 Task: Look for space in Joliette, Canada from 3rd August, 2023 to 17th August, 2023 for 3 adults, 1 child in price range Rs.3000 to Rs.15000. Place can be entire place with 3 bedrooms having 4 beds and 2 bathrooms. Property type can be house, flat, guest house. Booking option can be shelf check-in. Required host language is English.
Action: Mouse moved to (550, 117)
Screenshot: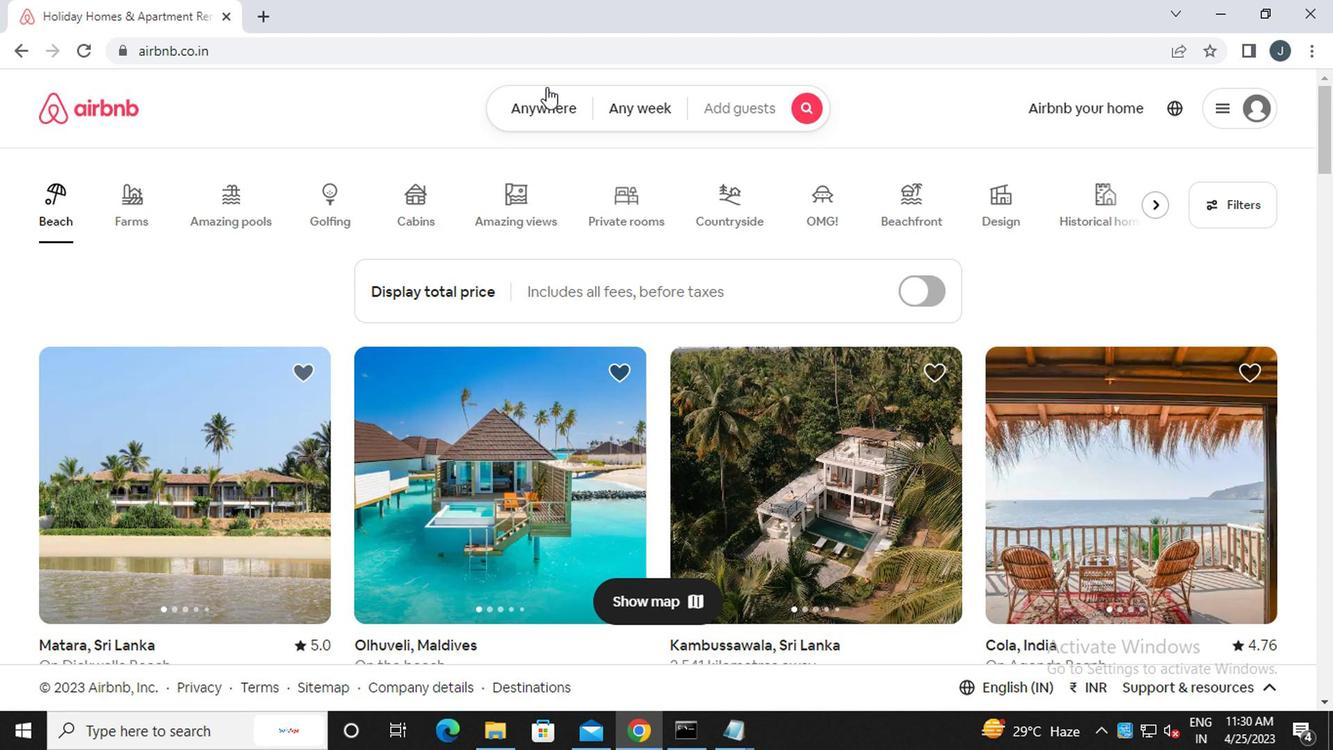 
Action: Mouse pressed left at (550, 117)
Screenshot: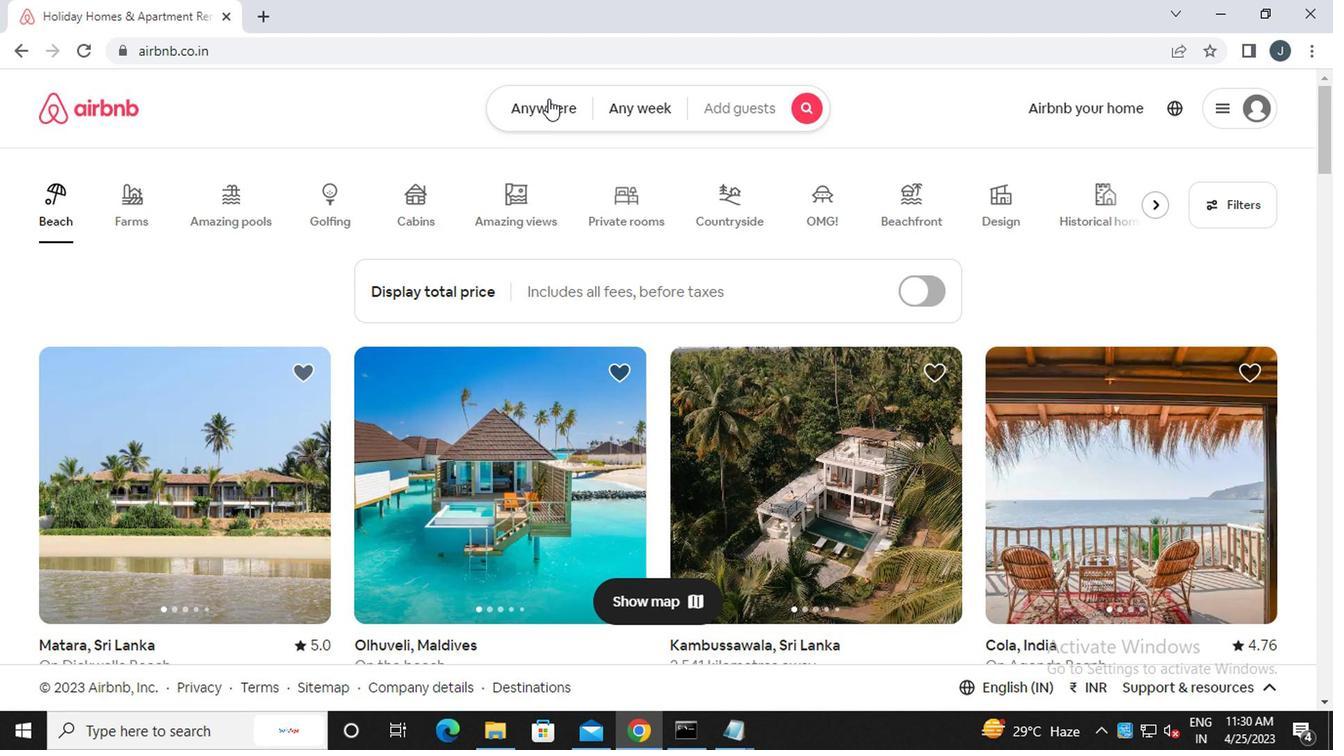 
Action: Mouse moved to (337, 188)
Screenshot: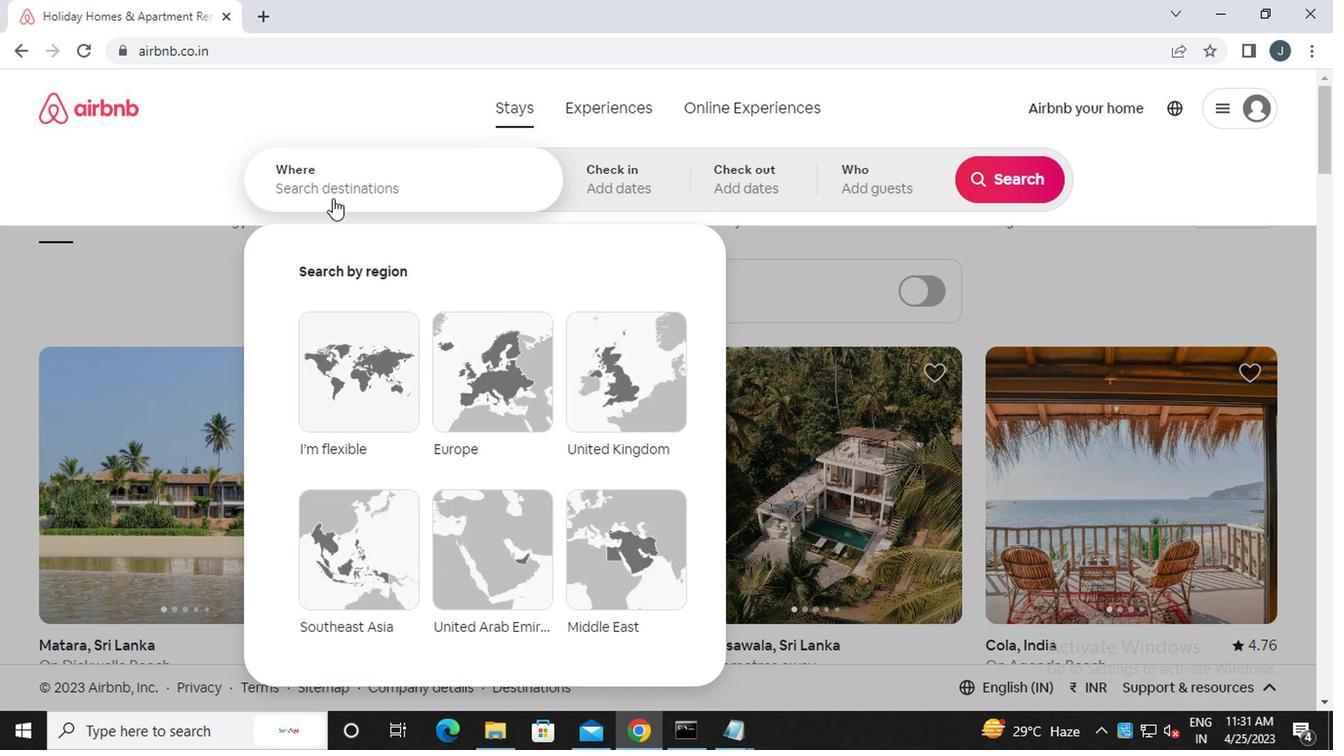 
Action: Mouse pressed left at (337, 188)
Screenshot: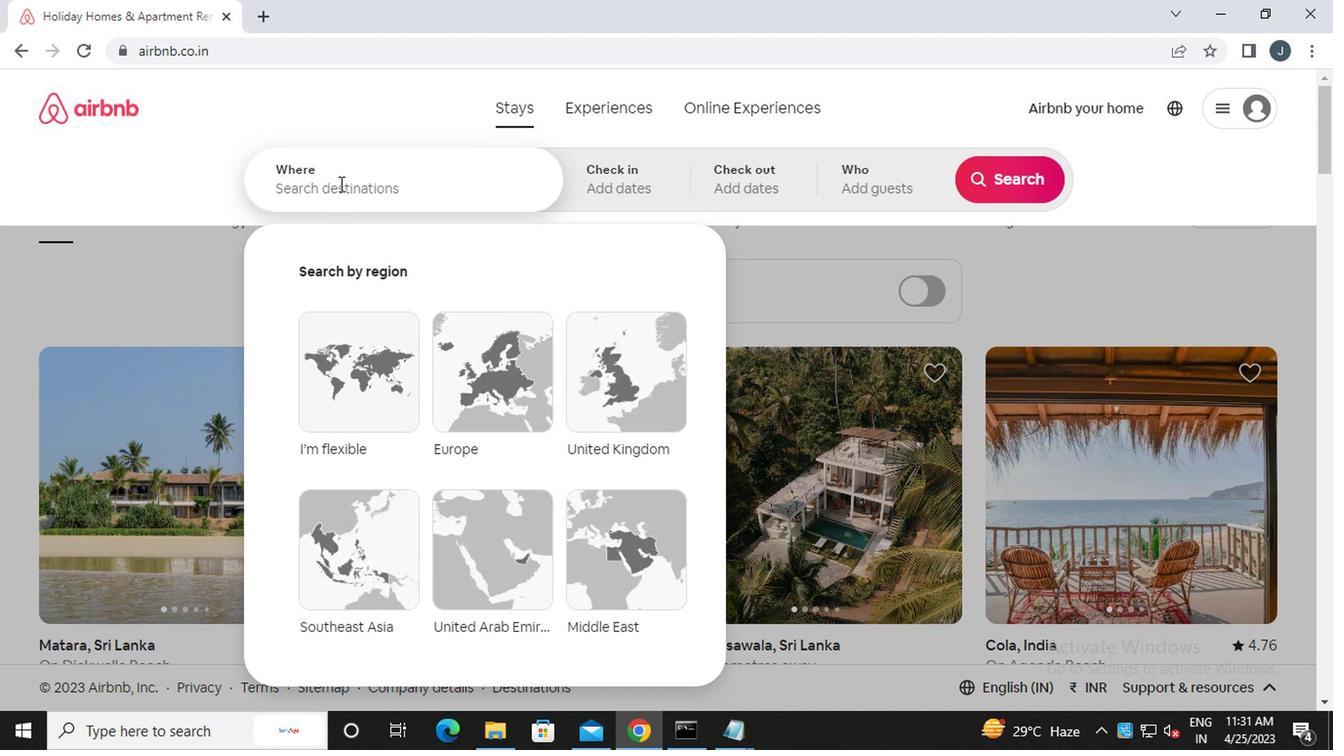 
Action: Mouse moved to (338, 188)
Screenshot: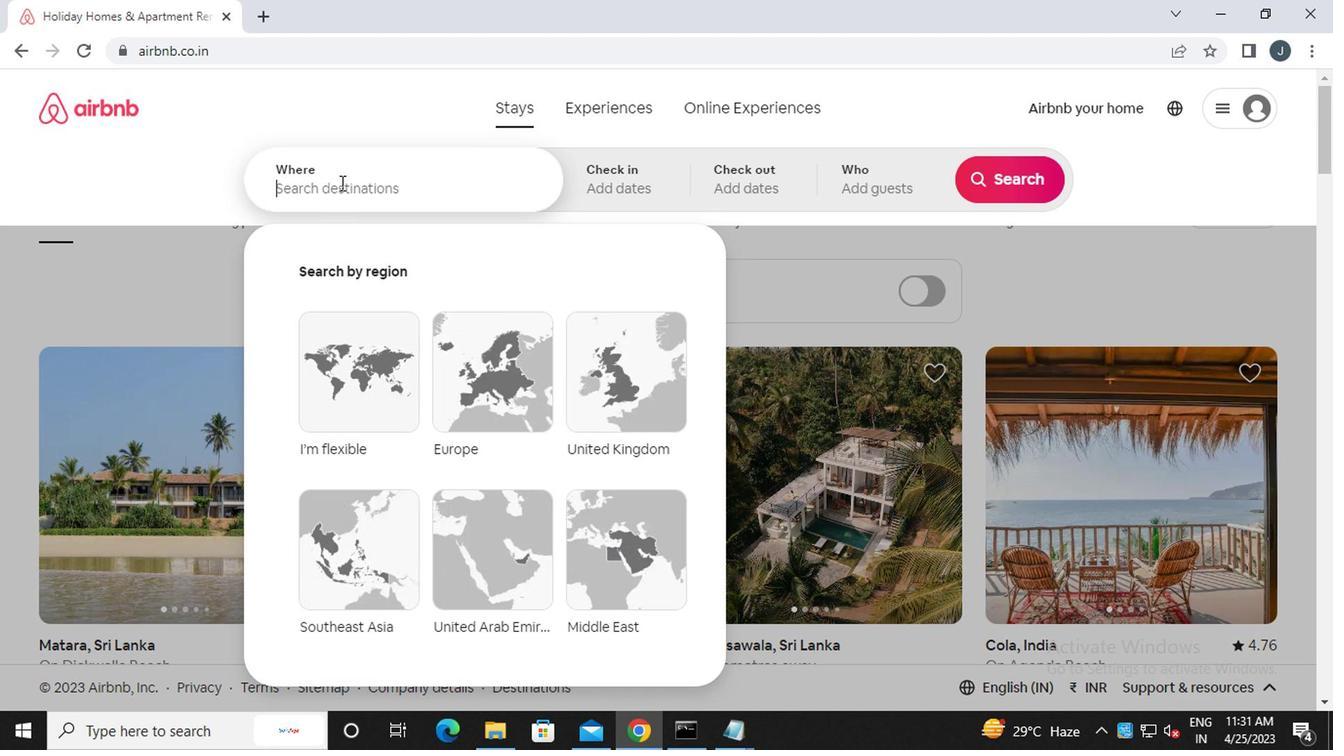 
Action: Key pressed j<Key.caps_lock>oliette,<Key.caps_lock>c<Key.caps_lock>anada
Screenshot: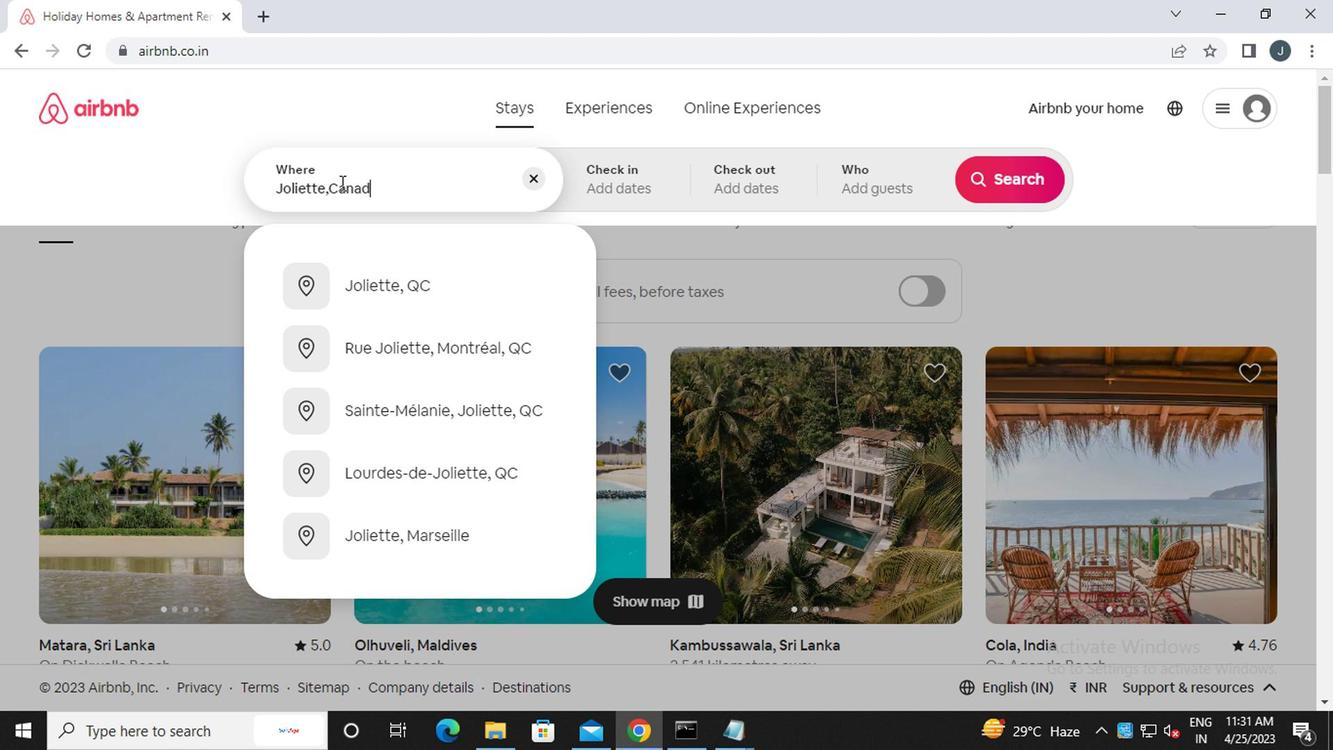 
Action: Mouse moved to (626, 190)
Screenshot: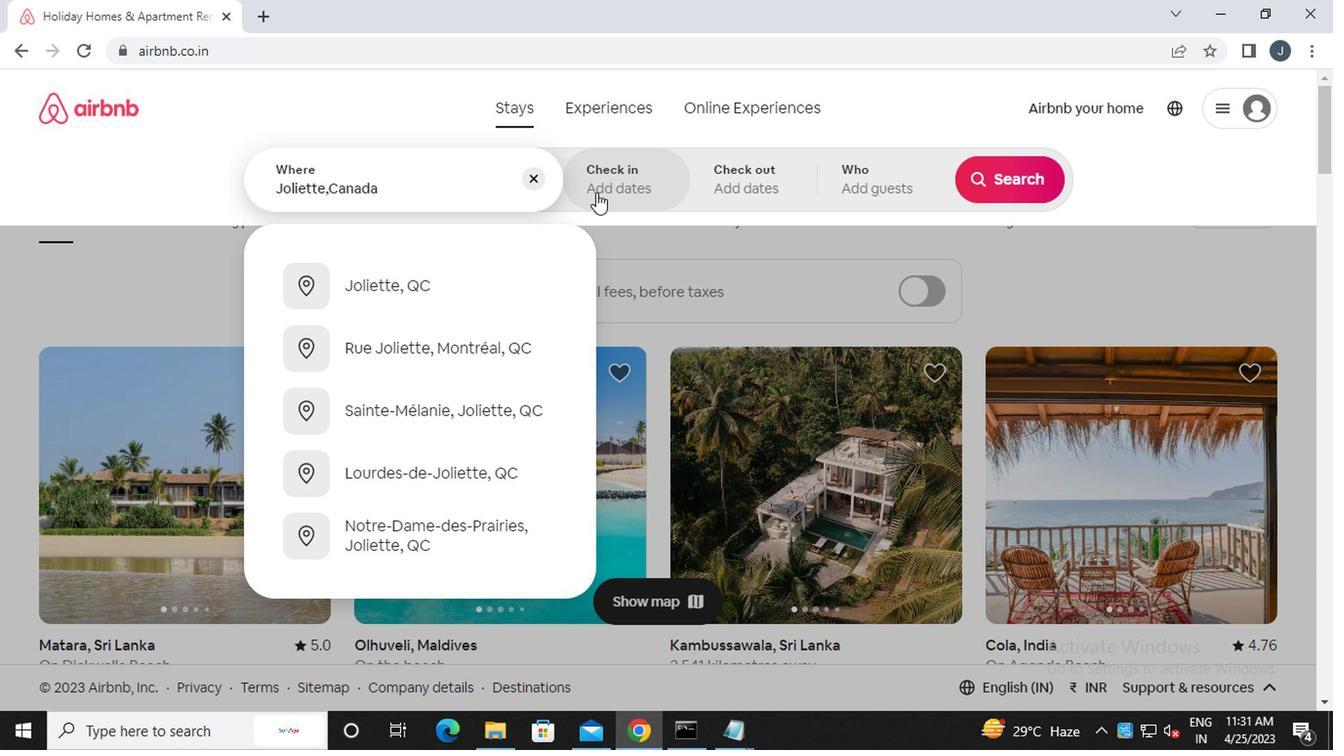 
Action: Mouse pressed left at (626, 190)
Screenshot: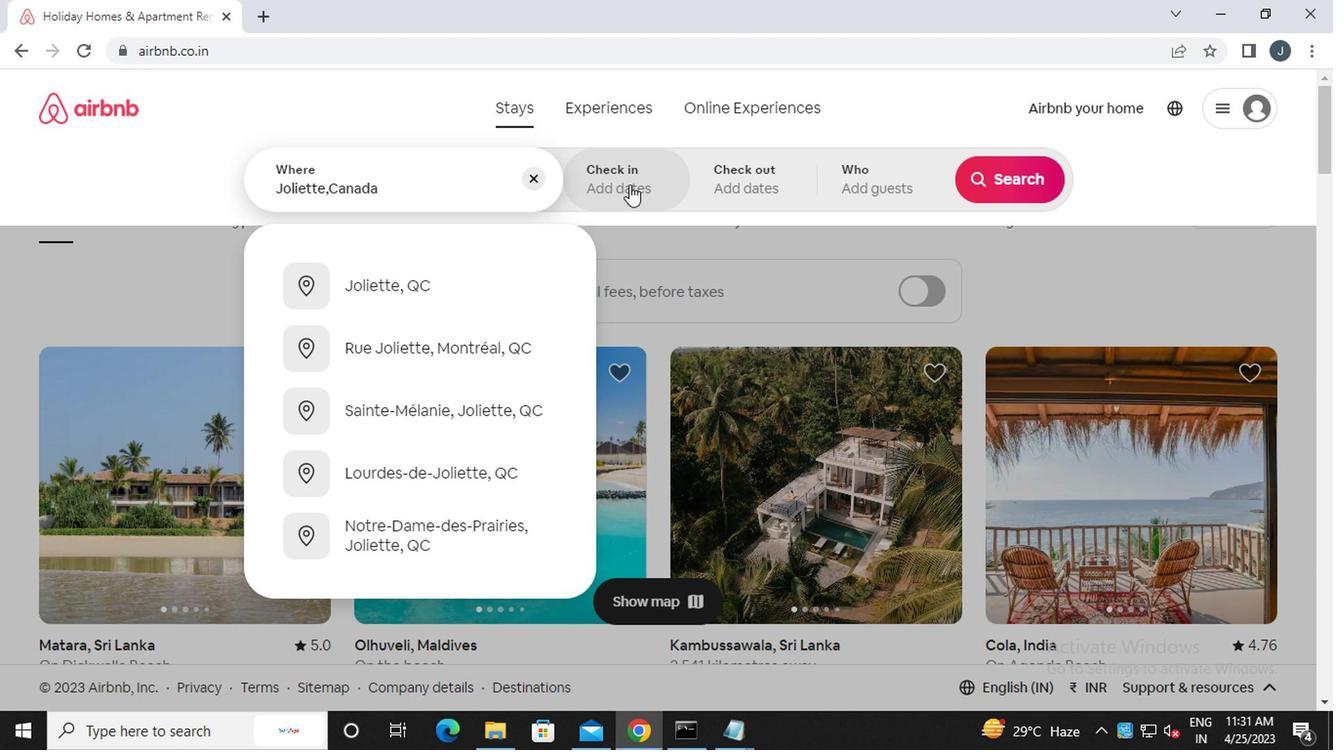 
Action: Mouse moved to (1009, 340)
Screenshot: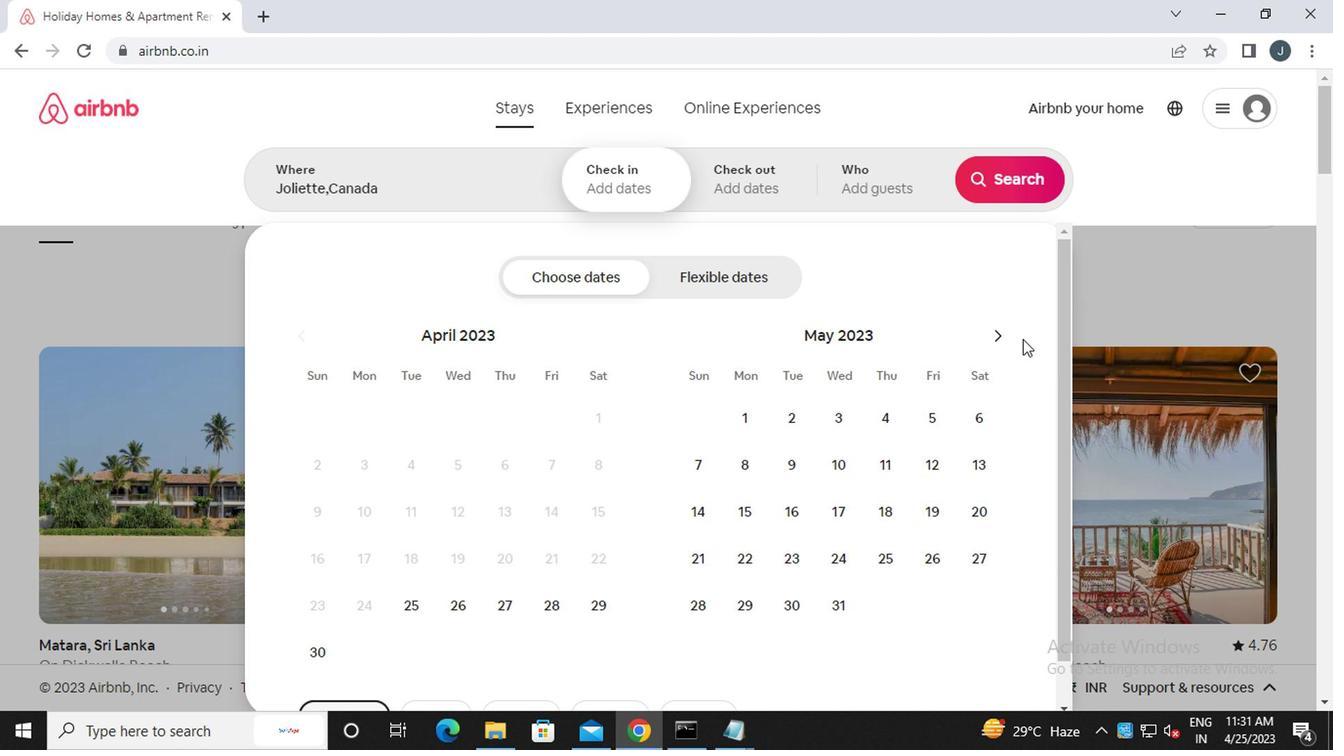 
Action: Mouse pressed left at (1009, 340)
Screenshot: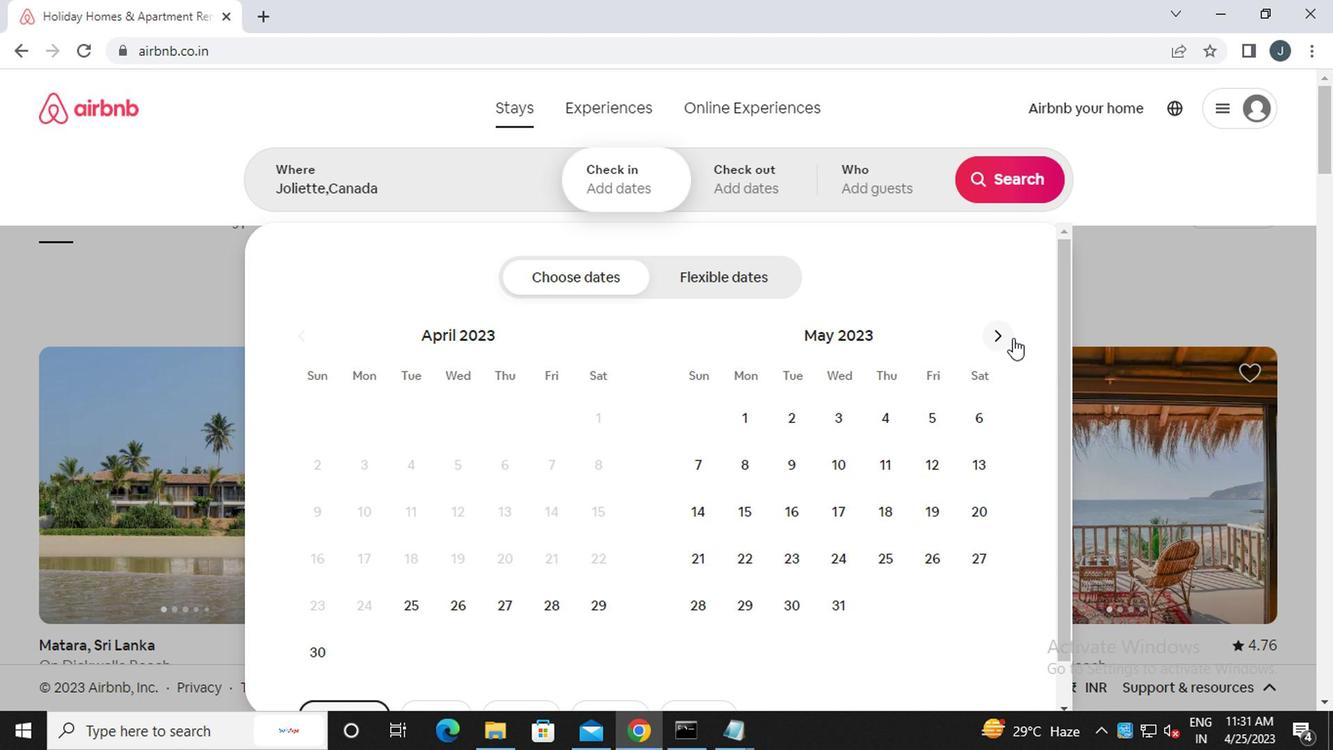 
Action: Mouse moved to (1009, 340)
Screenshot: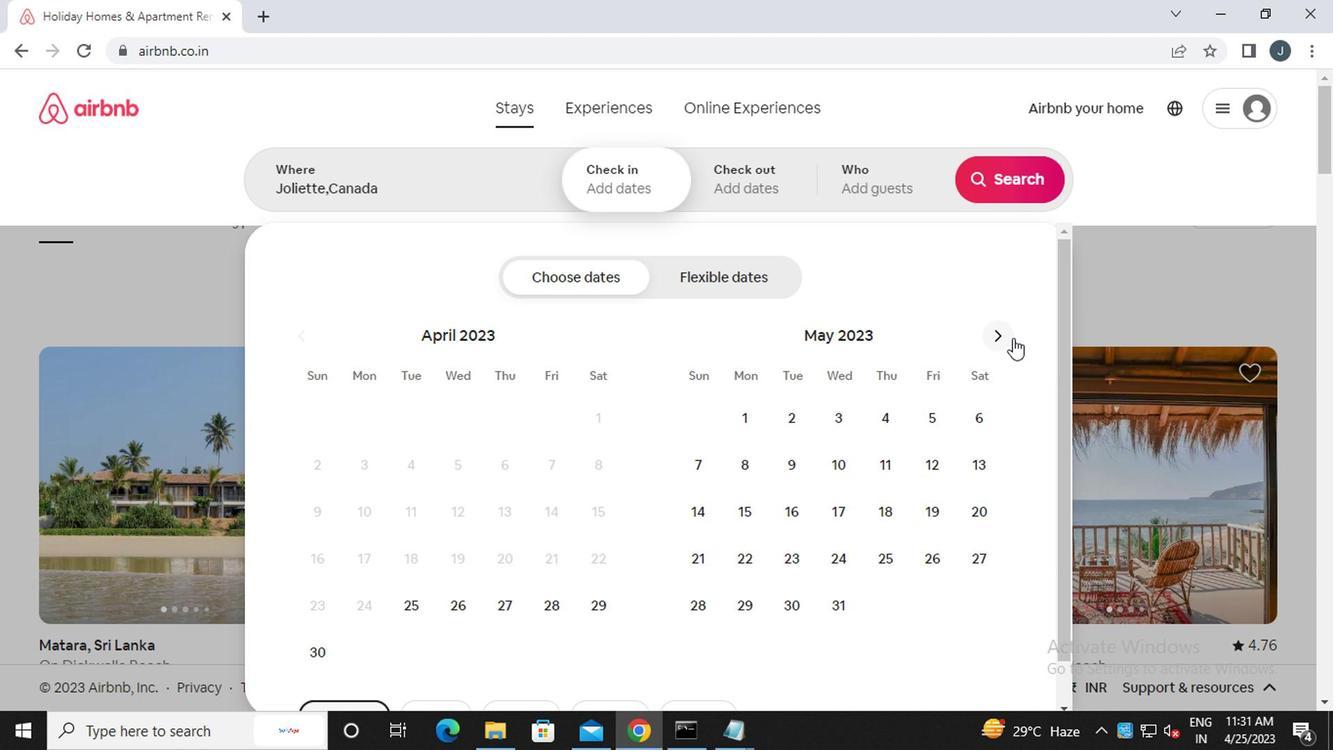 
Action: Mouse pressed left at (1009, 340)
Screenshot: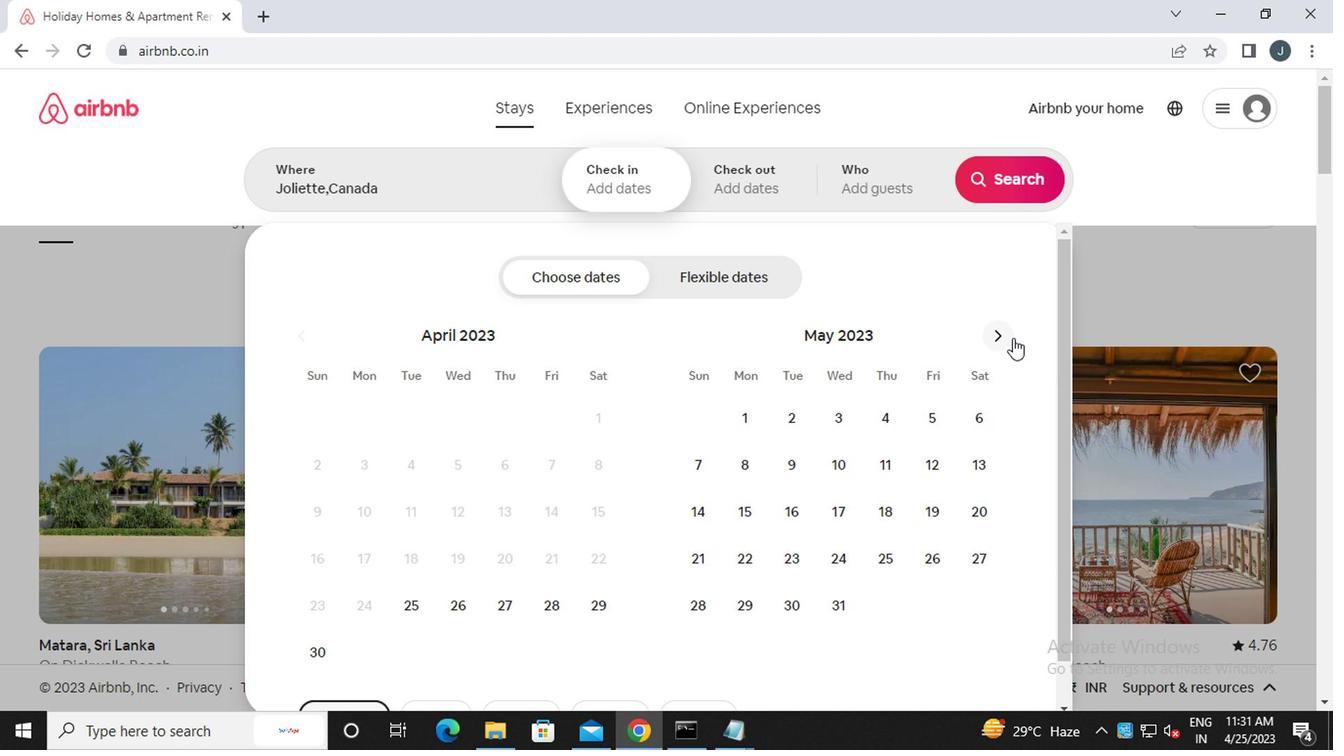 
Action: Mouse moved to (1007, 340)
Screenshot: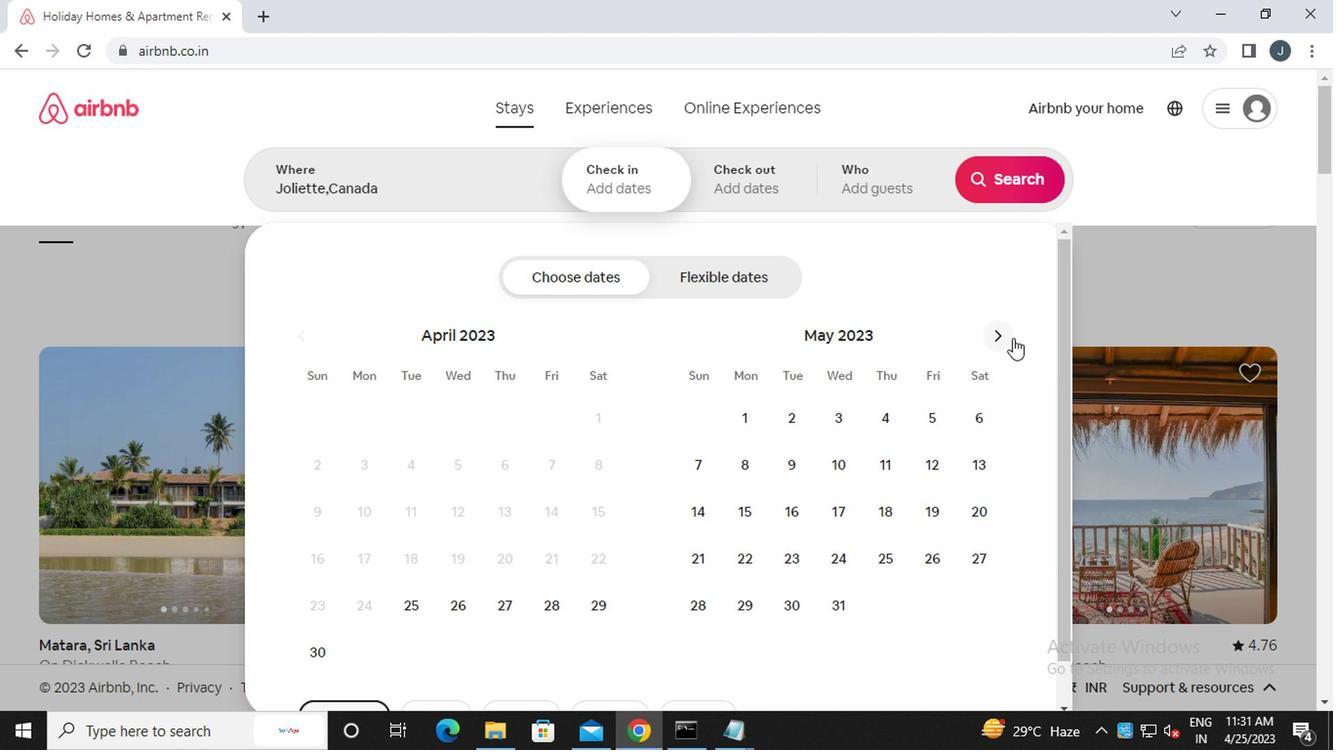 
Action: Mouse pressed left at (1007, 340)
Screenshot: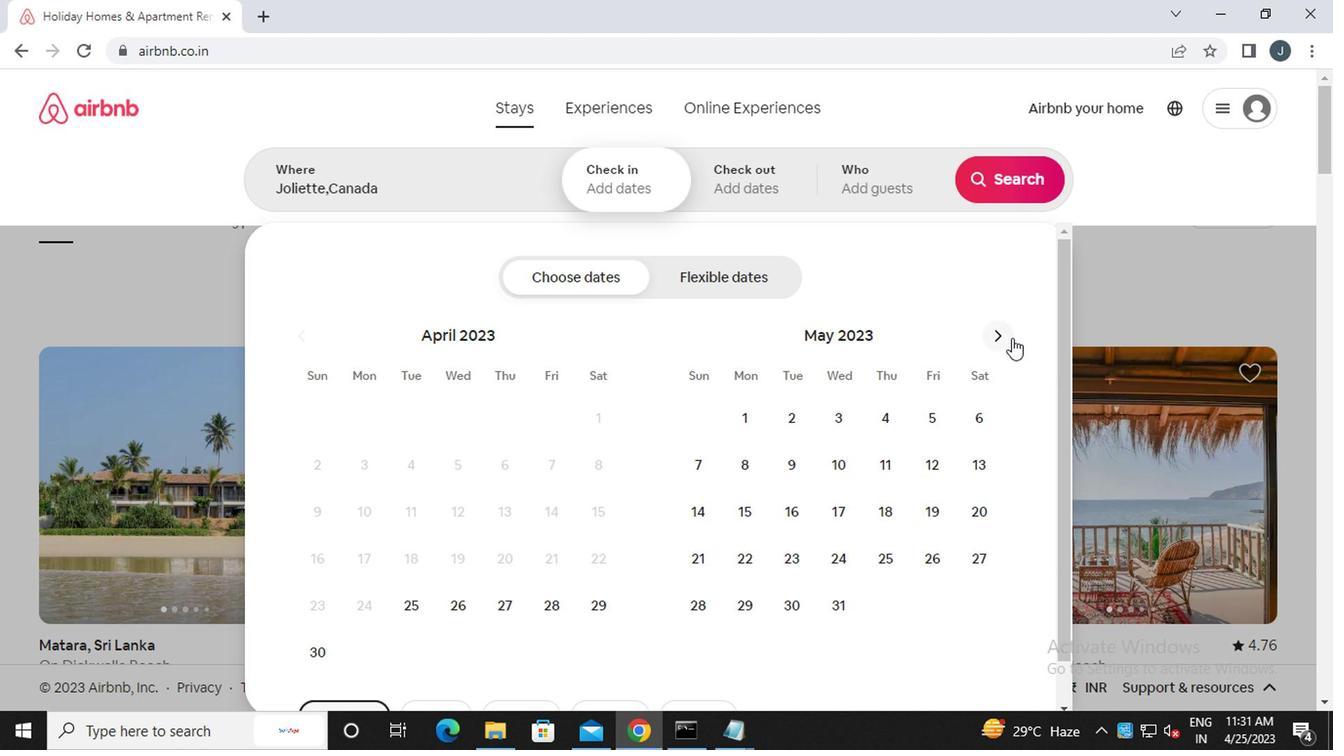 
Action: Mouse pressed left at (1007, 340)
Screenshot: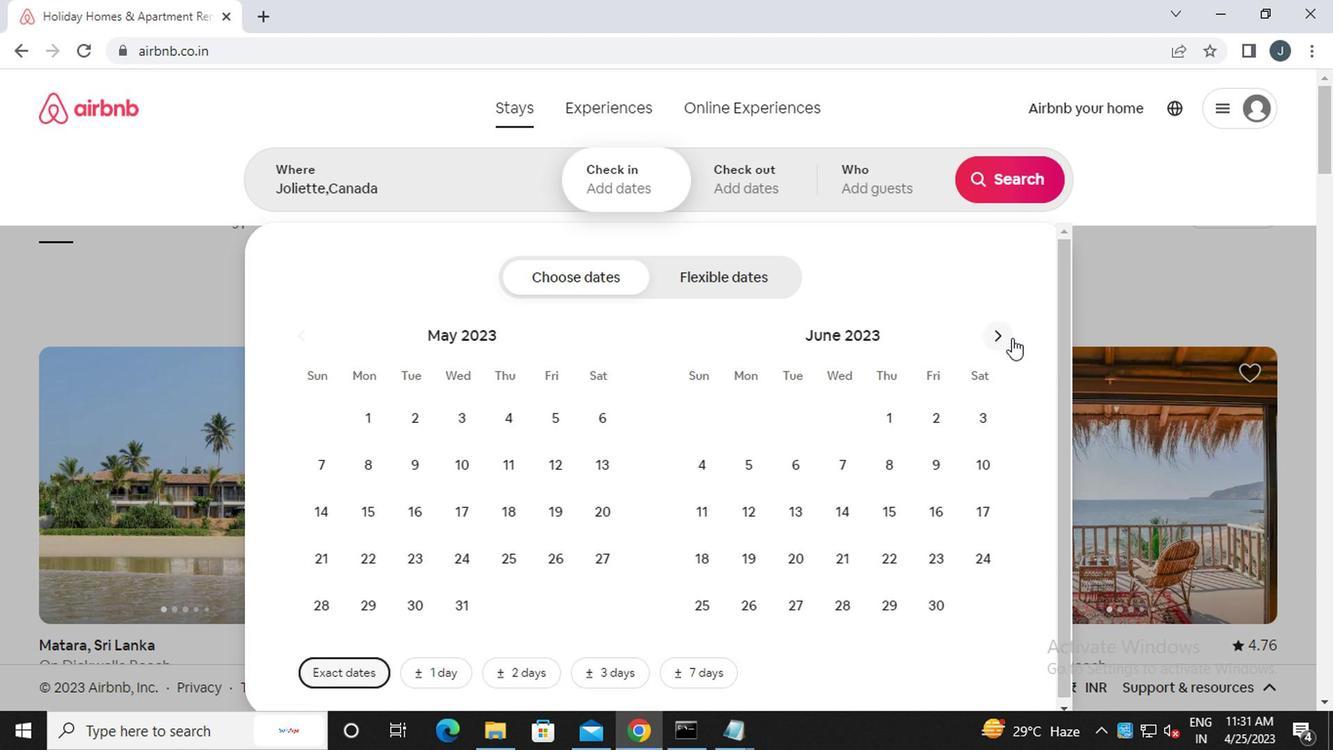 
Action: Mouse pressed left at (1007, 340)
Screenshot: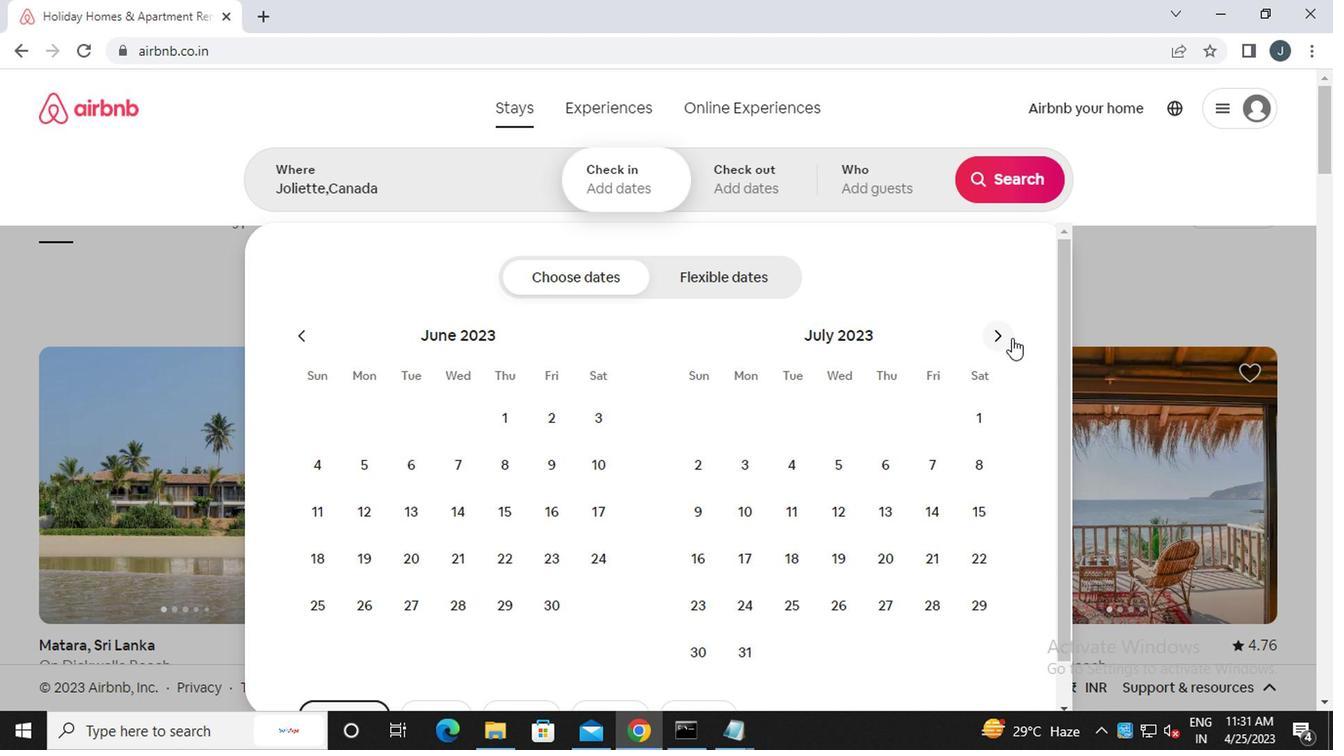 
Action: Mouse moved to (879, 423)
Screenshot: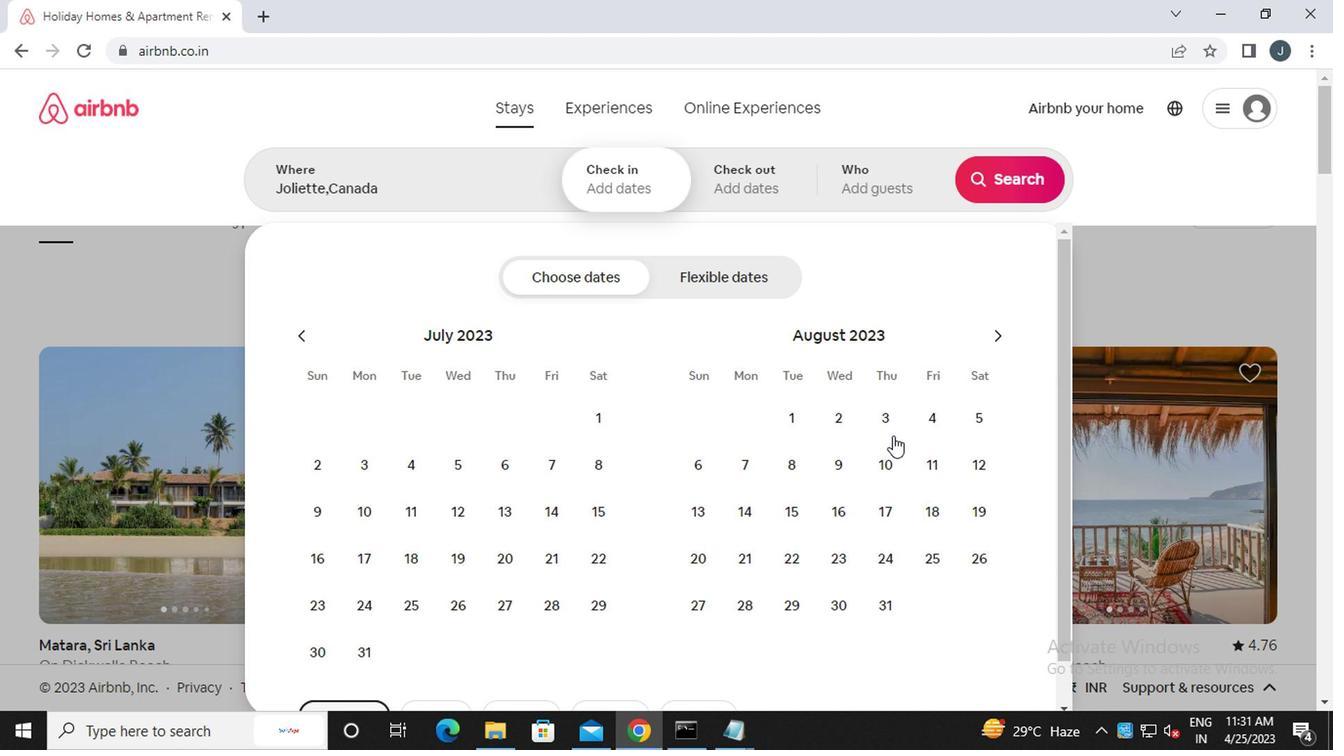 
Action: Mouse pressed left at (879, 423)
Screenshot: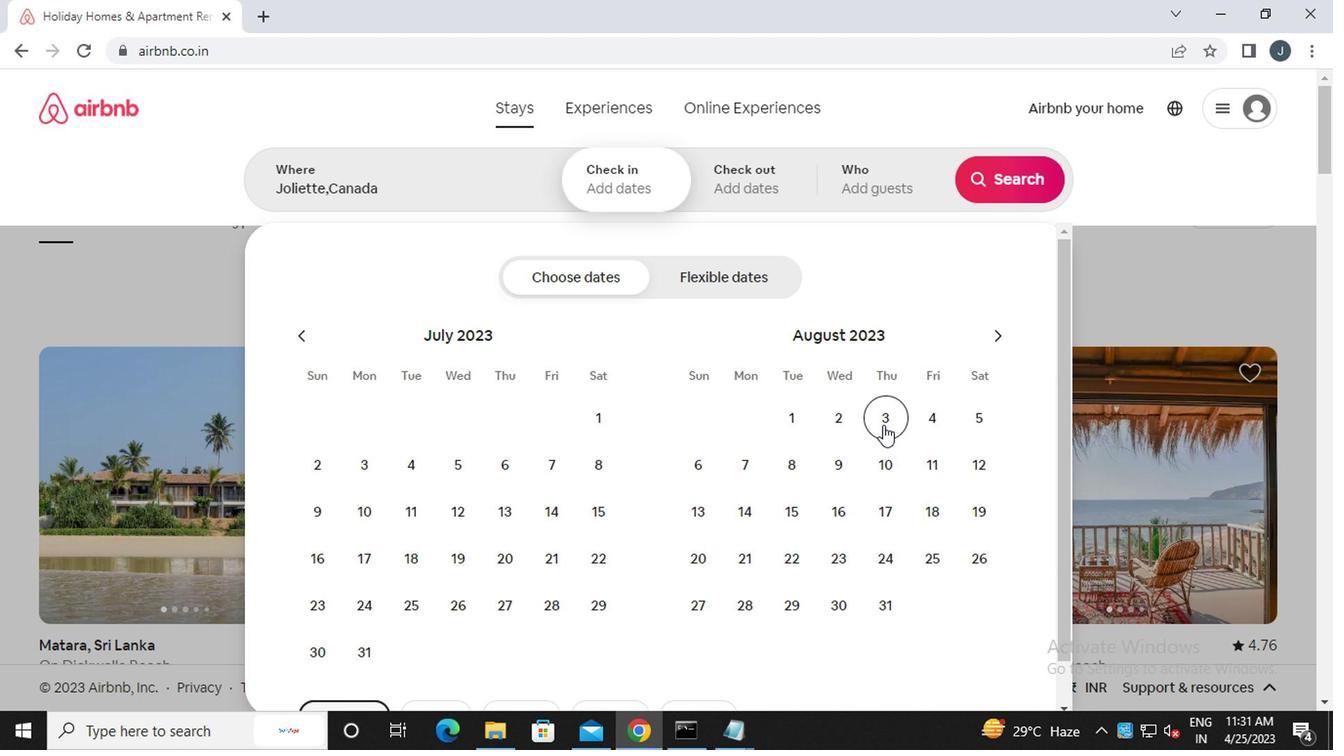 
Action: Mouse moved to (875, 512)
Screenshot: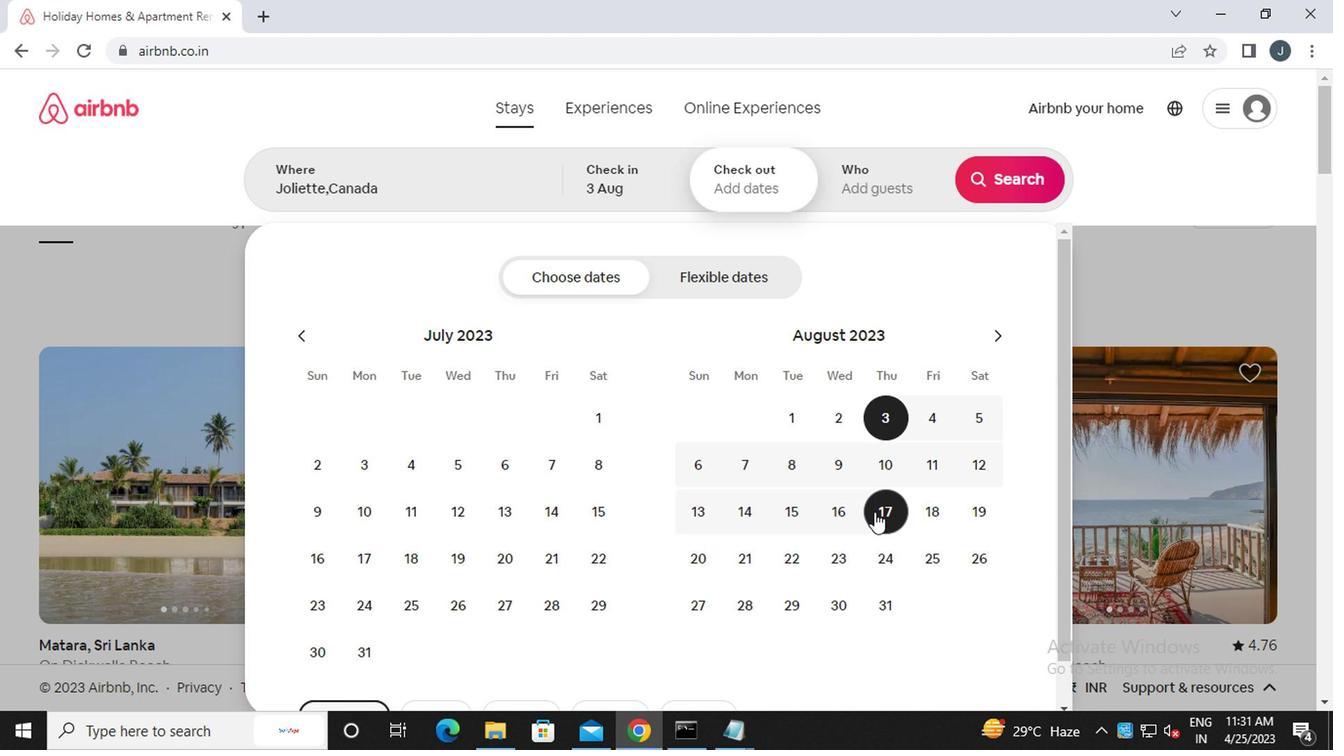 
Action: Mouse pressed left at (875, 512)
Screenshot: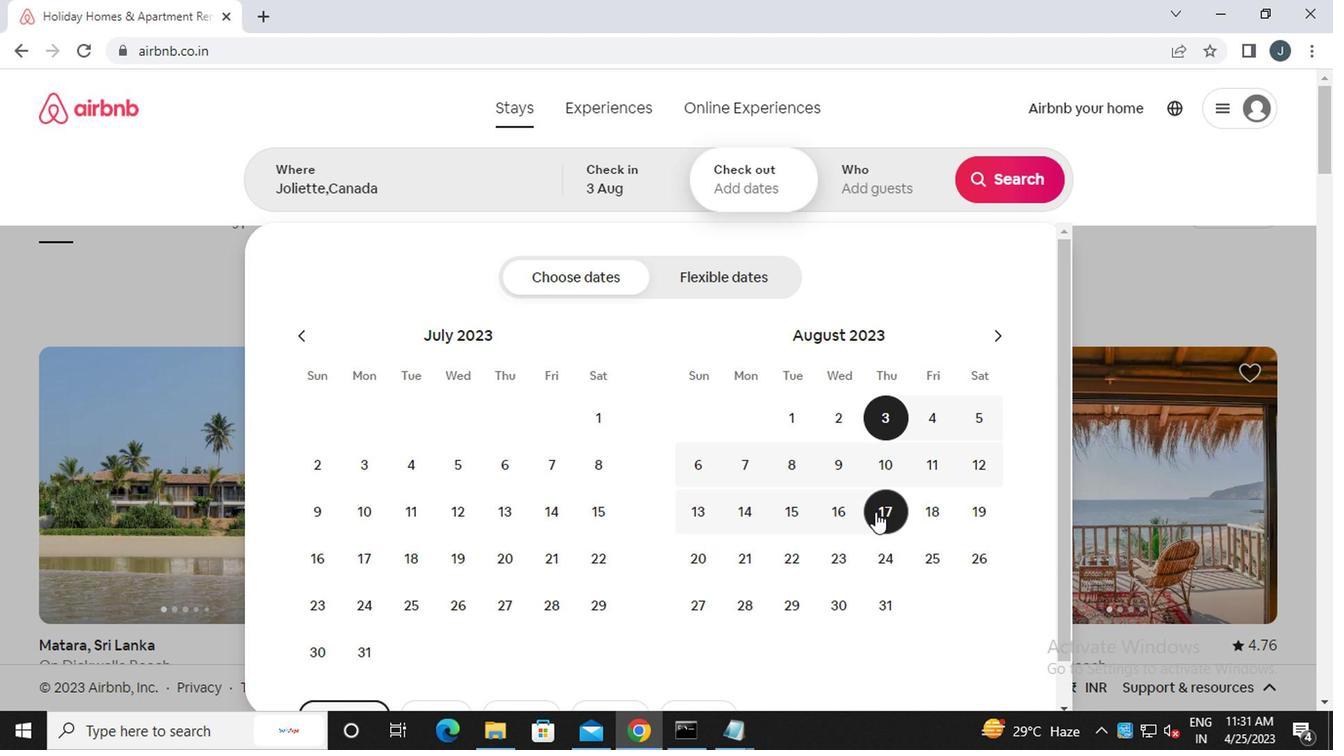 
Action: Mouse moved to (907, 200)
Screenshot: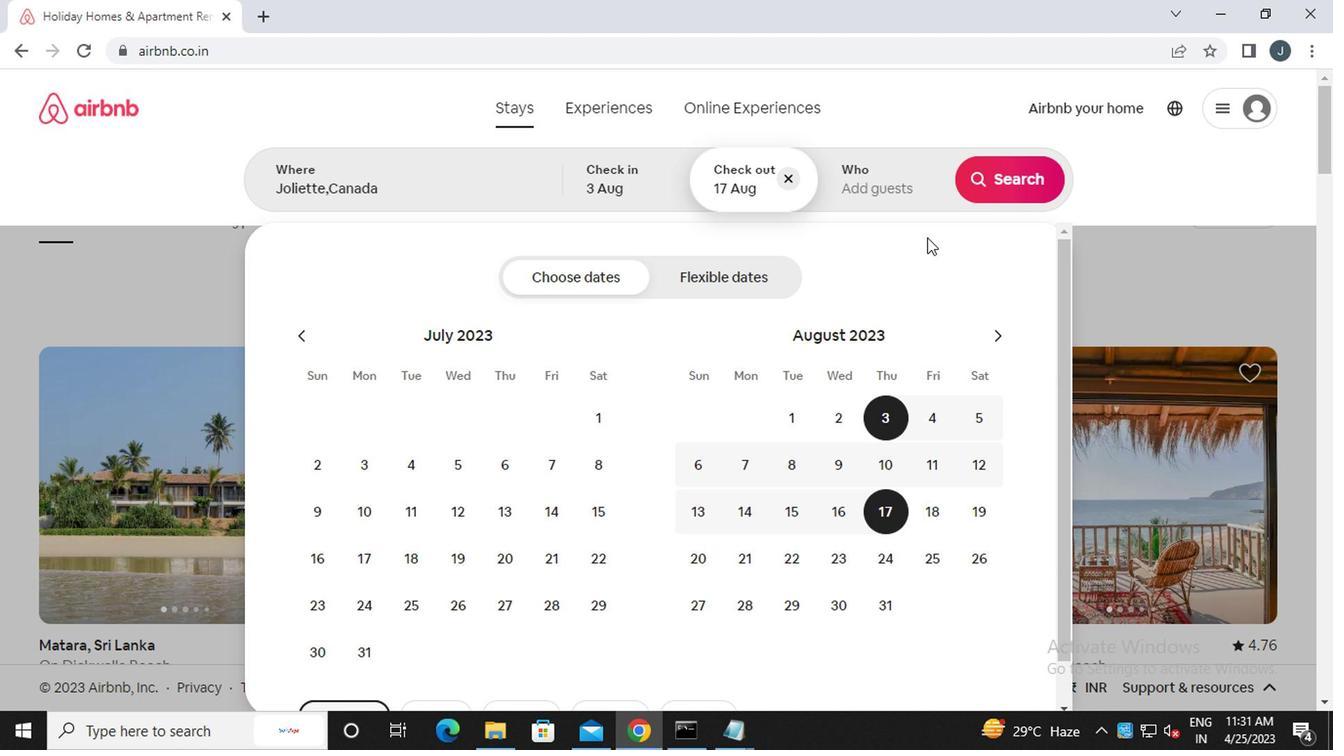 
Action: Mouse pressed left at (907, 200)
Screenshot: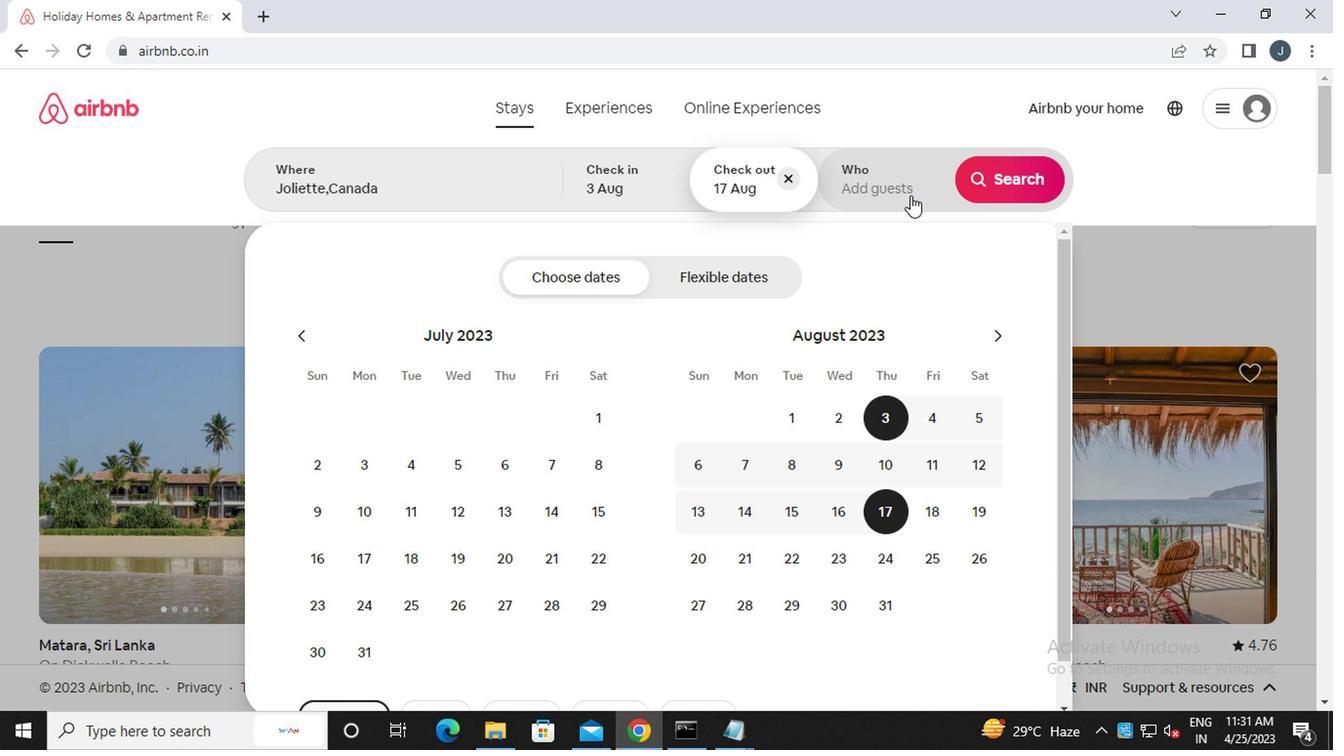 
Action: Mouse moved to (1014, 286)
Screenshot: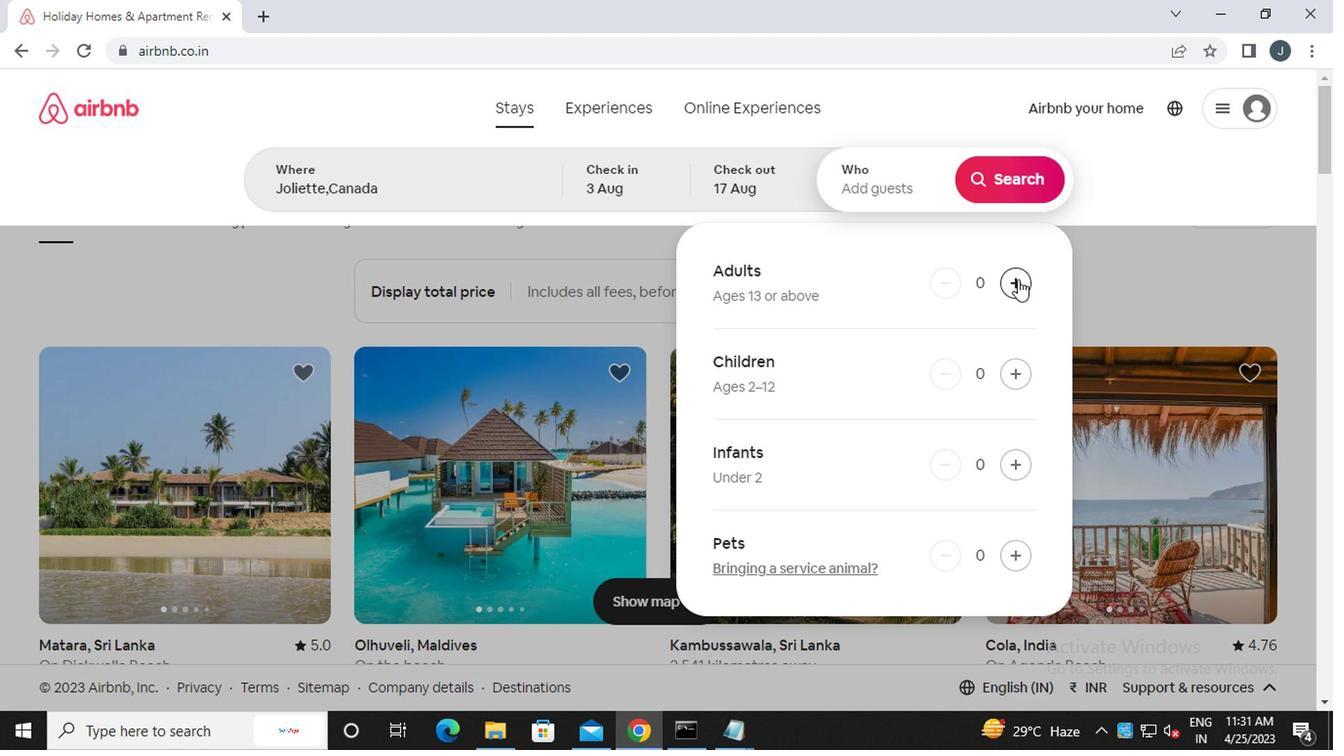 
Action: Mouse pressed left at (1014, 286)
Screenshot: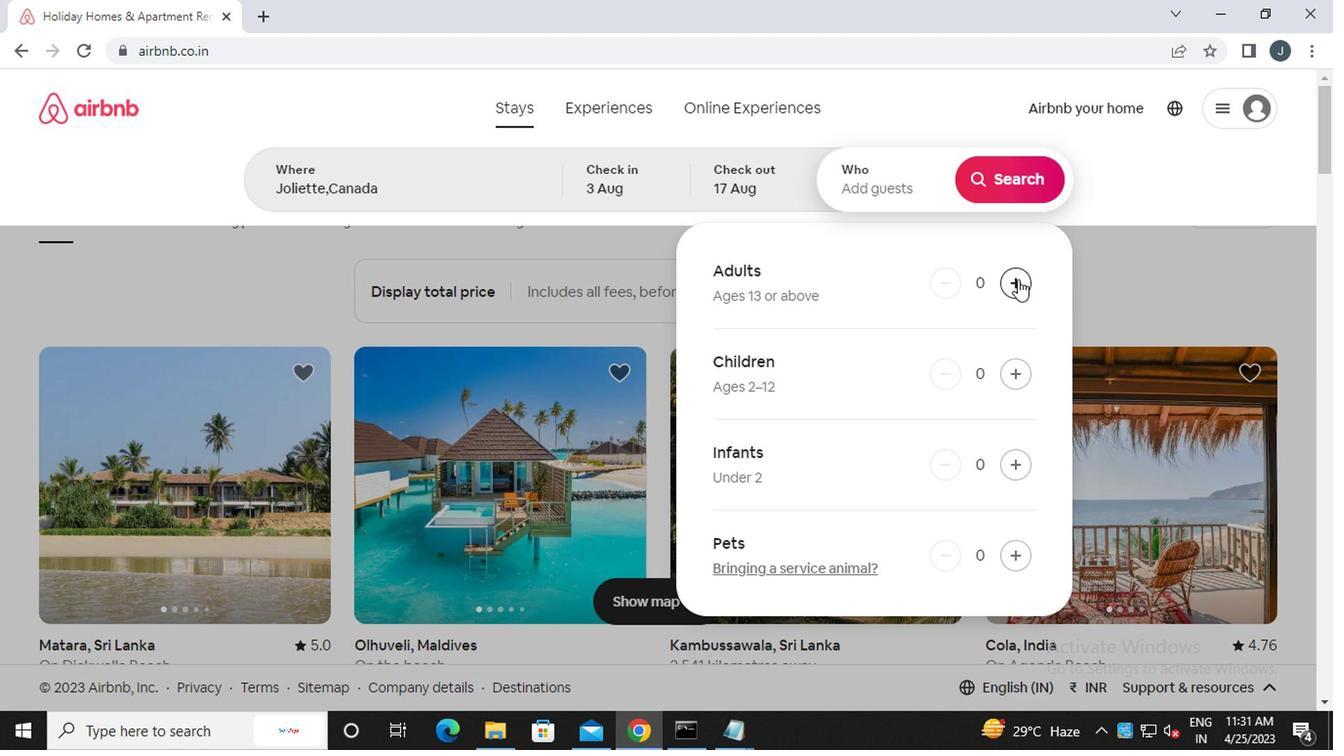 
Action: Mouse pressed left at (1014, 286)
Screenshot: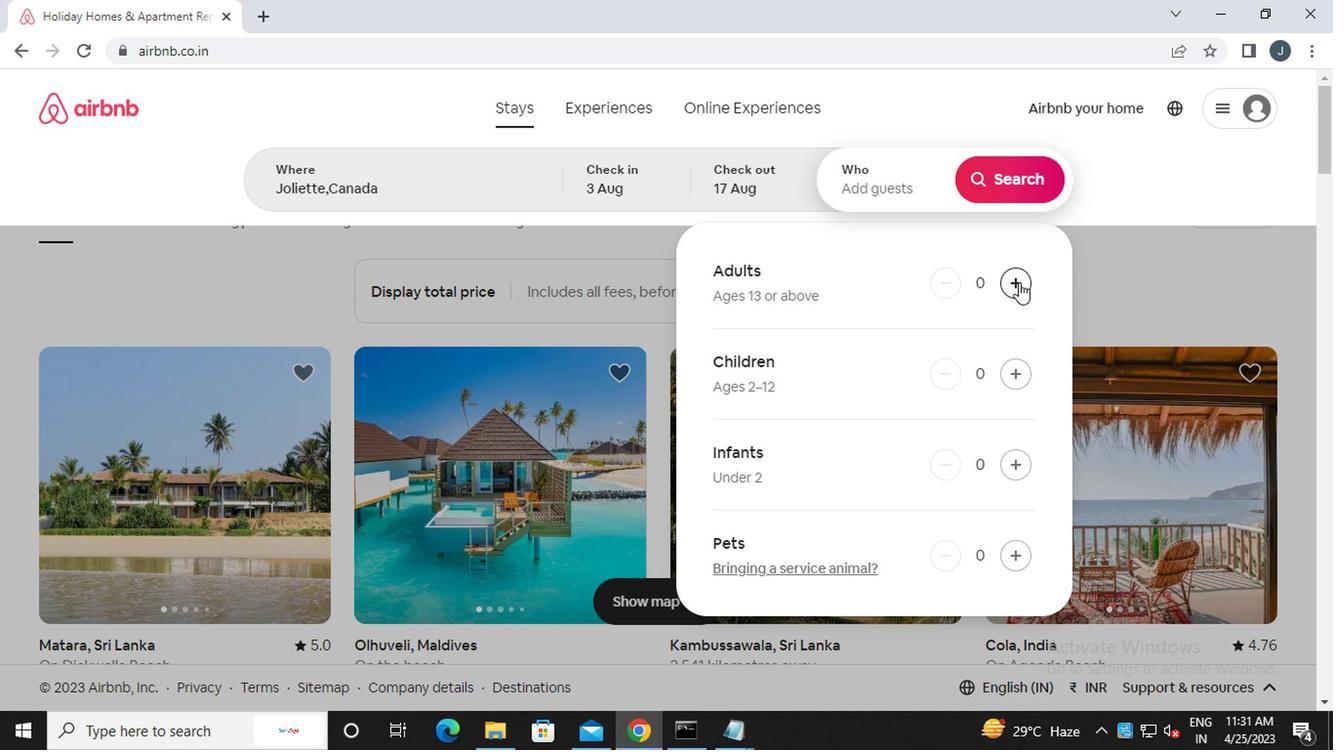 
Action: Mouse pressed left at (1014, 286)
Screenshot: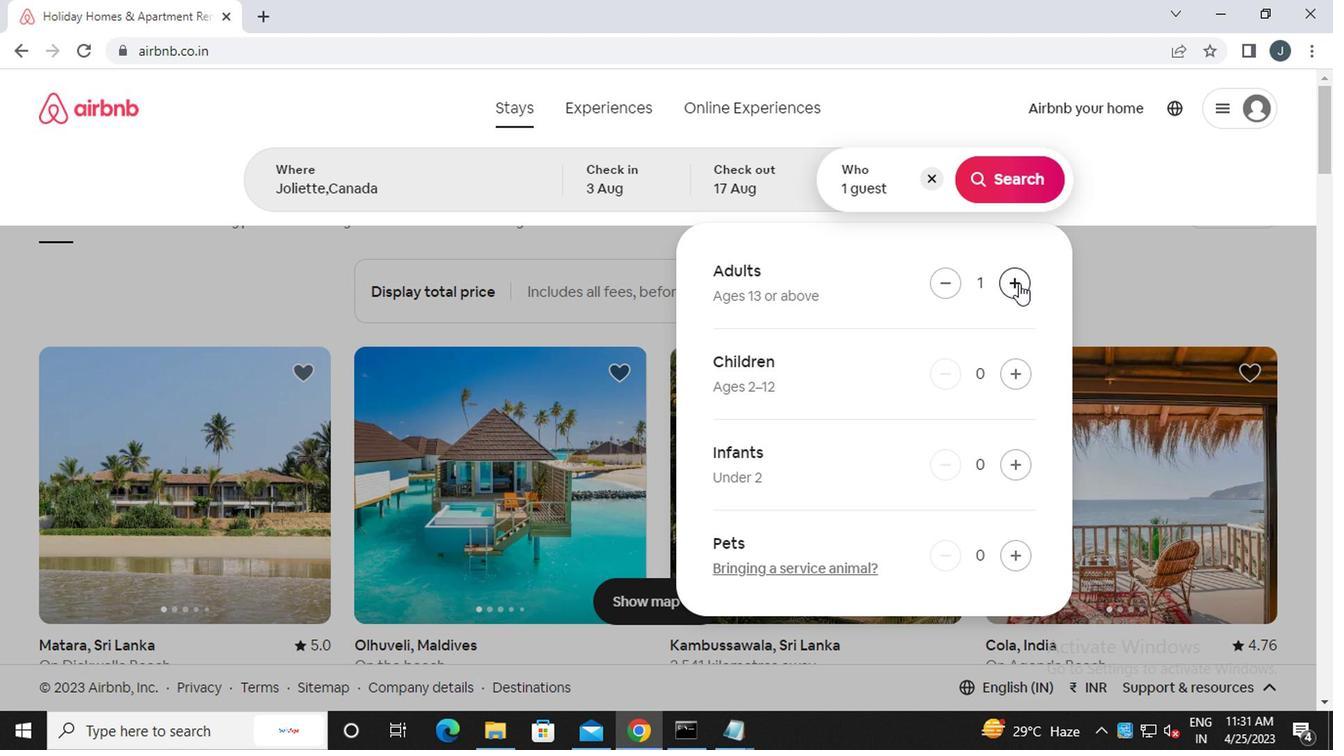 
Action: Mouse moved to (1011, 375)
Screenshot: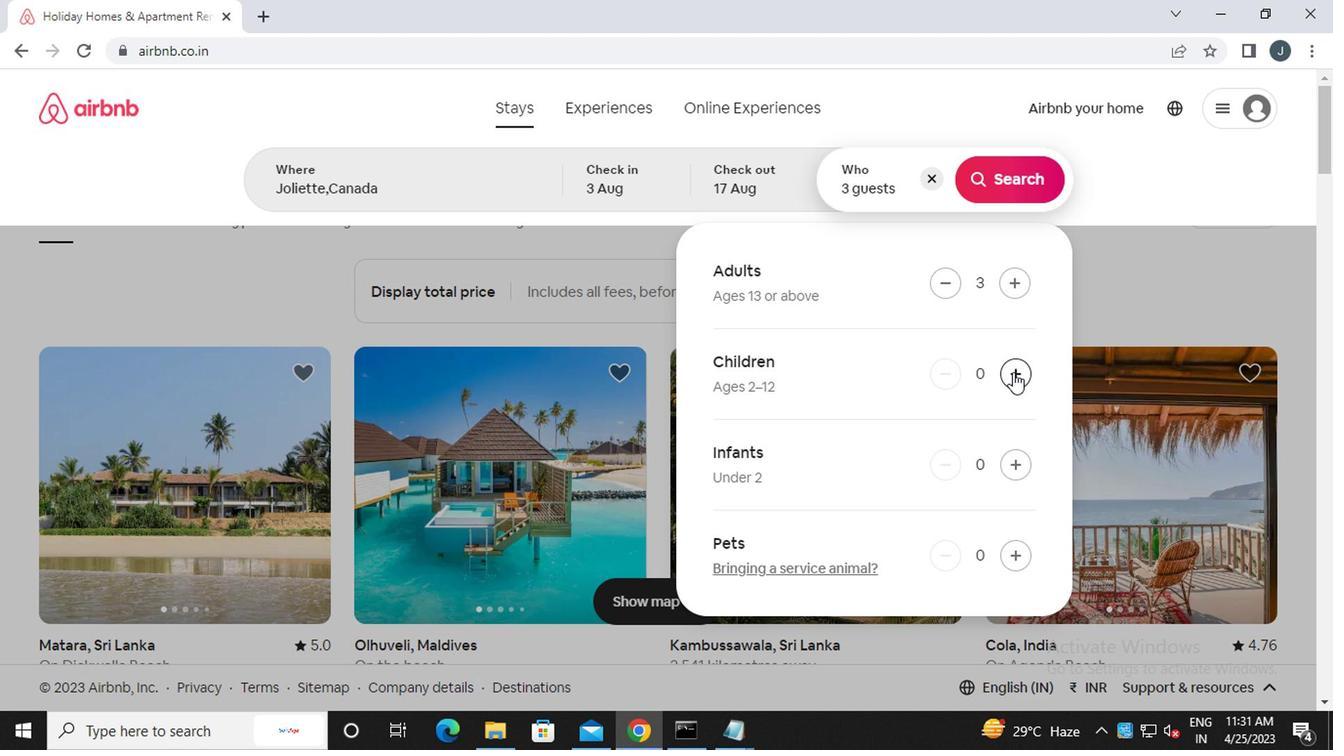 
Action: Mouse pressed left at (1011, 375)
Screenshot: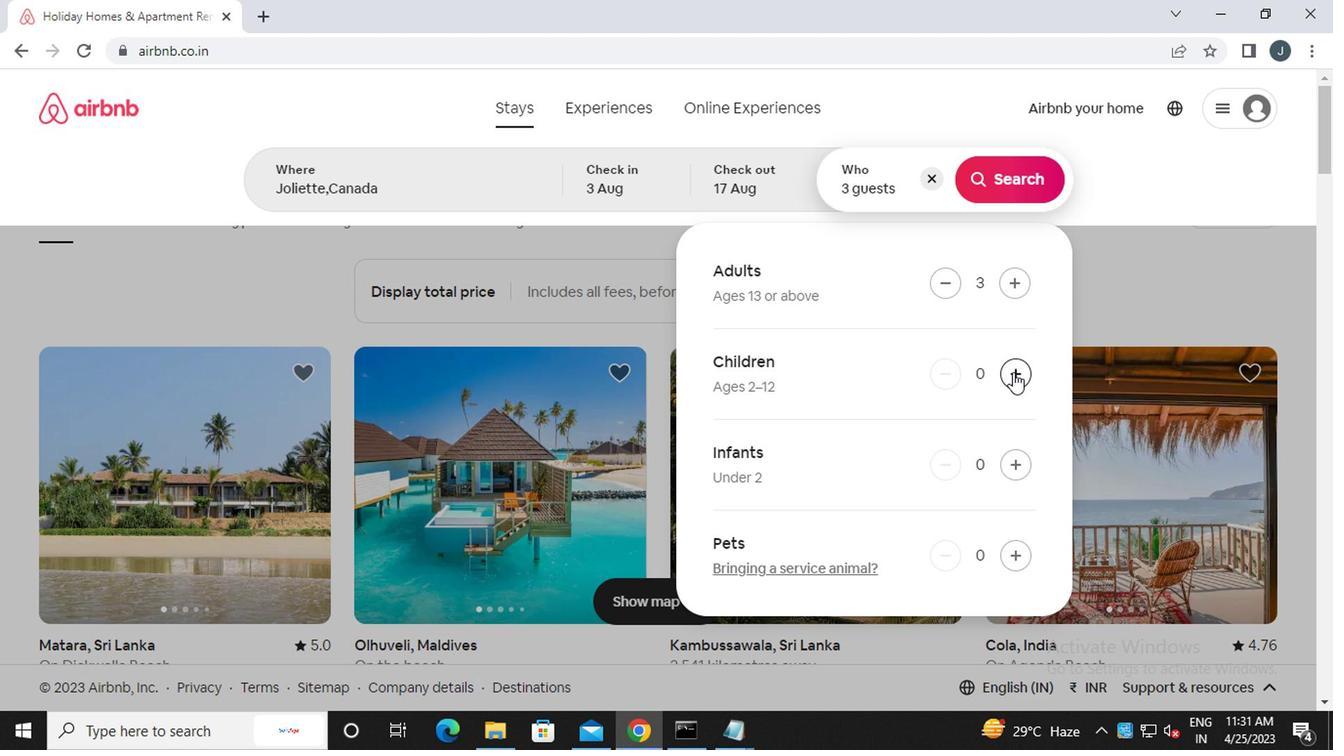 
Action: Mouse moved to (1025, 185)
Screenshot: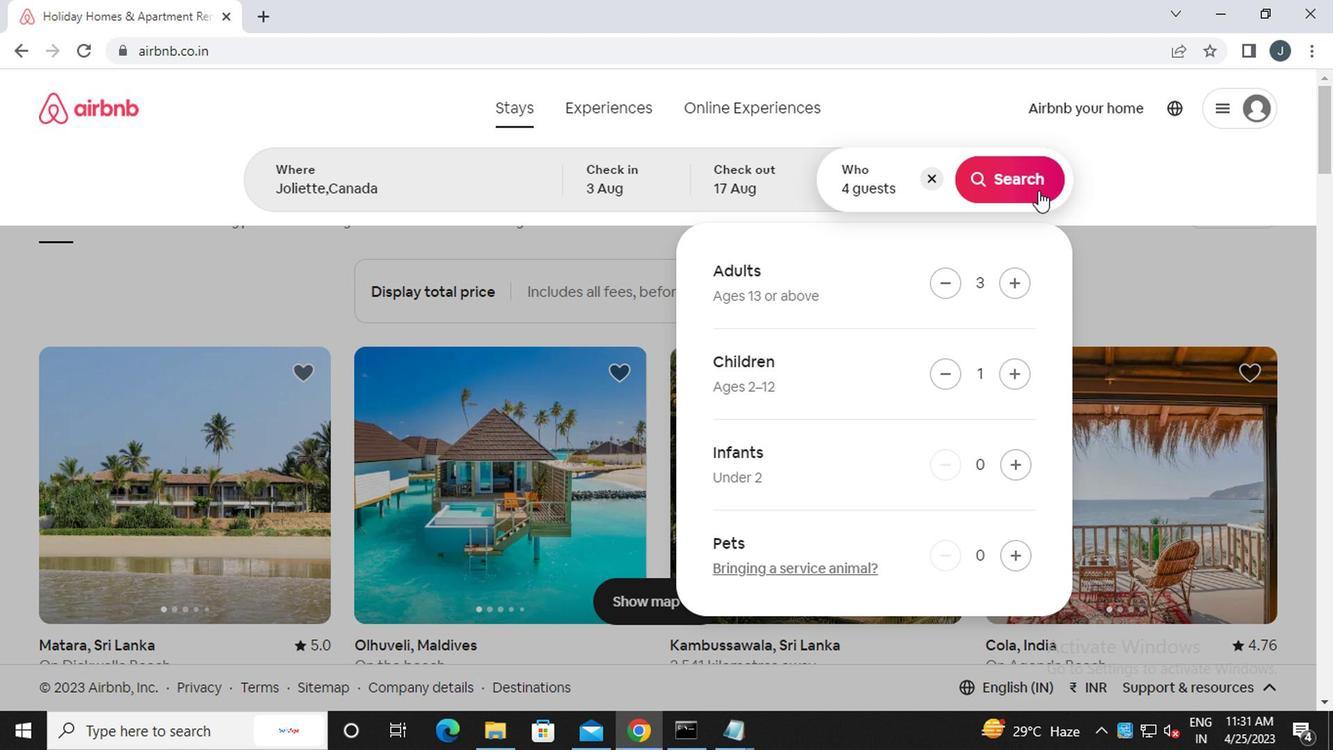 
Action: Mouse pressed left at (1025, 185)
Screenshot: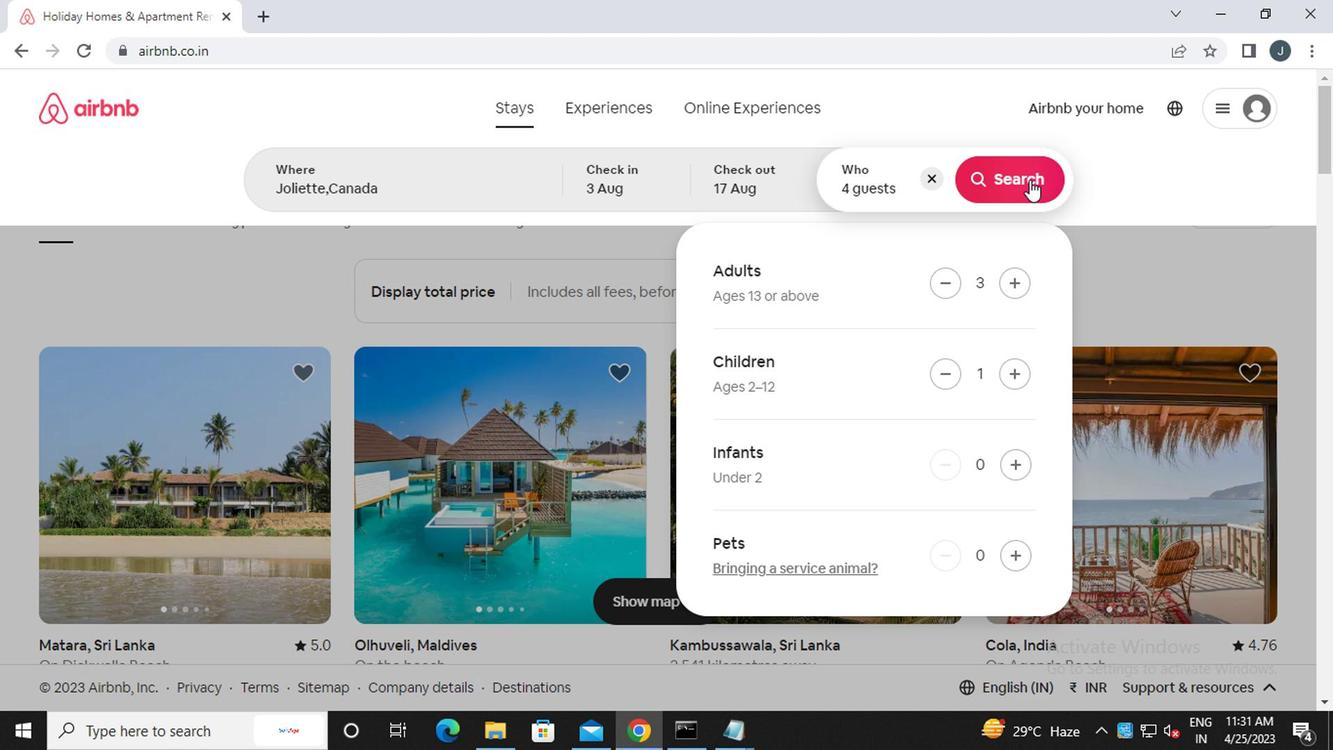 
Action: Mouse moved to (1259, 192)
Screenshot: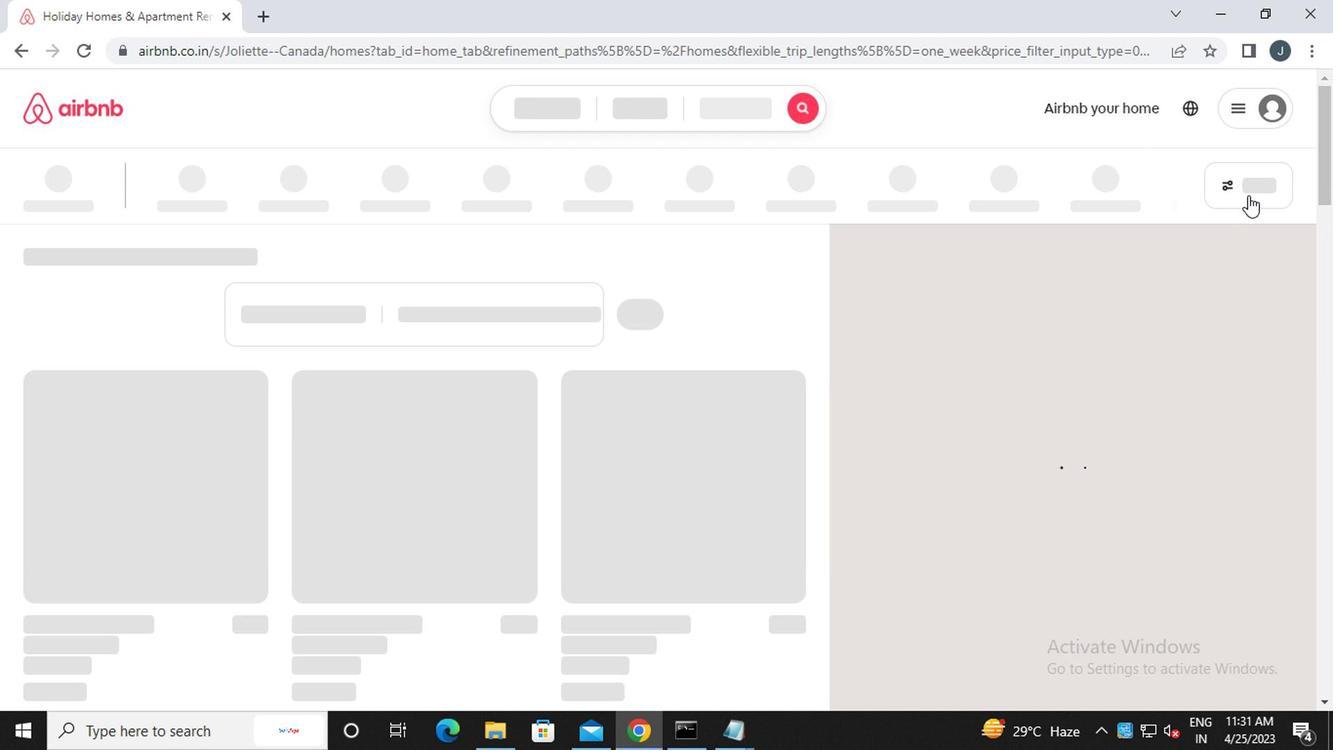 
Action: Mouse pressed left at (1259, 192)
Screenshot: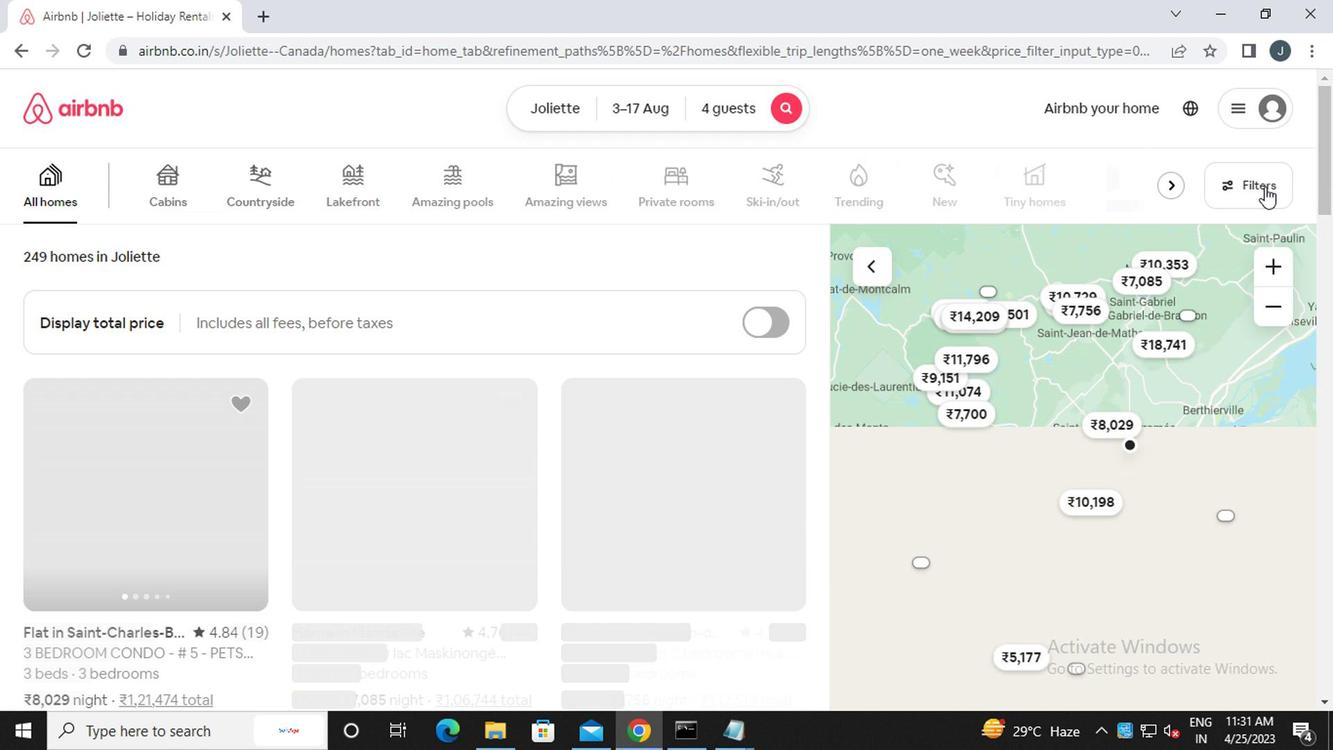 
Action: Mouse moved to (496, 409)
Screenshot: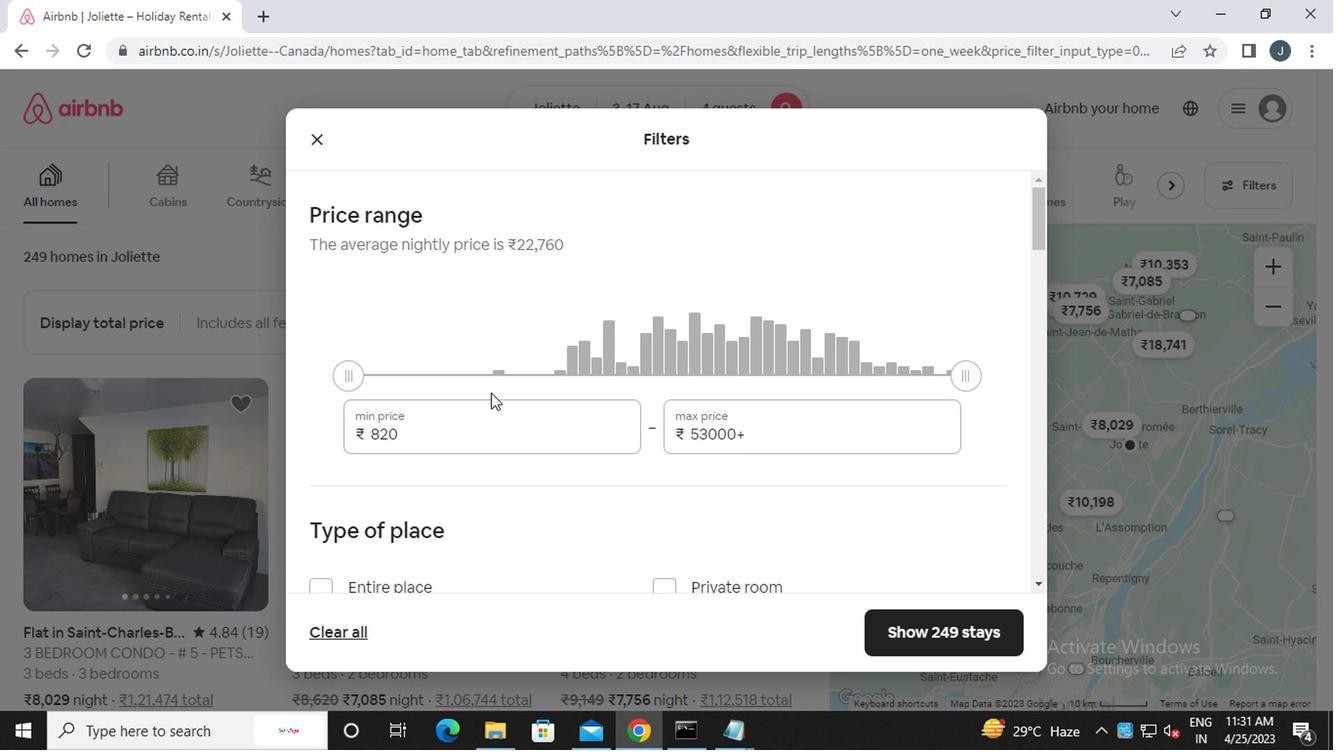 
Action: Mouse pressed left at (496, 409)
Screenshot: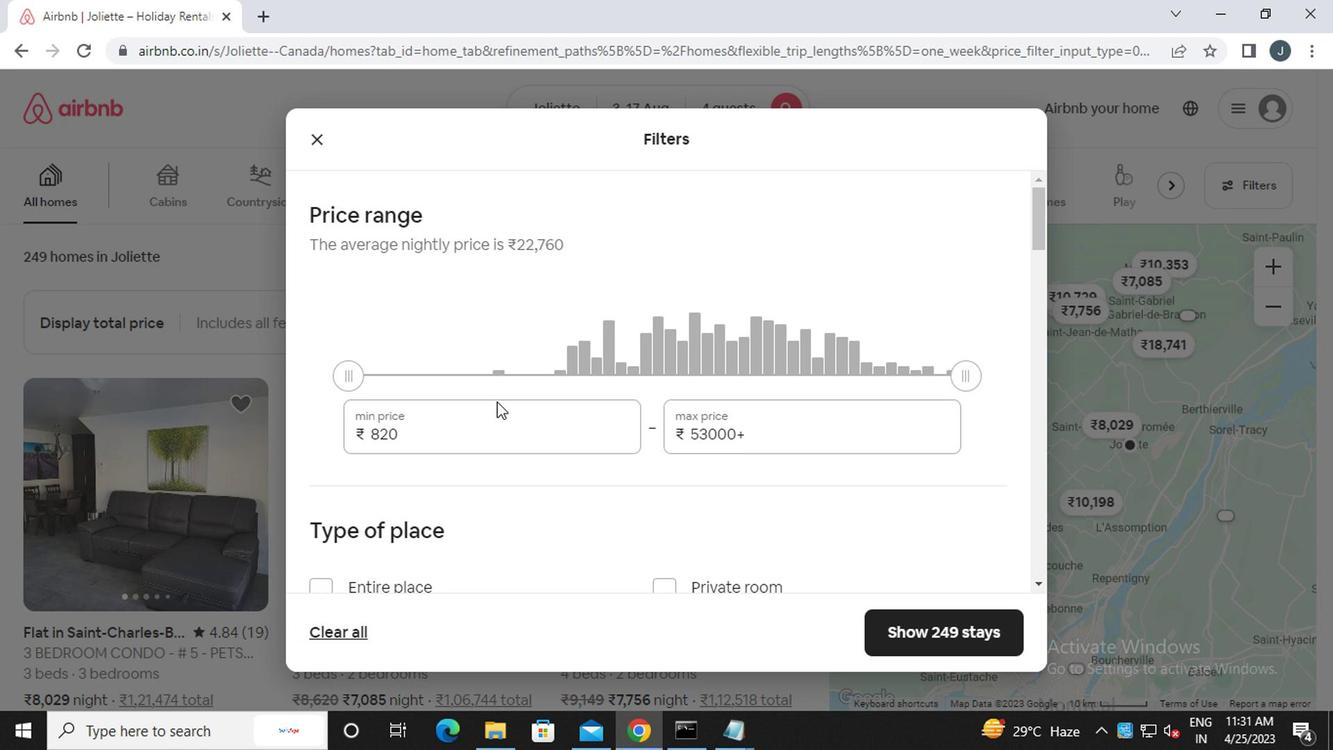 
Action: Mouse moved to (496, 408)
Screenshot: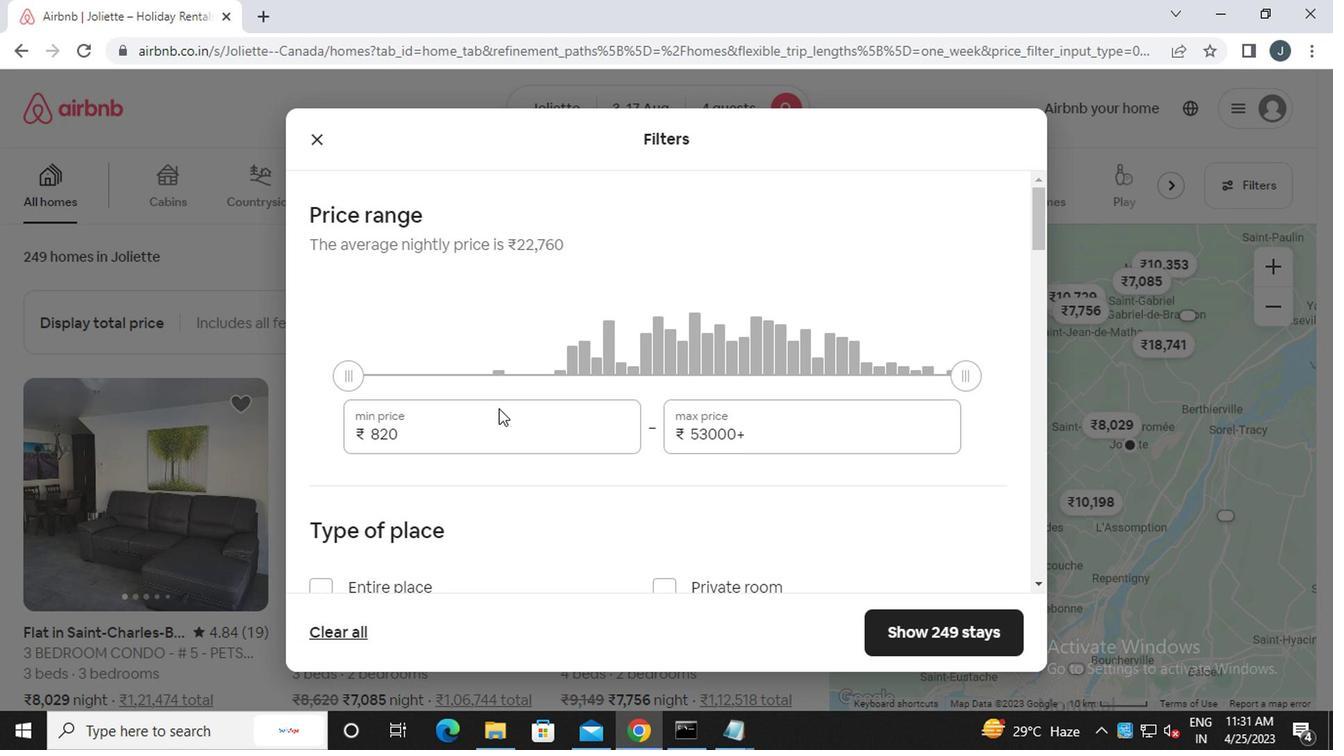 
Action: Key pressed <Key.backspace><Key.backspace><Key.backspace><<99>><<96>><<96>><<96>>
Screenshot: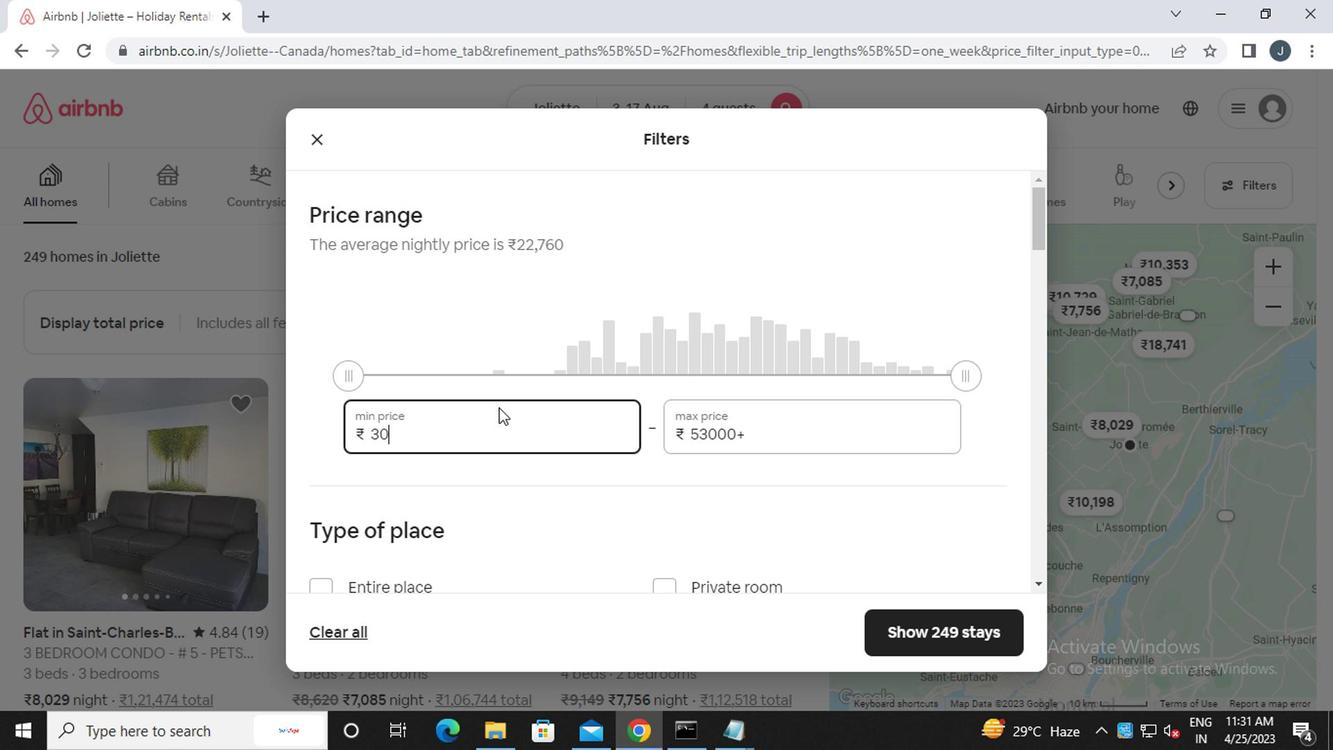 
Action: Mouse moved to (800, 421)
Screenshot: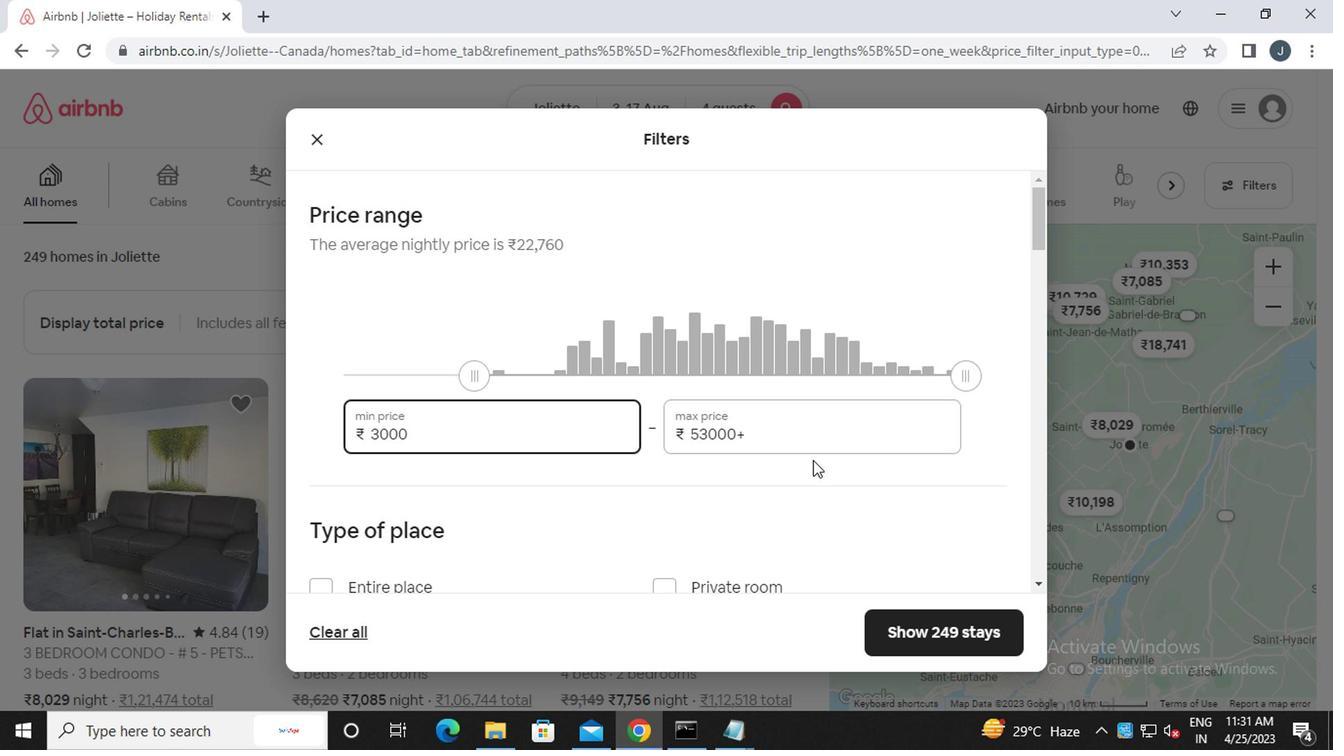 
Action: Mouse pressed left at (800, 421)
Screenshot: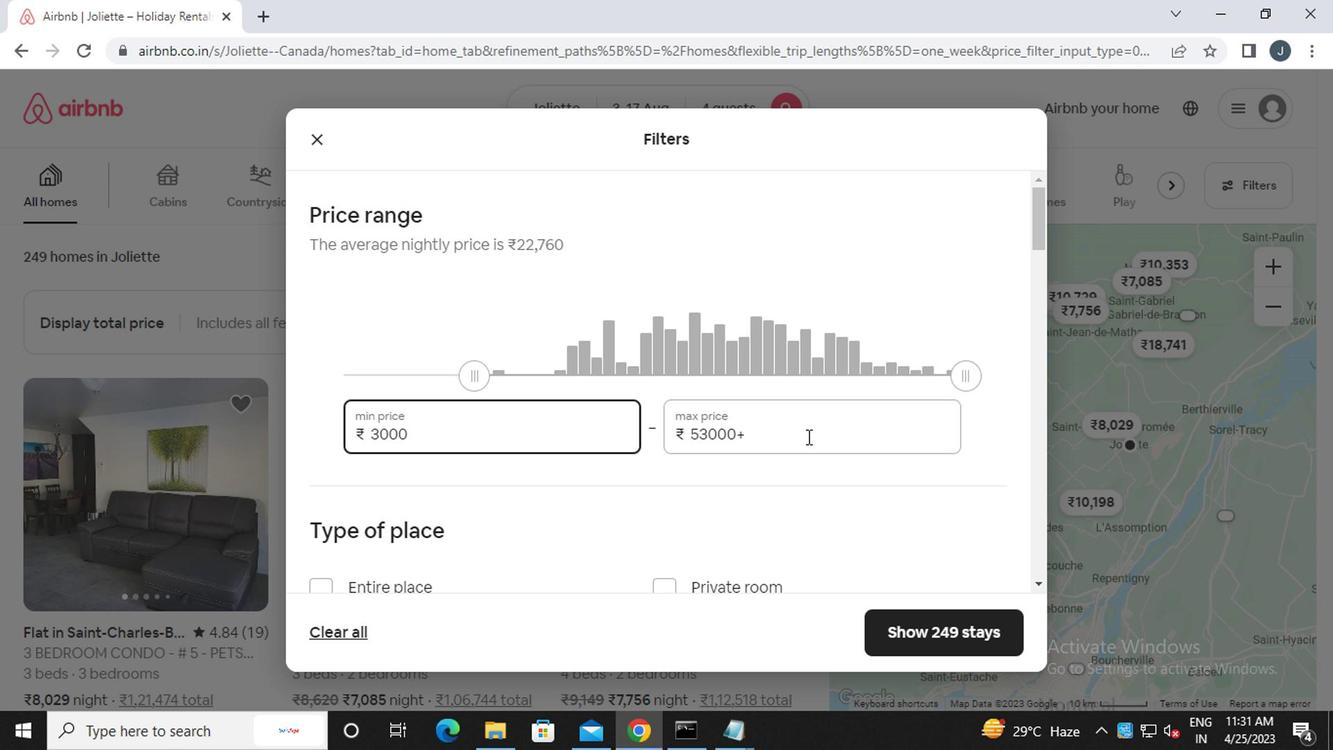 
Action: Key pressed <Key.backspace><Key.backspace><Key.backspace><Key.backspace><Key.backspace><Key.backspace><Key.backspace><Key.backspace><Key.backspace><Key.backspace><Key.backspace><Key.backspace><Key.backspace><Key.backspace><<97>><<101>><<96>><<96>><<96>>
Screenshot: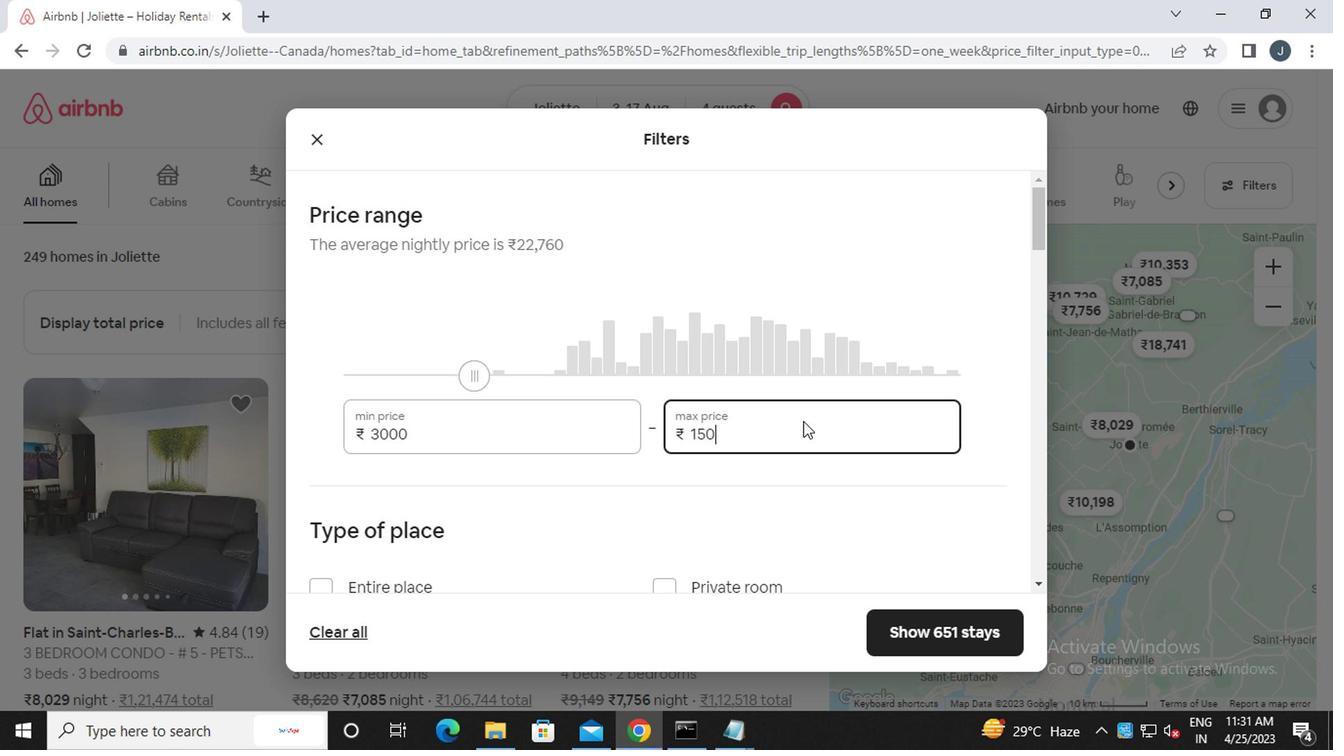 
Action: Mouse scrolled (800, 420) with delta (0, 0)
Screenshot: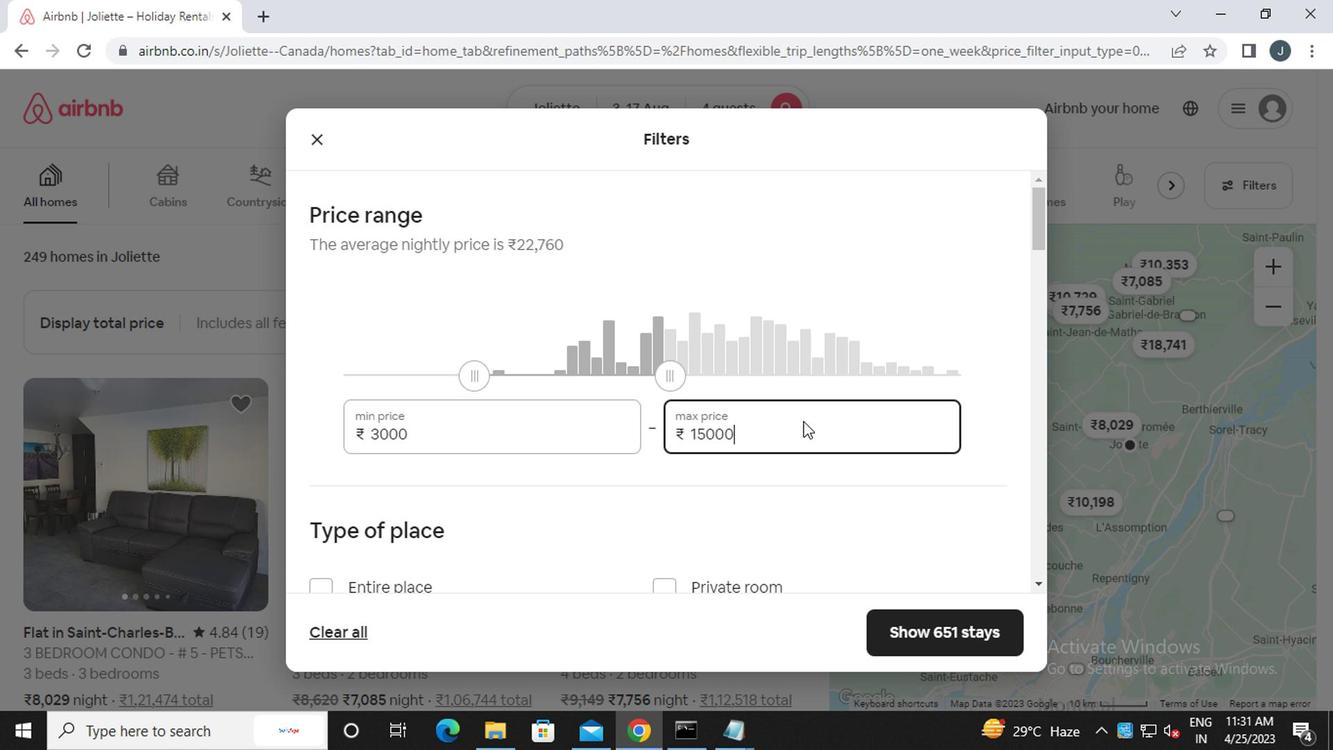
Action: Mouse moved to (802, 428)
Screenshot: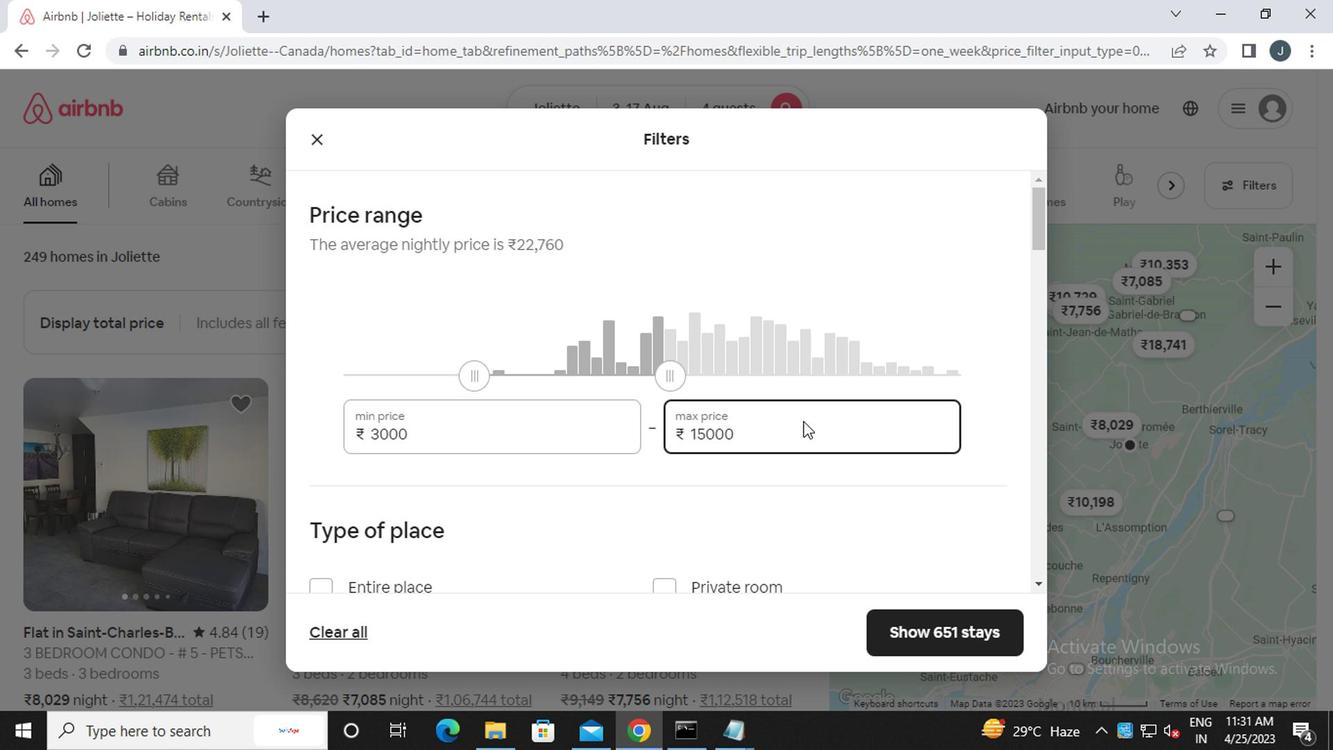 
Action: Mouse scrolled (802, 427) with delta (0, 0)
Screenshot: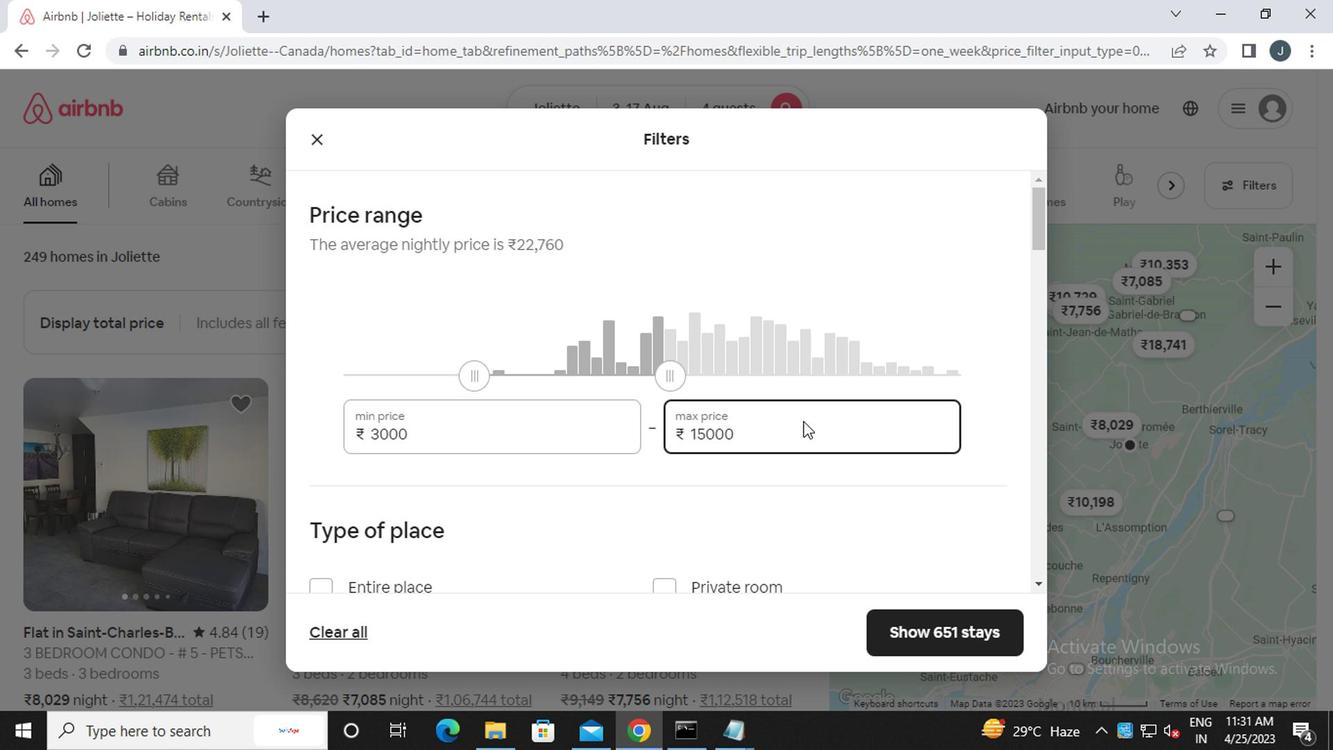 
Action: Mouse moved to (805, 433)
Screenshot: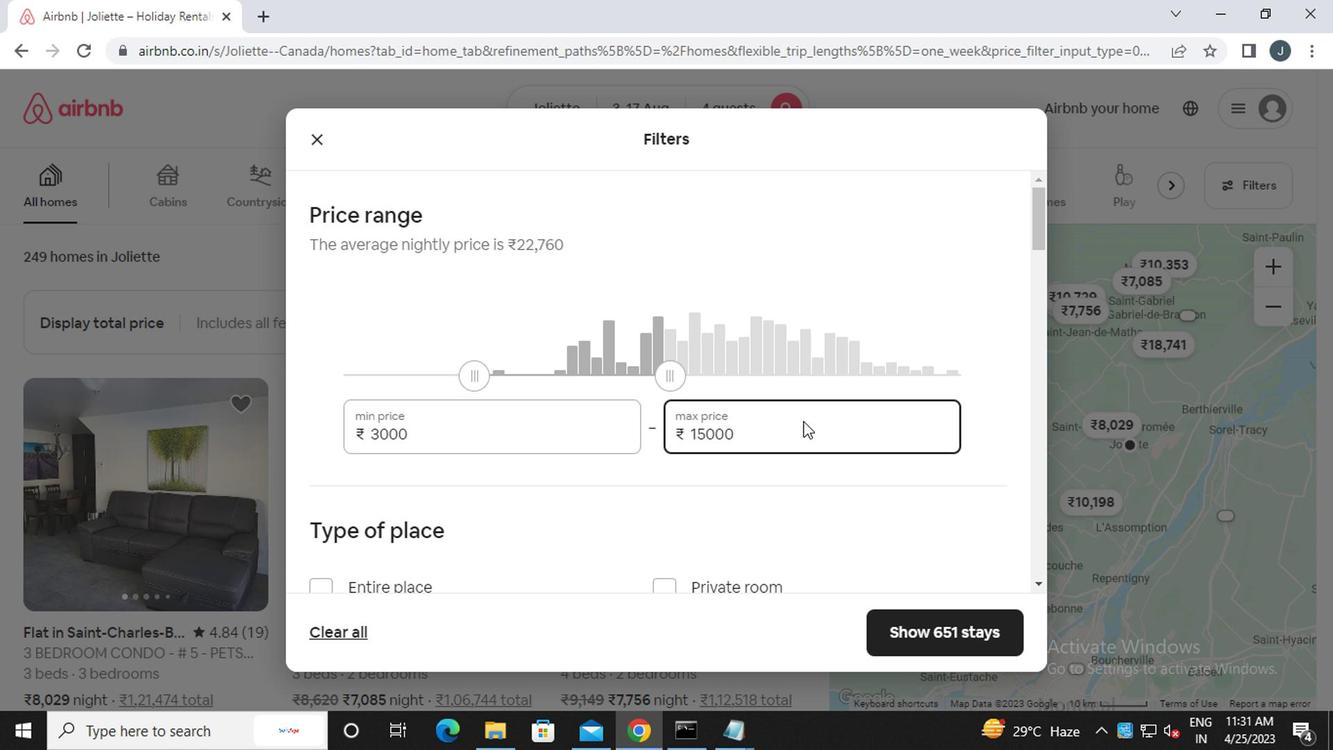 
Action: Mouse scrolled (805, 432) with delta (0, 0)
Screenshot: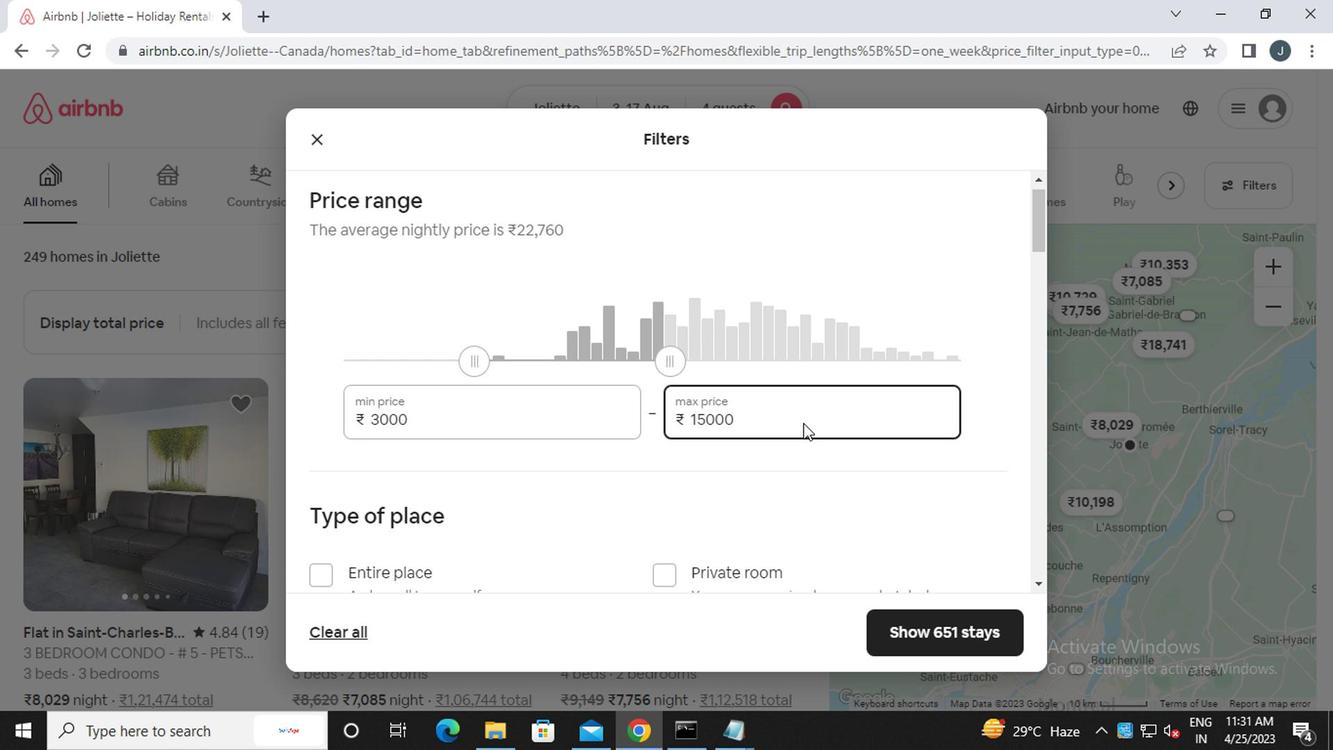 
Action: Mouse scrolled (805, 432) with delta (0, 0)
Screenshot: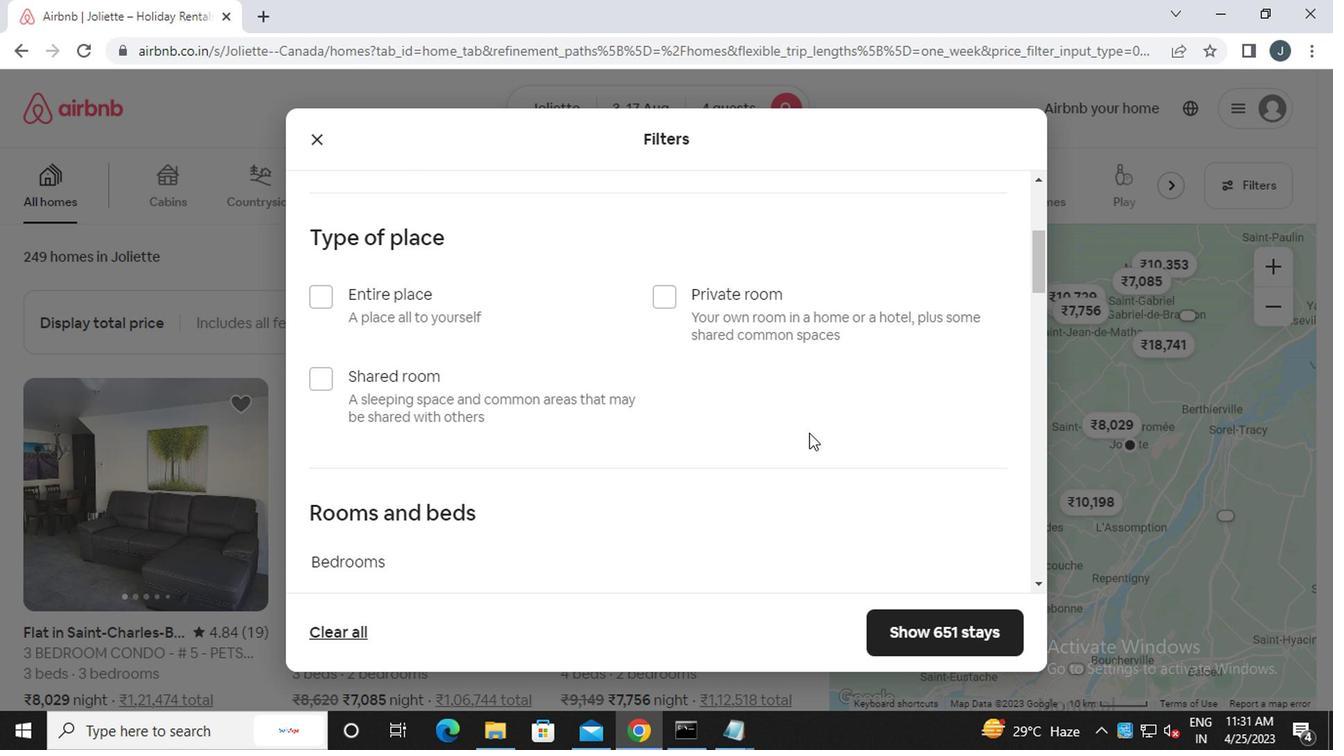 
Action: Mouse moved to (327, 205)
Screenshot: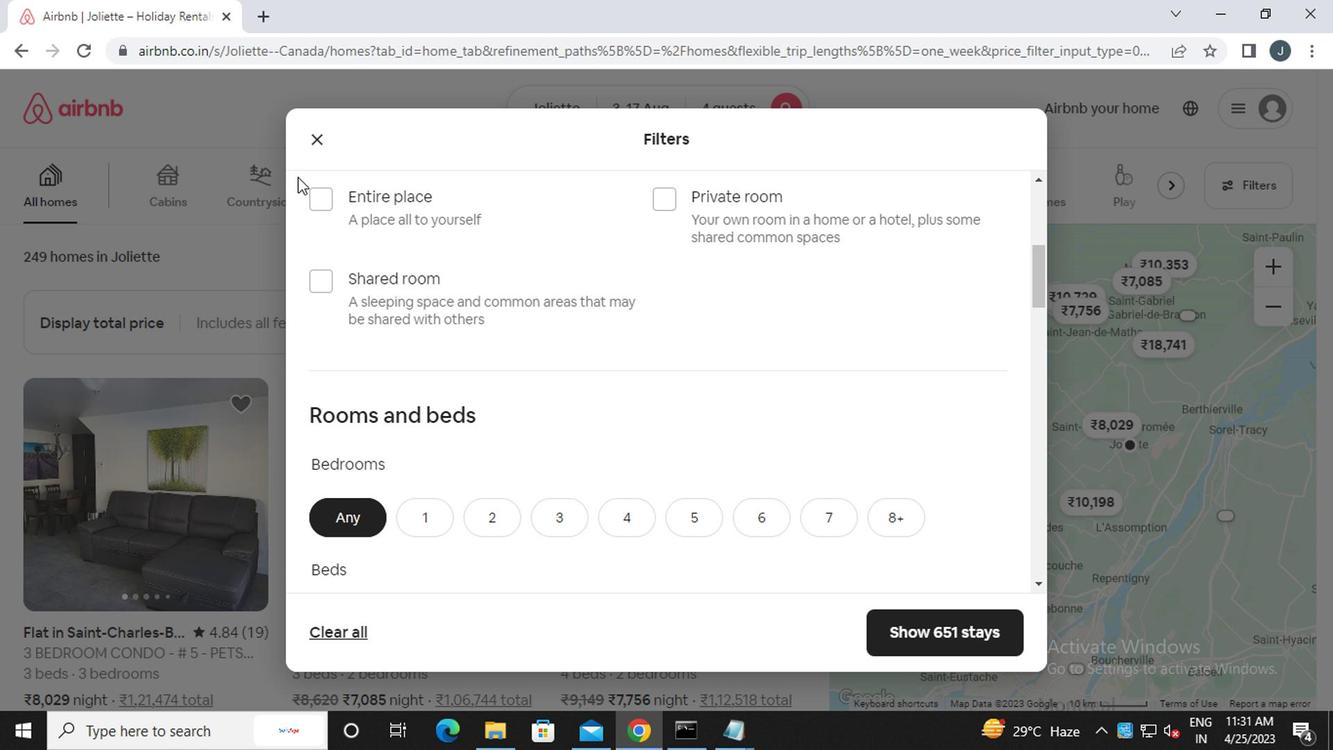 
Action: Mouse pressed left at (327, 205)
Screenshot: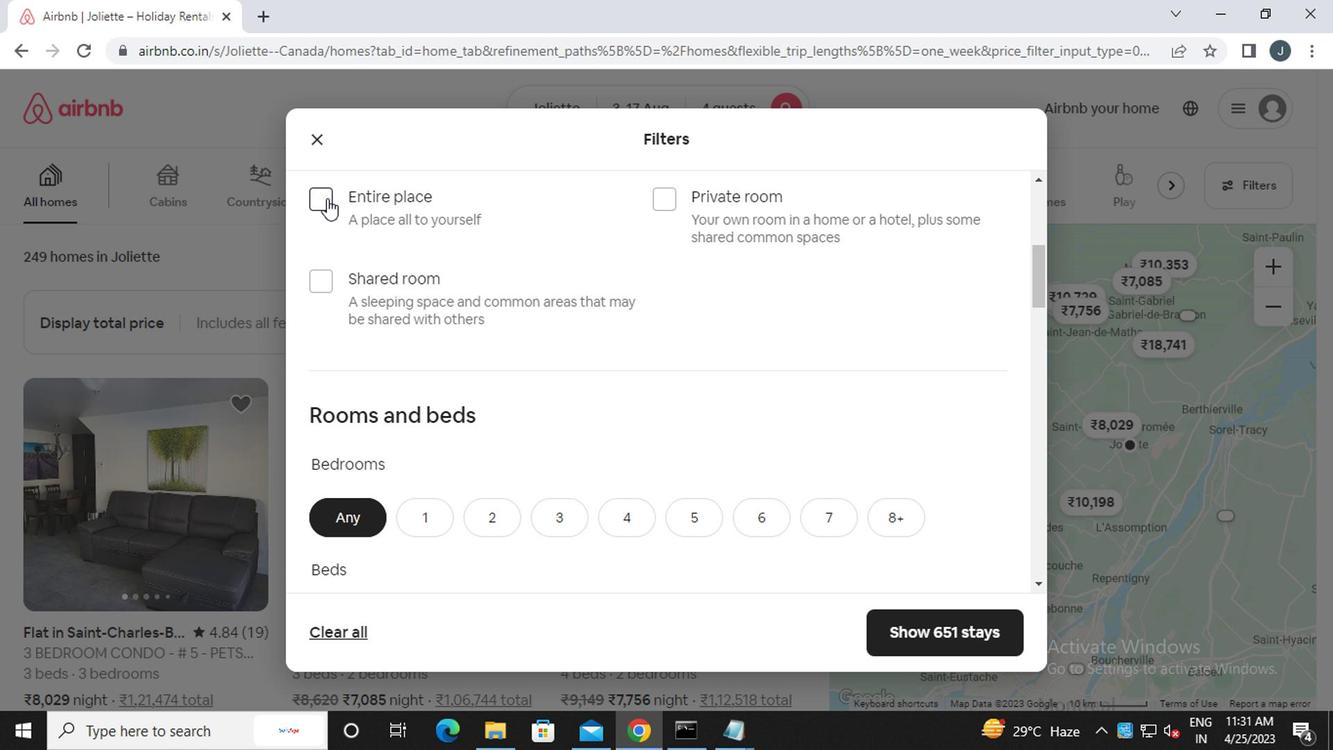 
Action: Mouse moved to (533, 344)
Screenshot: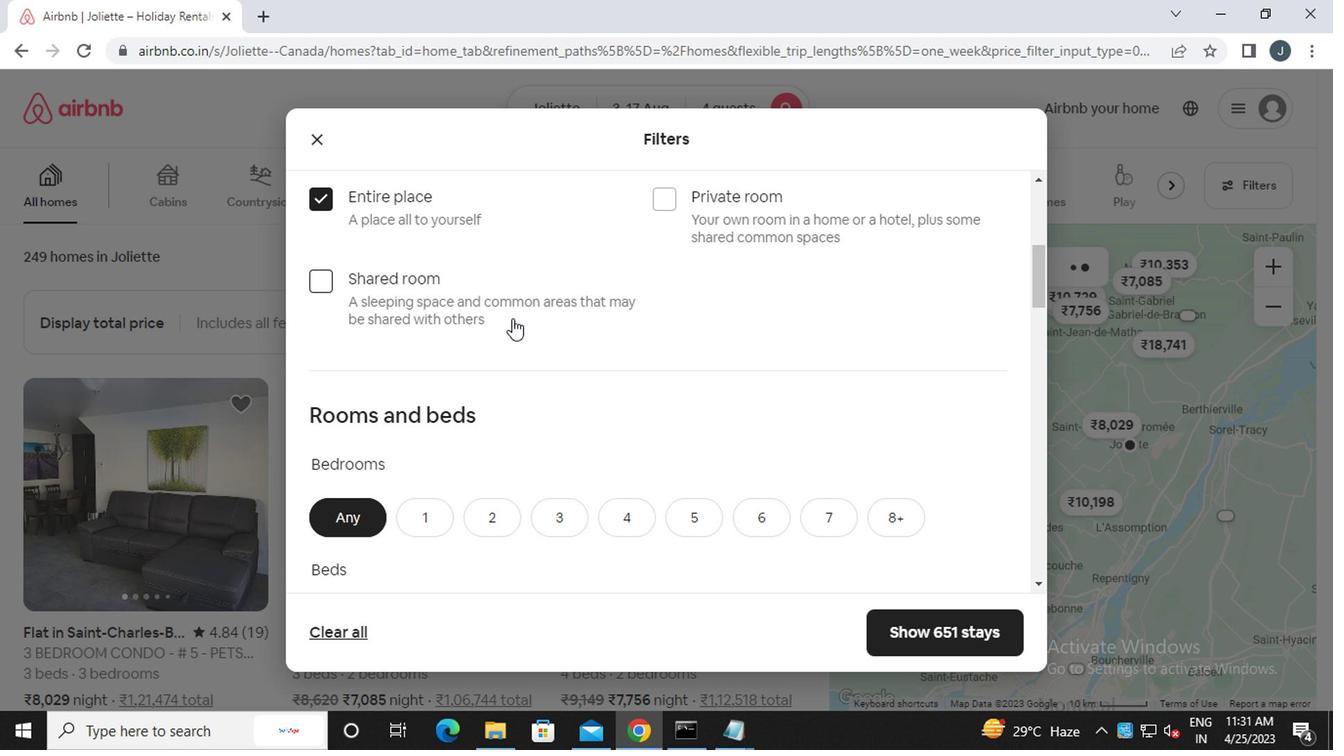 
Action: Mouse scrolled (533, 343) with delta (0, -1)
Screenshot: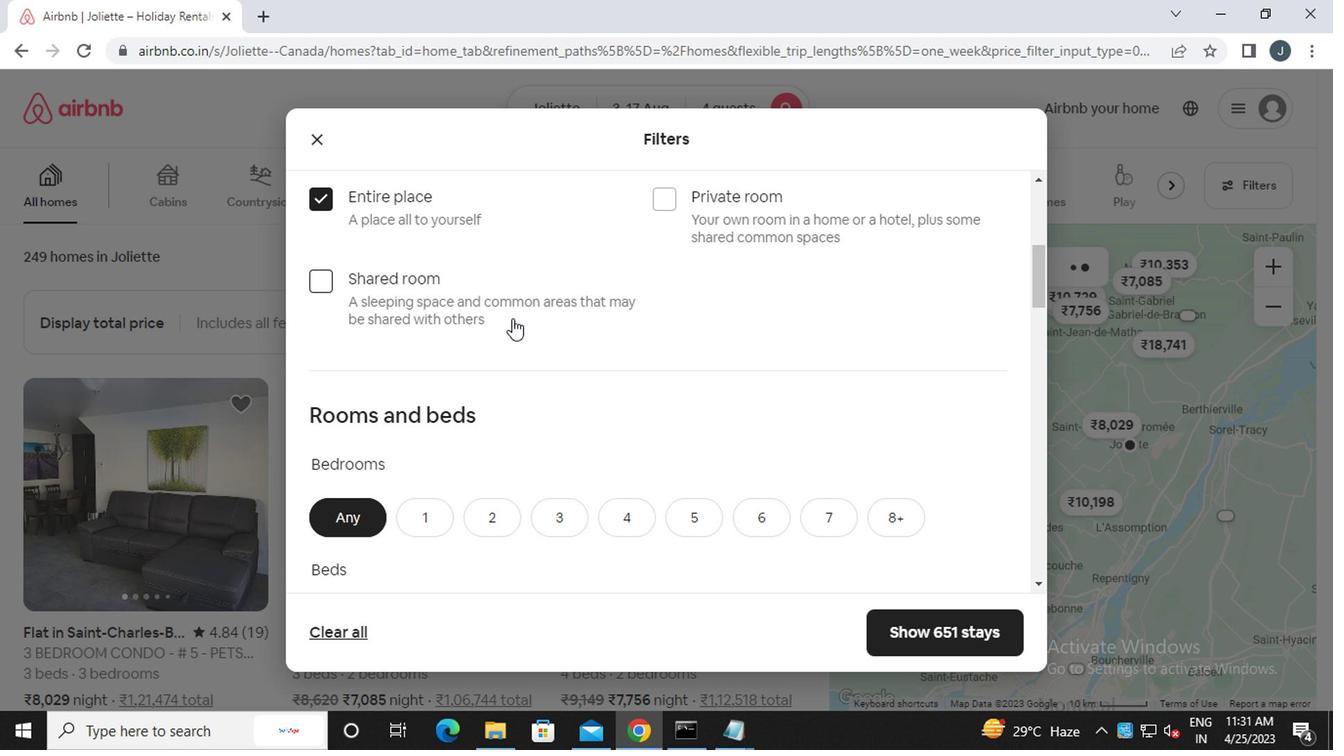 
Action: Mouse moved to (534, 346)
Screenshot: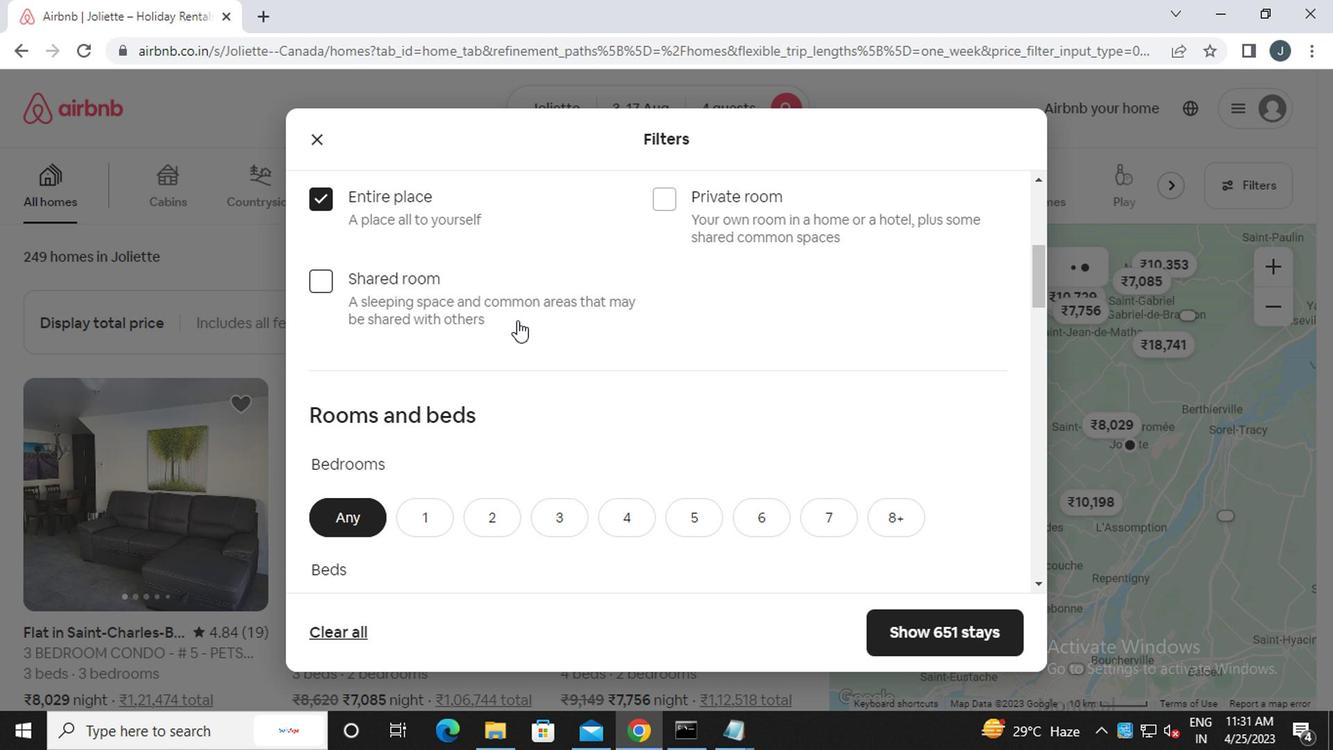 
Action: Mouse scrolled (534, 345) with delta (0, -1)
Screenshot: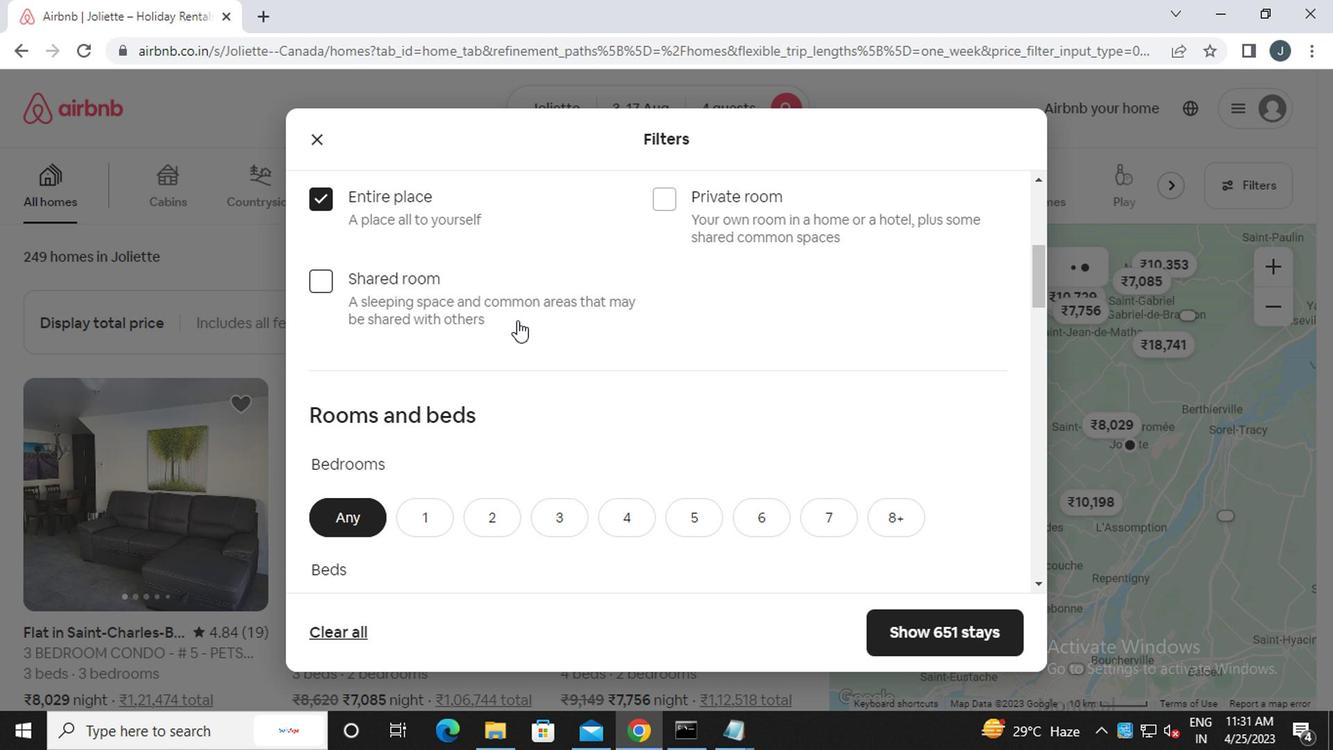 
Action: Mouse moved to (534, 347)
Screenshot: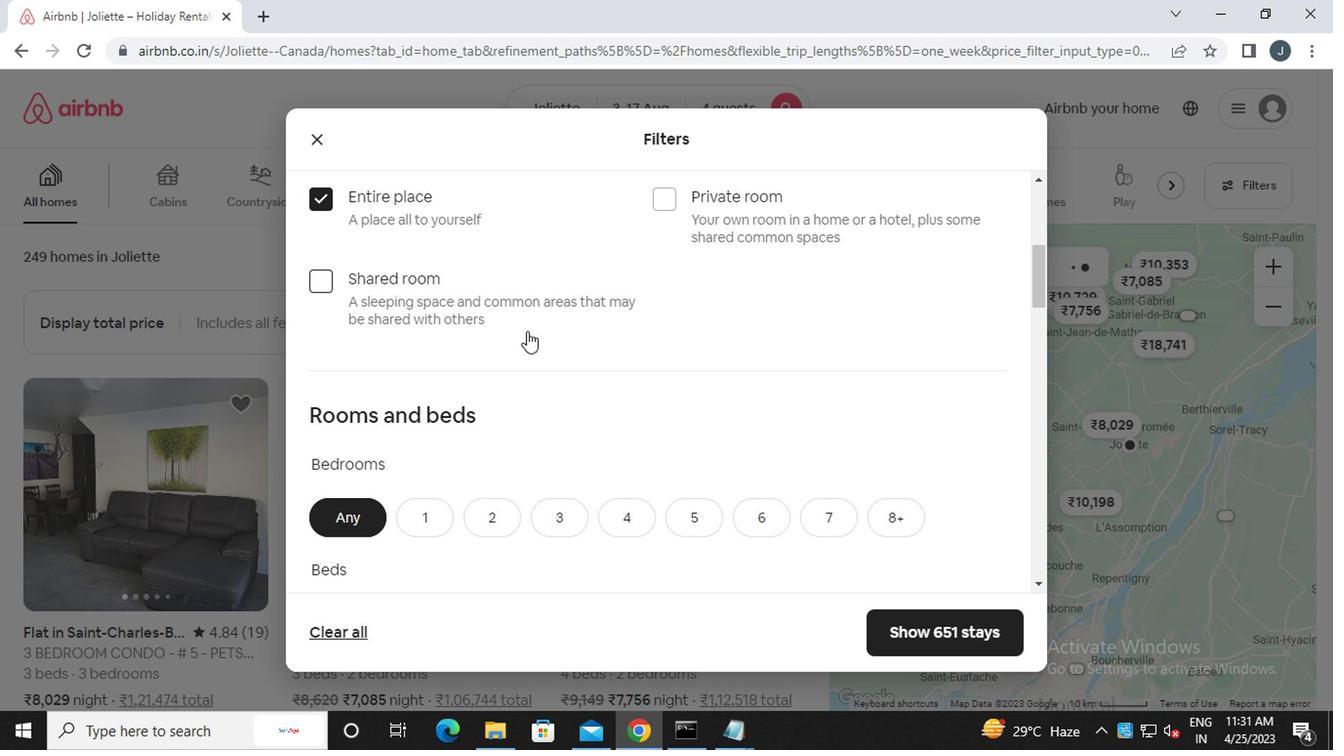 
Action: Mouse scrolled (534, 346) with delta (0, 0)
Screenshot: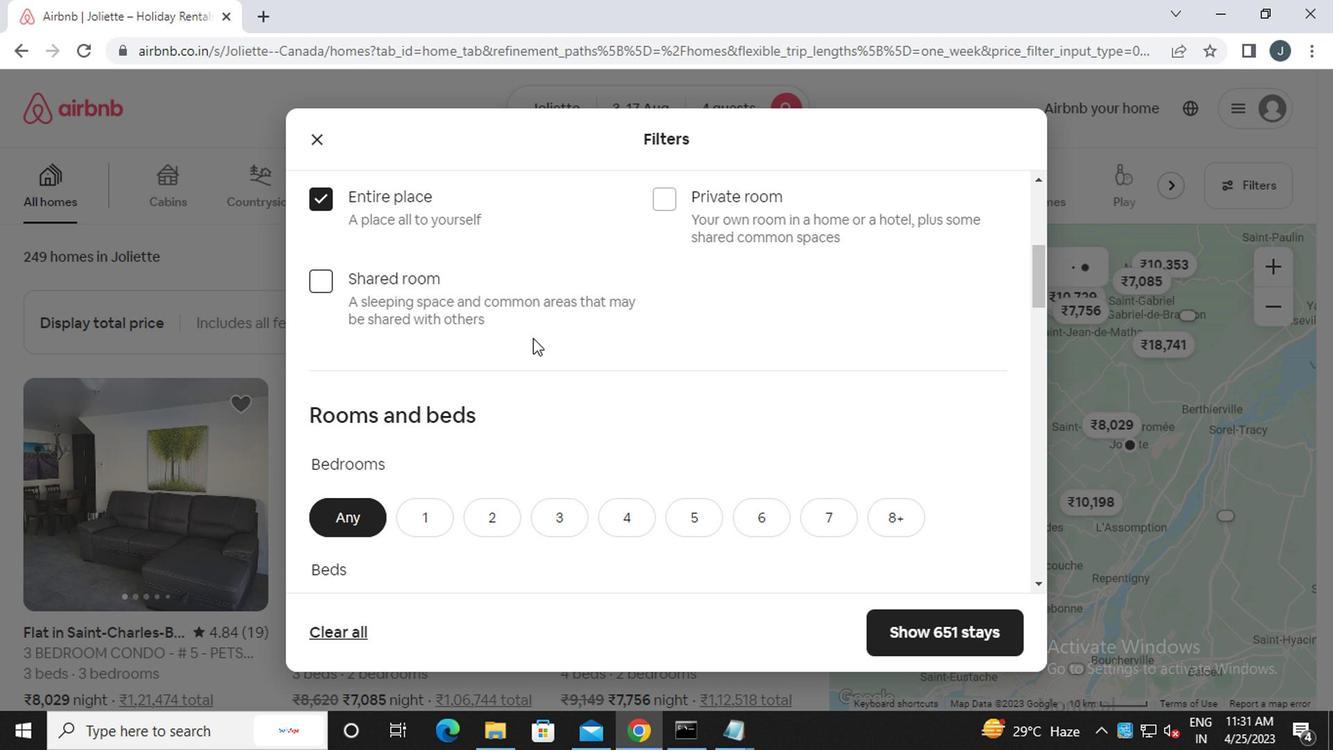 
Action: Mouse moved to (561, 238)
Screenshot: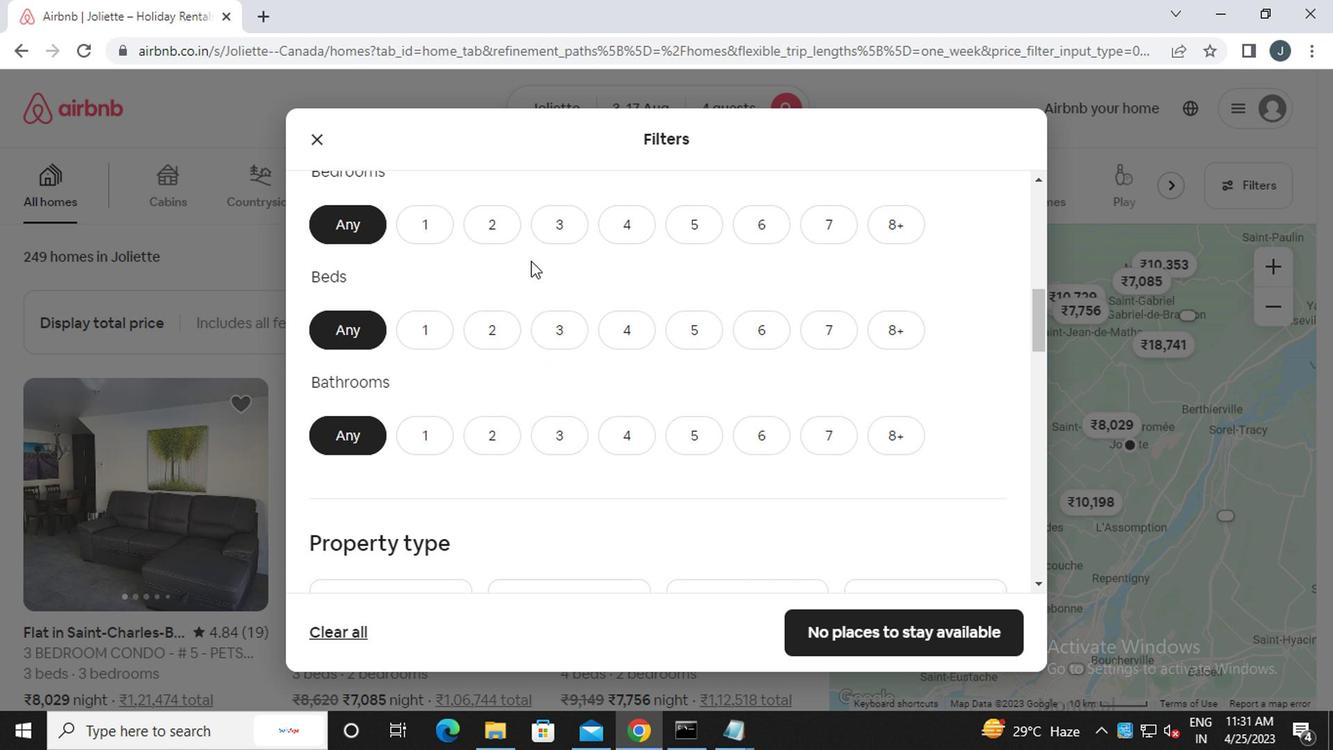 
Action: Mouse pressed left at (561, 238)
Screenshot: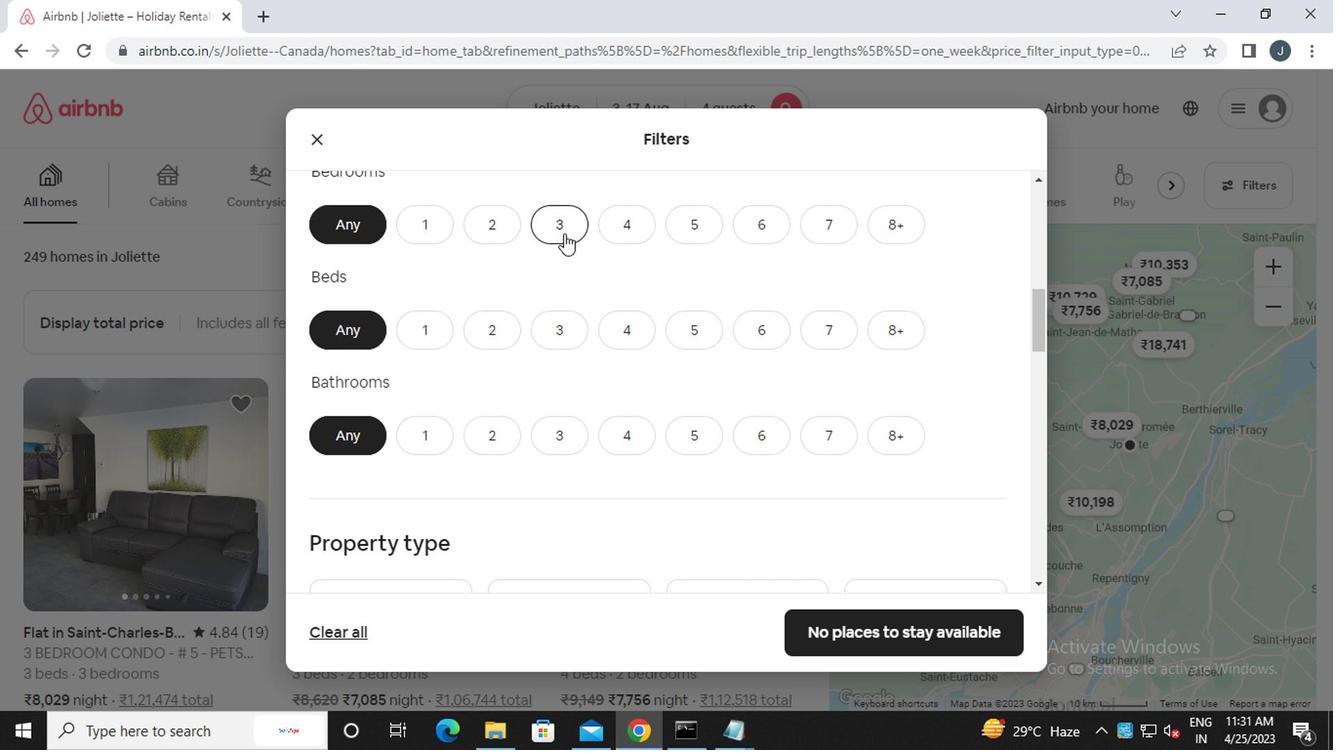 
Action: Mouse moved to (619, 335)
Screenshot: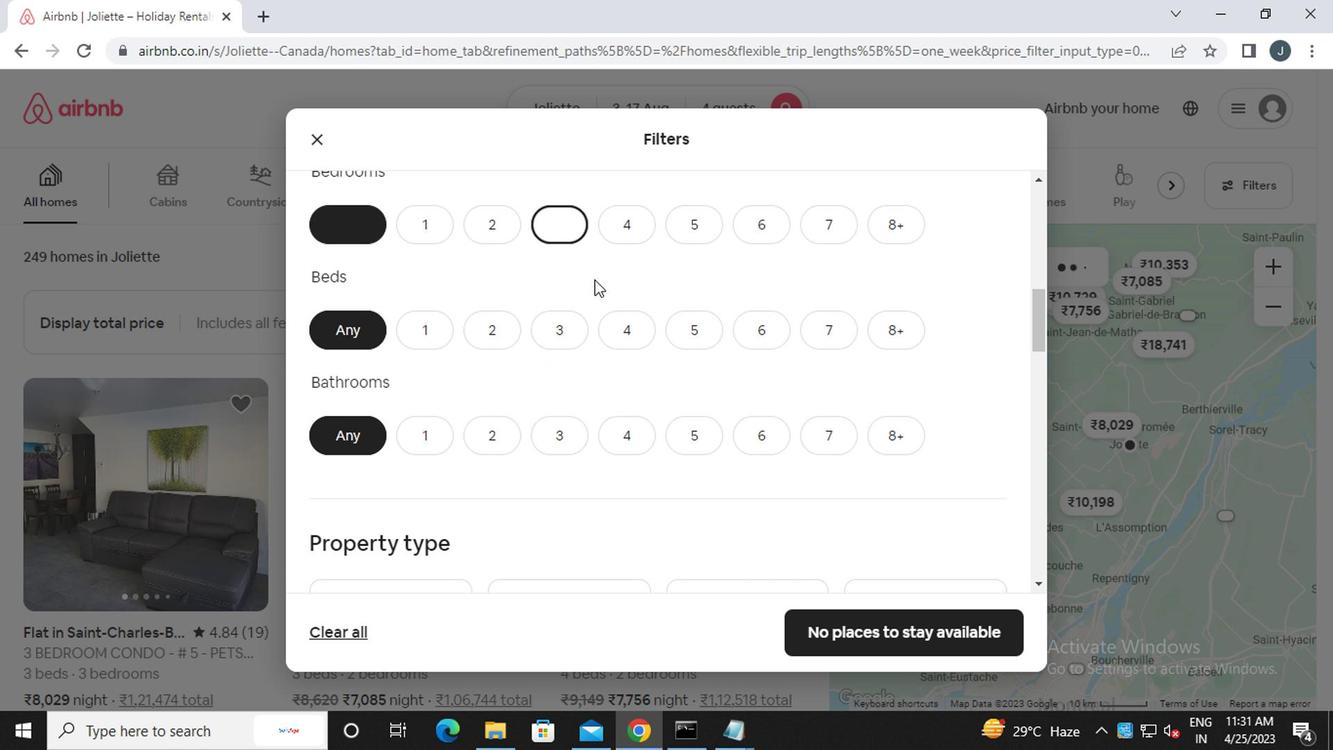 
Action: Mouse pressed left at (619, 335)
Screenshot: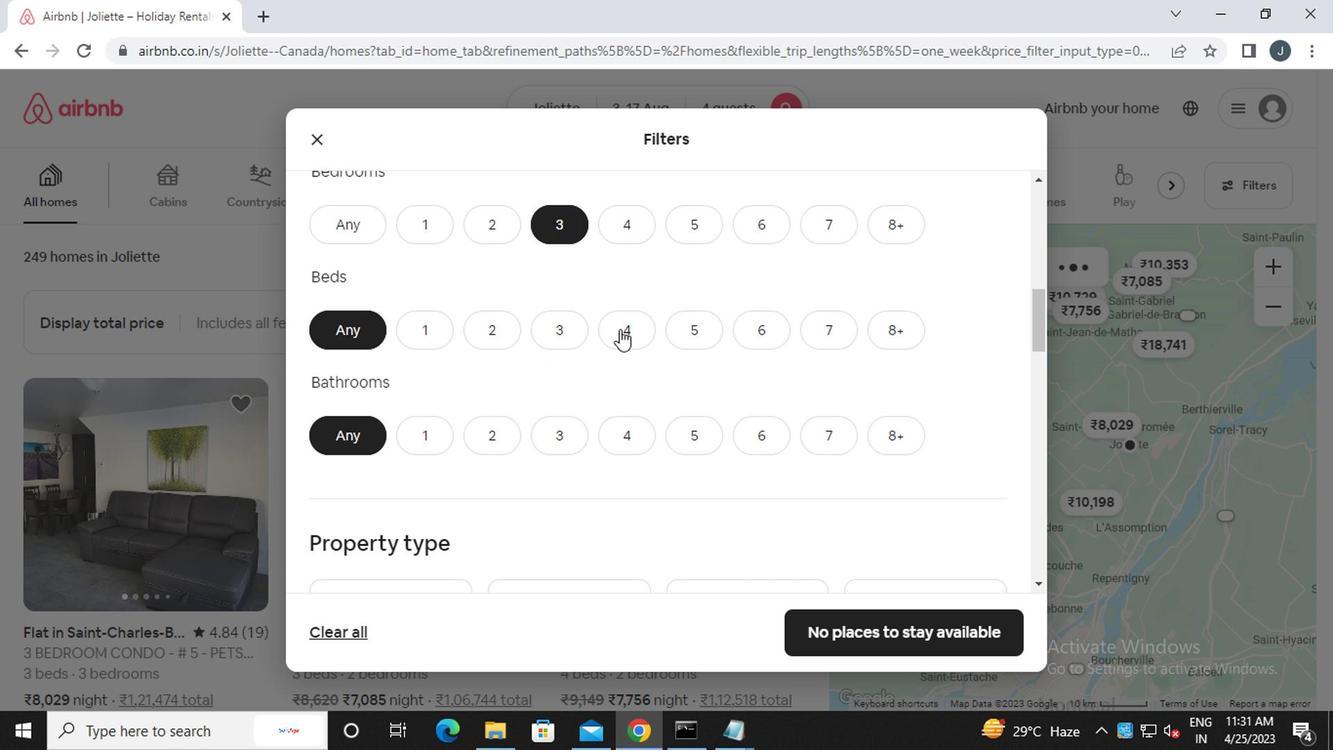 
Action: Mouse moved to (492, 437)
Screenshot: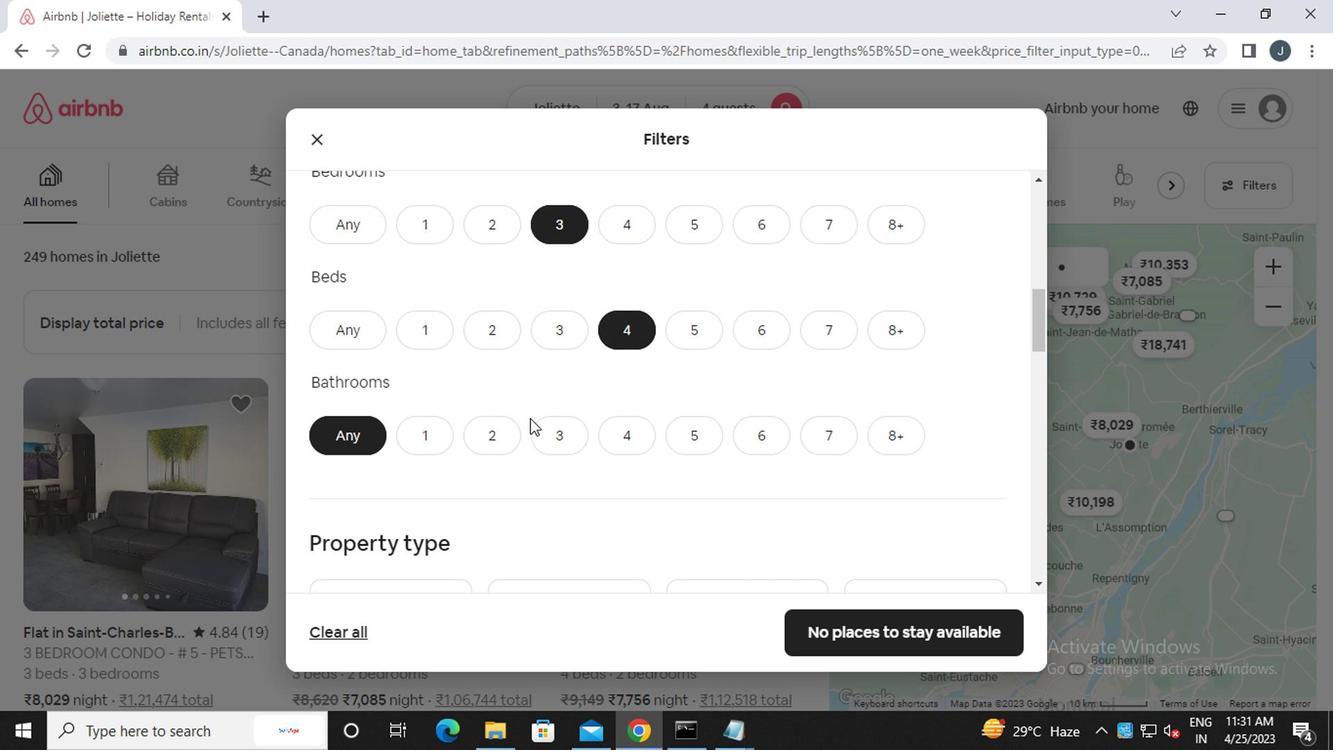 
Action: Mouse pressed left at (492, 437)
Screenshot: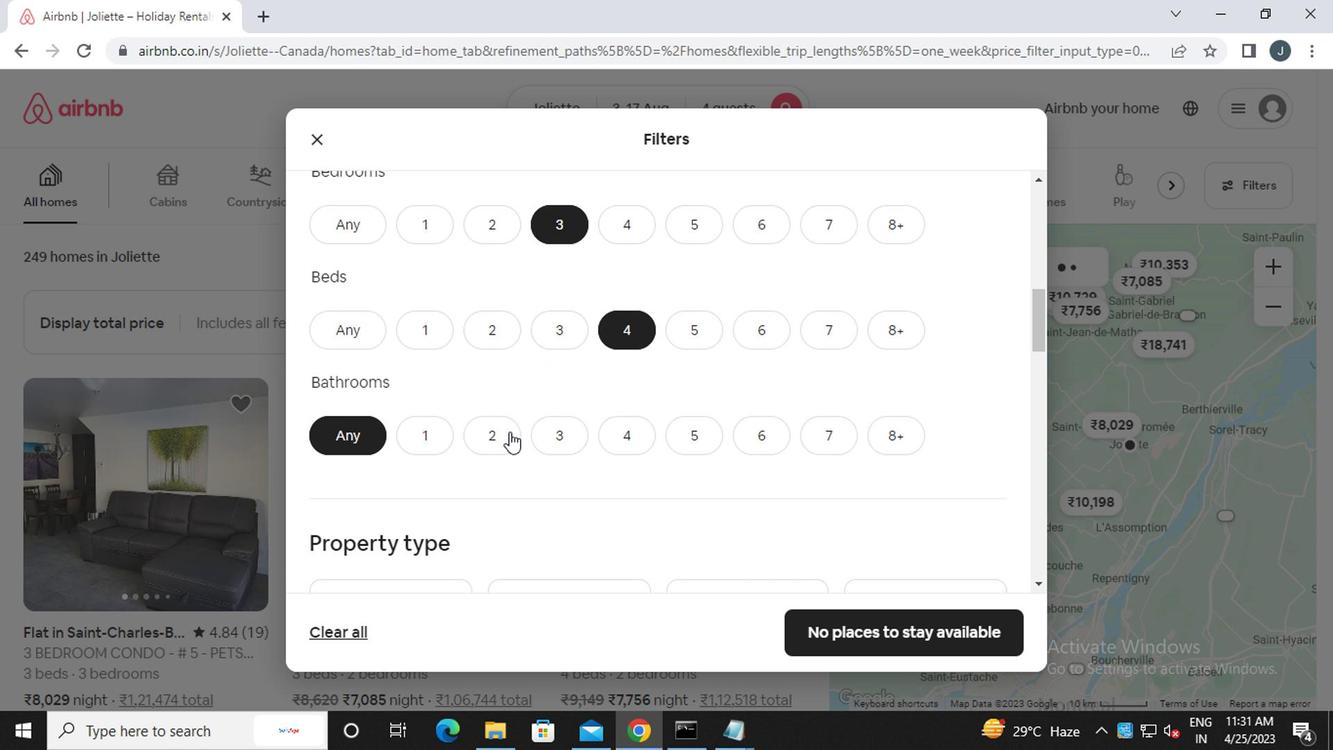 
Action: Mouse moved to (492, 437)
Screenshot: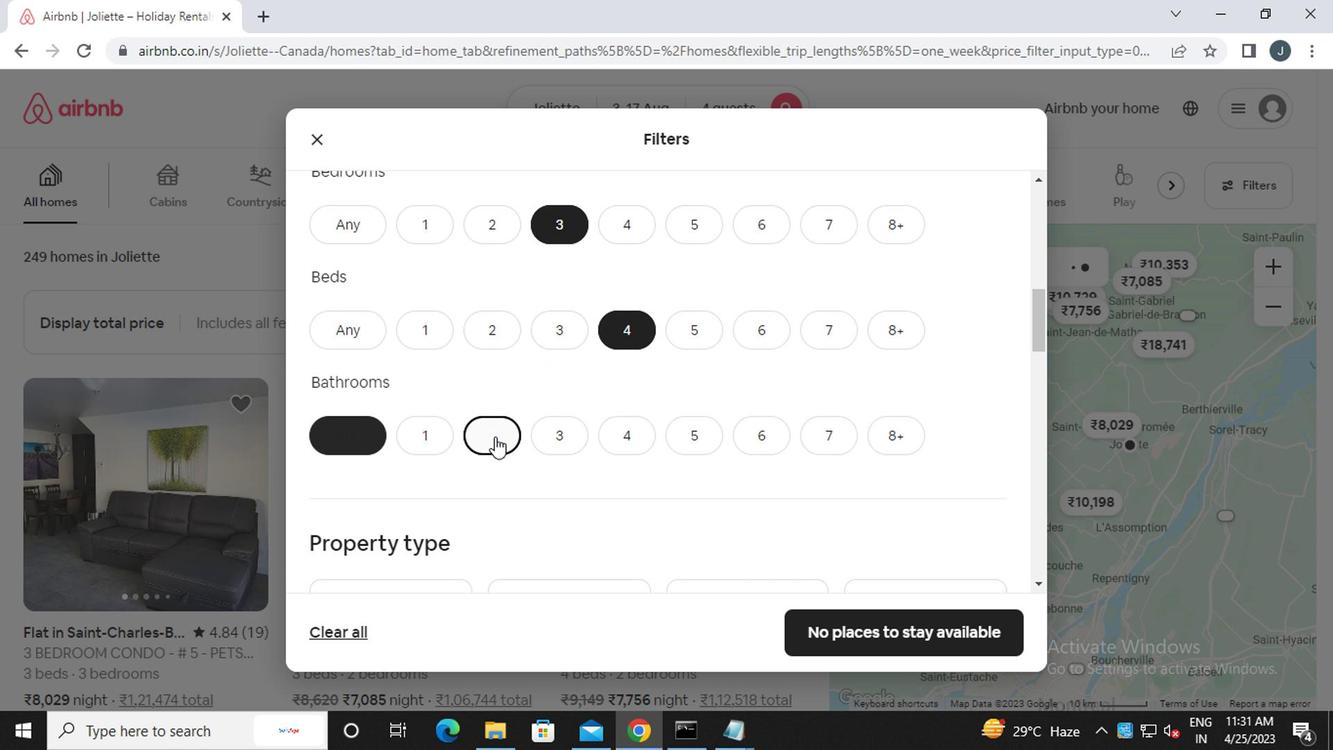 
Action: Mouse scrolled (492, 436) with delta (0, -1)
Screenshot: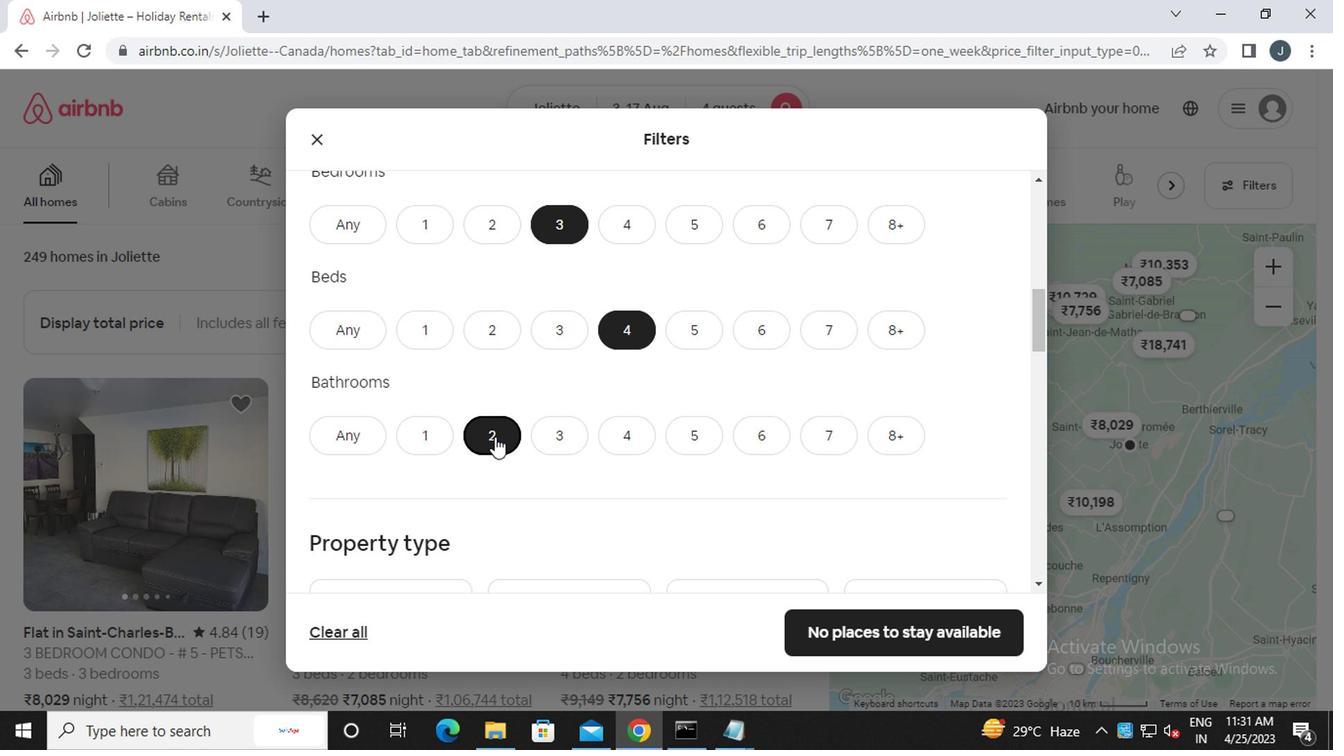 
Action: Mouse scrolled (492, 436) with delta (0, -1)
Screenshot: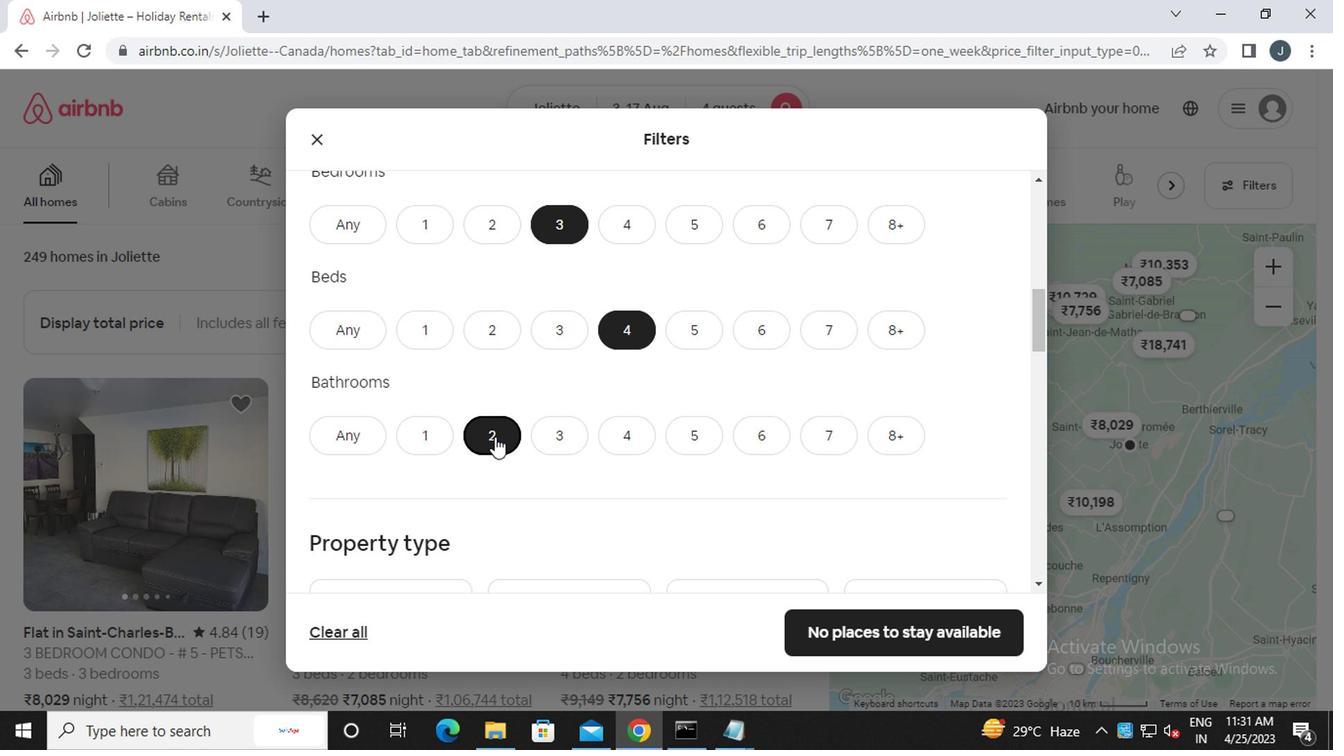 
Action: Mouse scrolled (492, 436) with delta (0, -1)
Screenshot: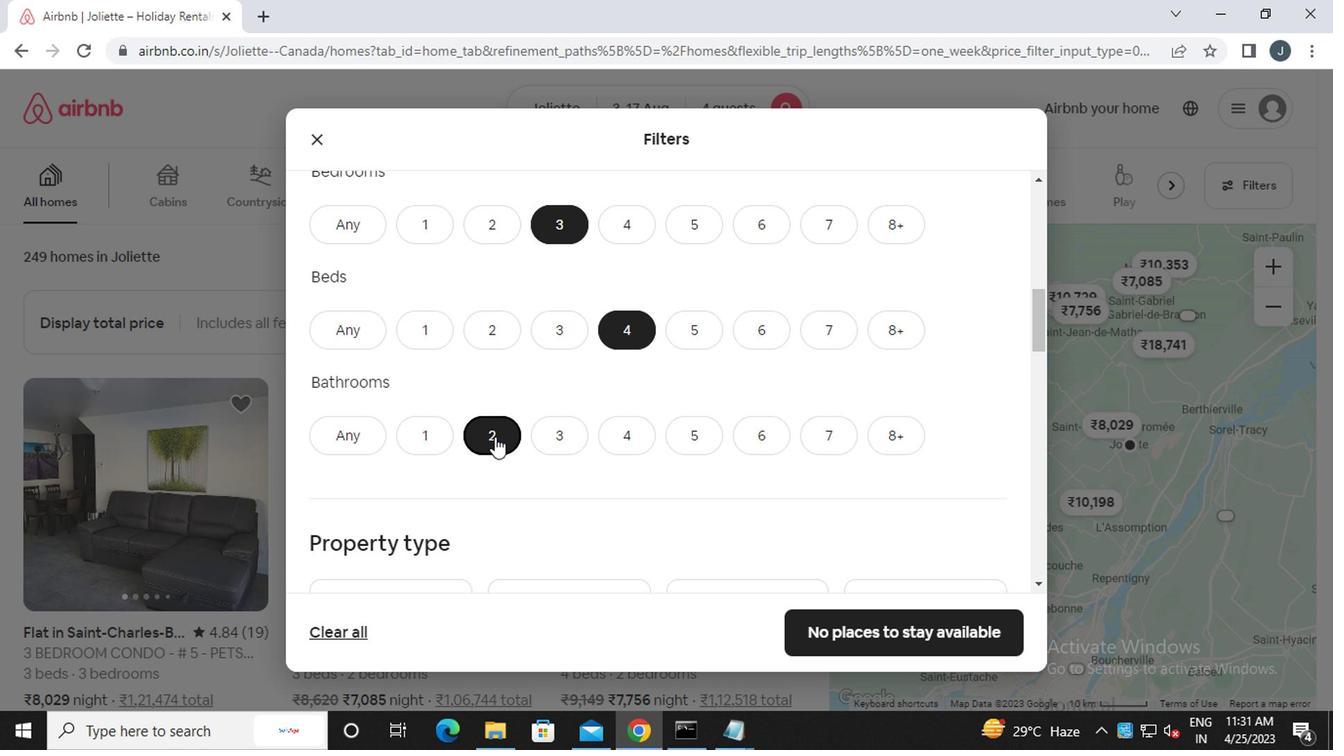 
Action: Mouse moved to (387, 360)
Screenshot: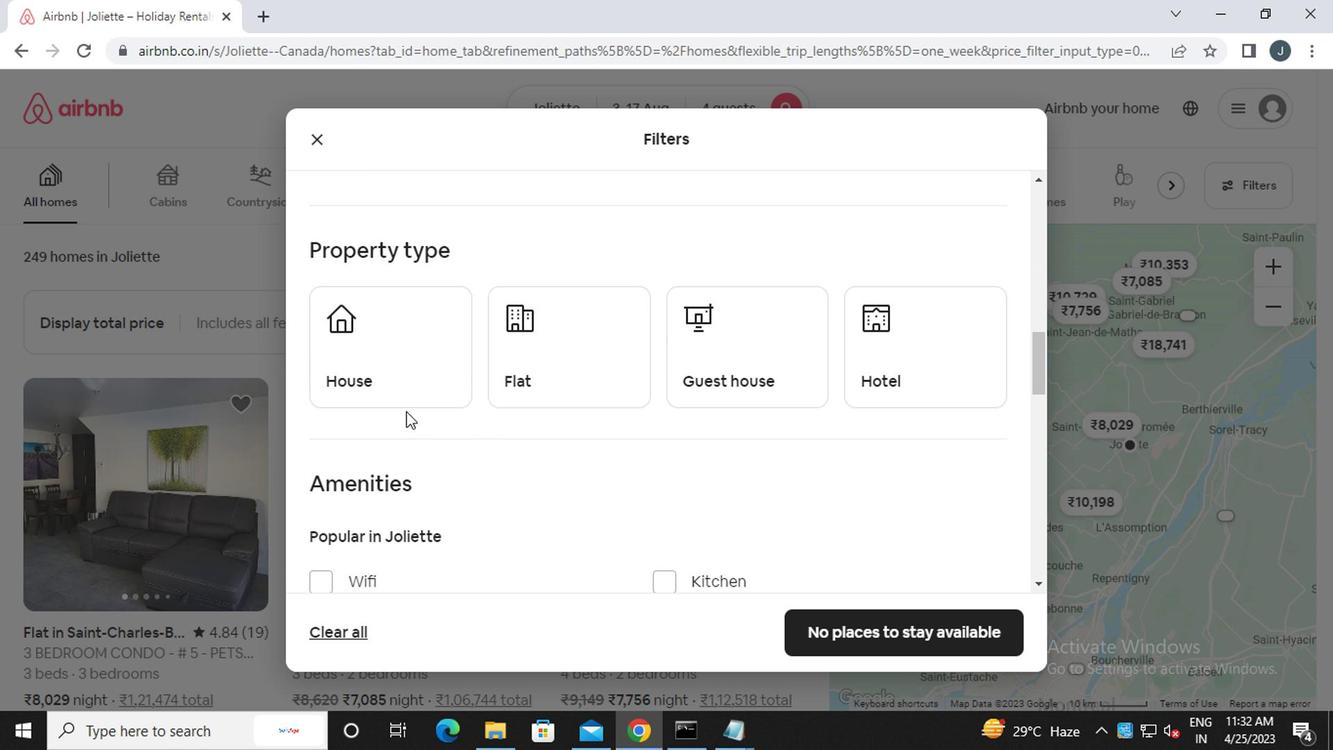 
Action: Mouse pressed left at (387, 360)
Screenshot: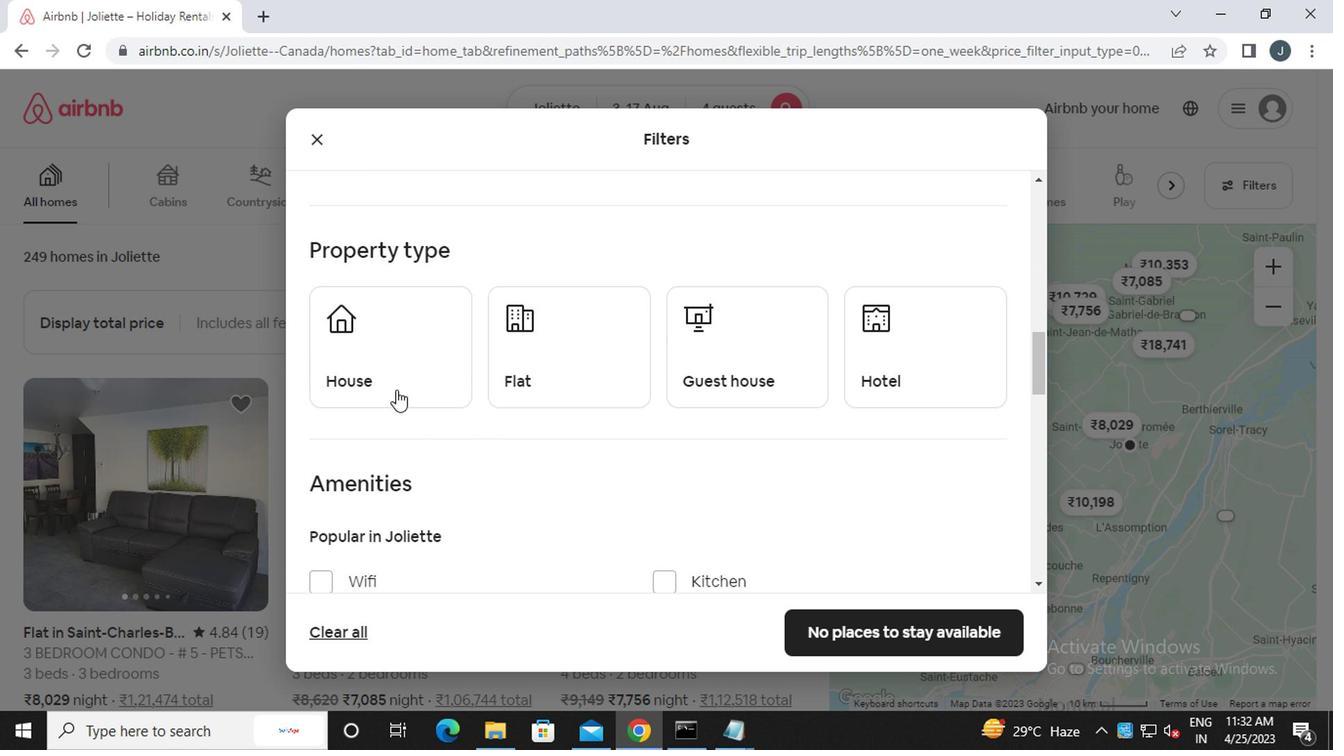 
Action: Mouse moved to (496, 366)
Screenshot: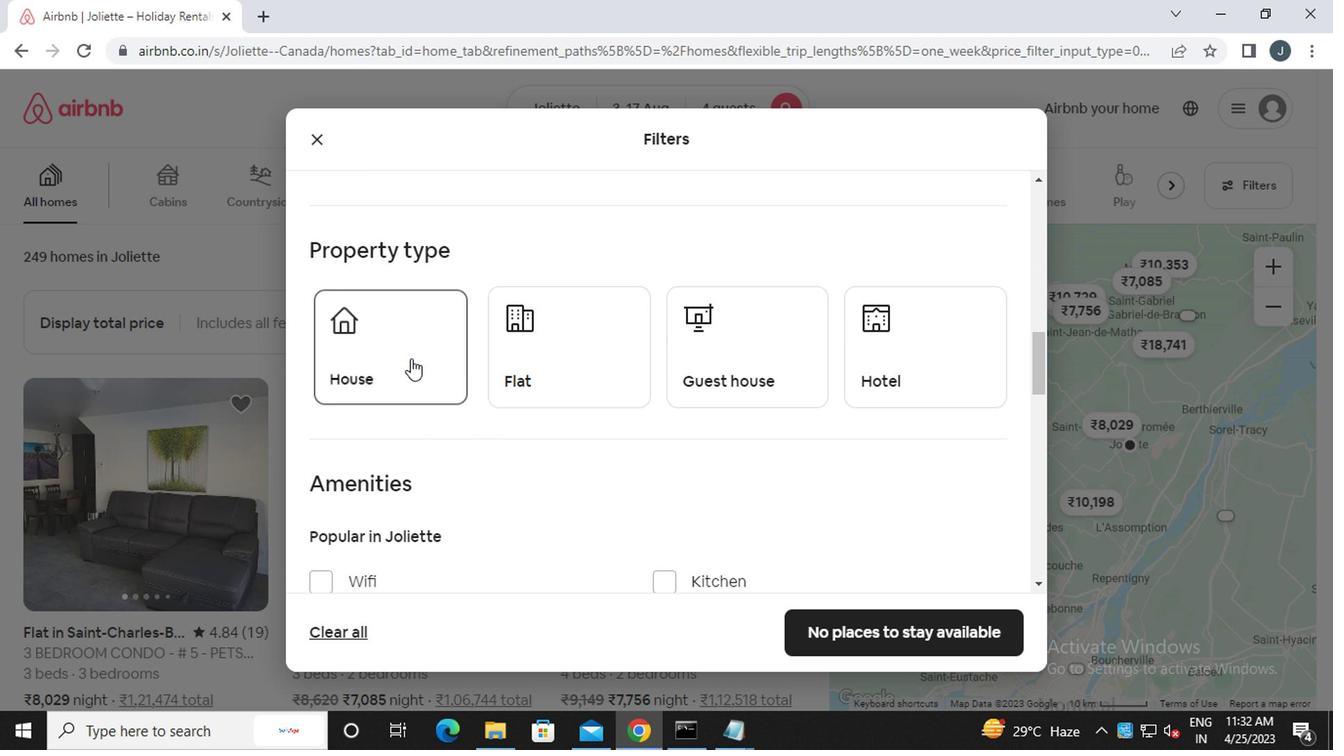 
Action: Mouse pressed left at (496, 366)
Screenshot: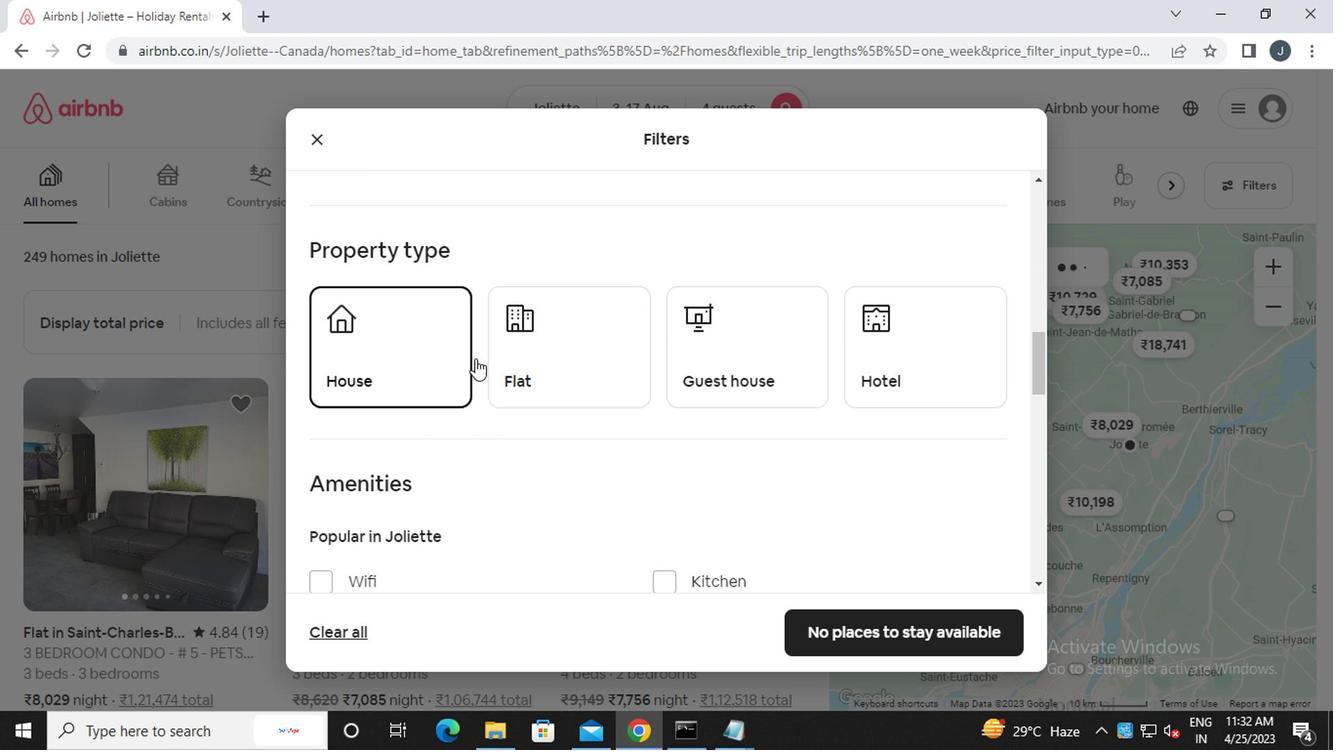 
Action: Mouse moved to (749, 370)
Screenshot: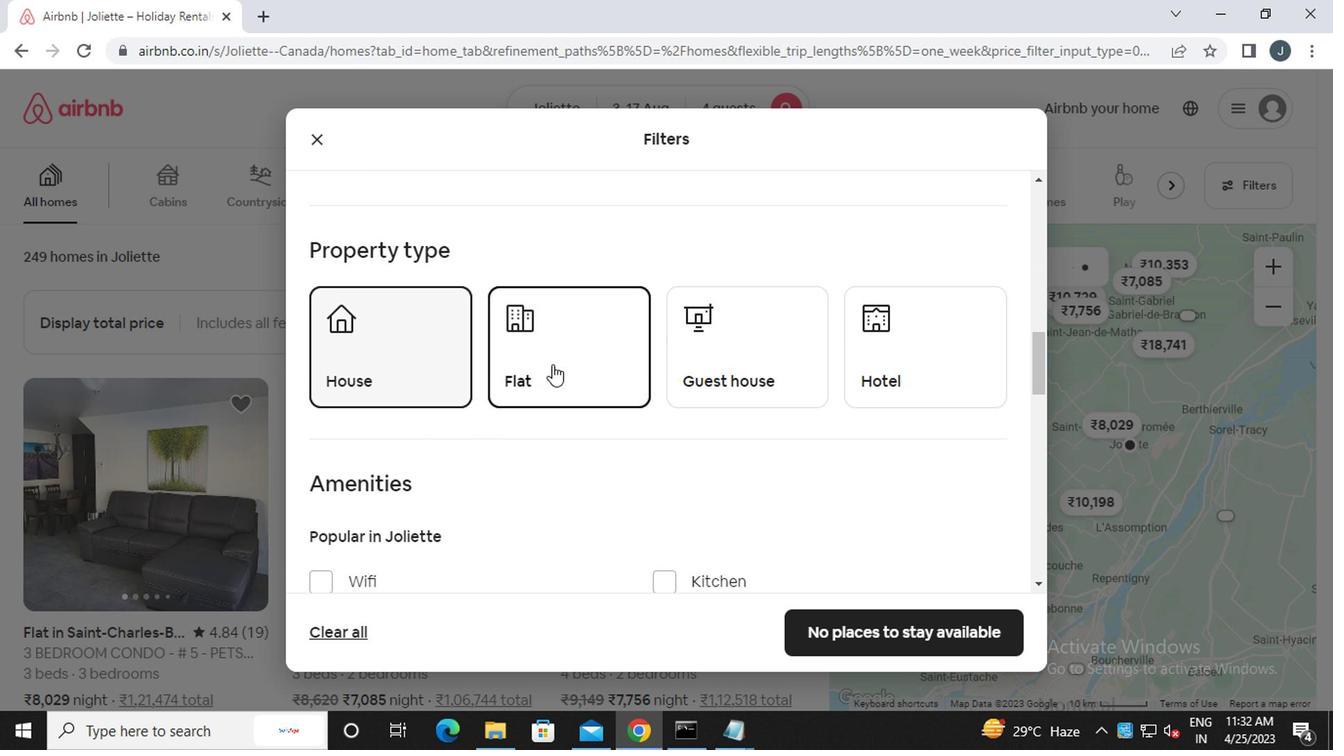 
Action: Mouse pressed left at (749, 370)
Screenshot: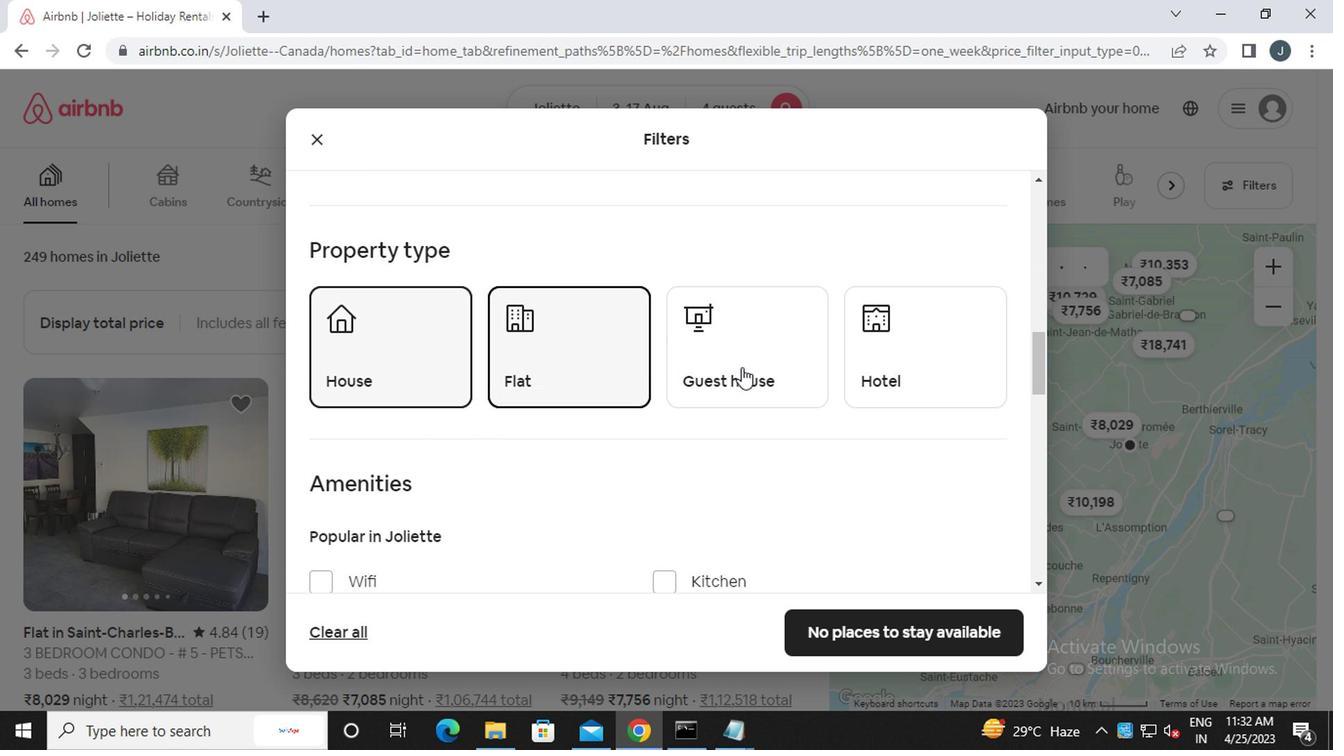 
Action: Mouse moved to (669, 440)
Screenshot: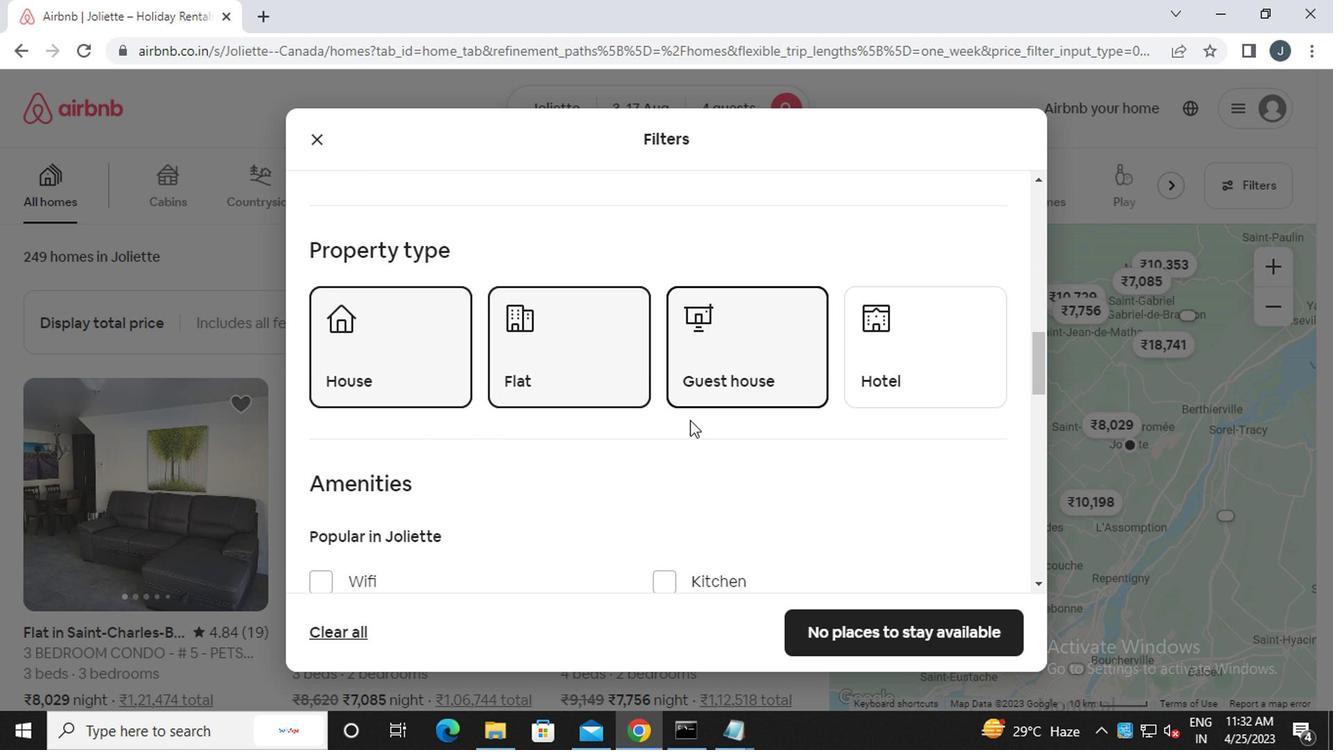 
Action: Mouse scrolled (669, 438) with delta (0, -1)
Screenshot: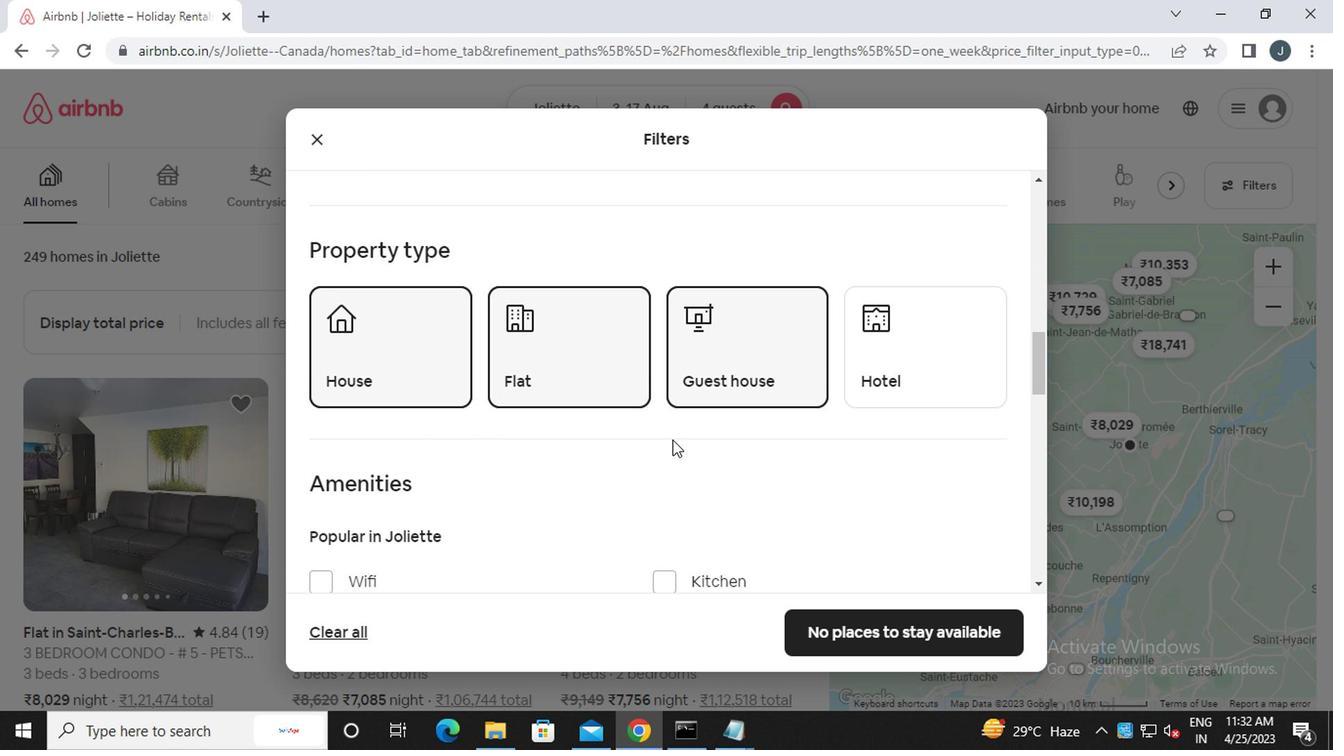
Action: Mouse scrolled (669, 438) with delta (0, -1)
Screenshot: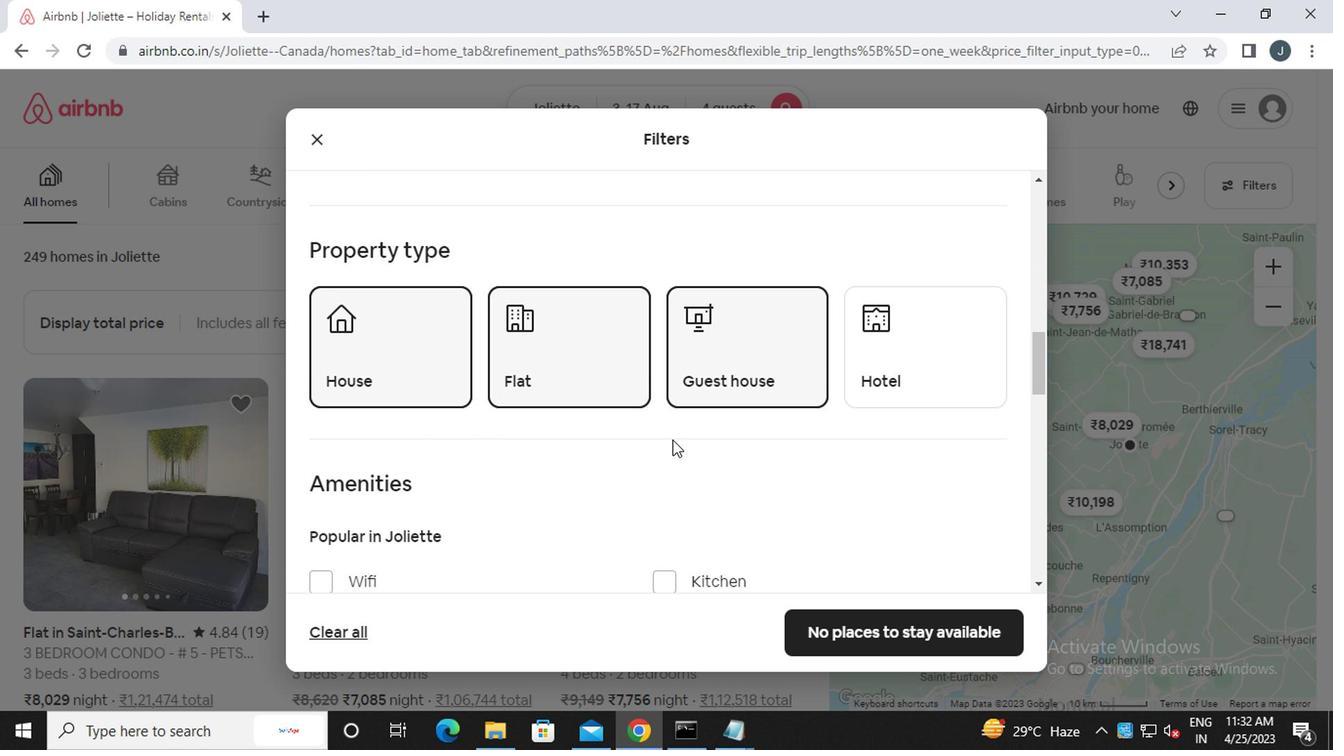 
Action: Mouse scrolled (669, 438) with delta (0, -1)
Screenshot: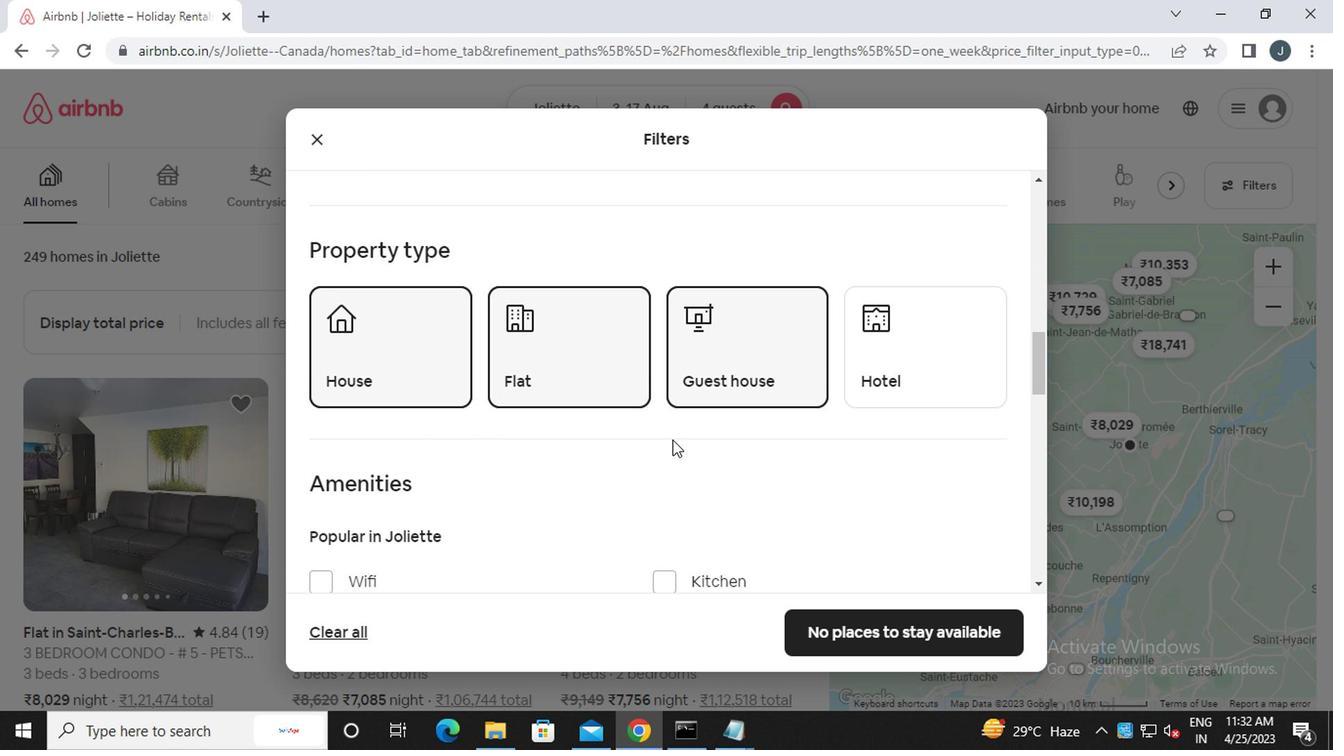 
Action: Mouse scrolled (669, 438) with delta (0, -1)
Screenshot: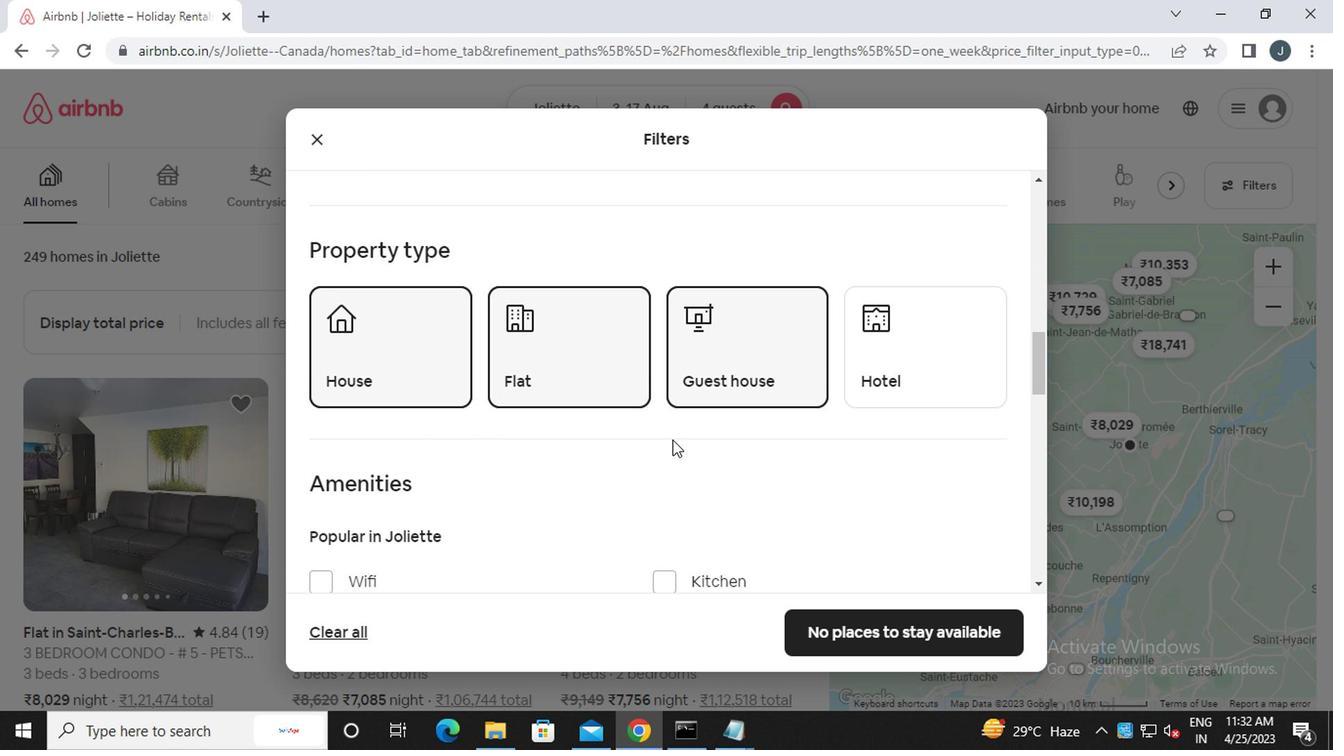 
Action: Mouse moved to (807, 475)
Screenshot: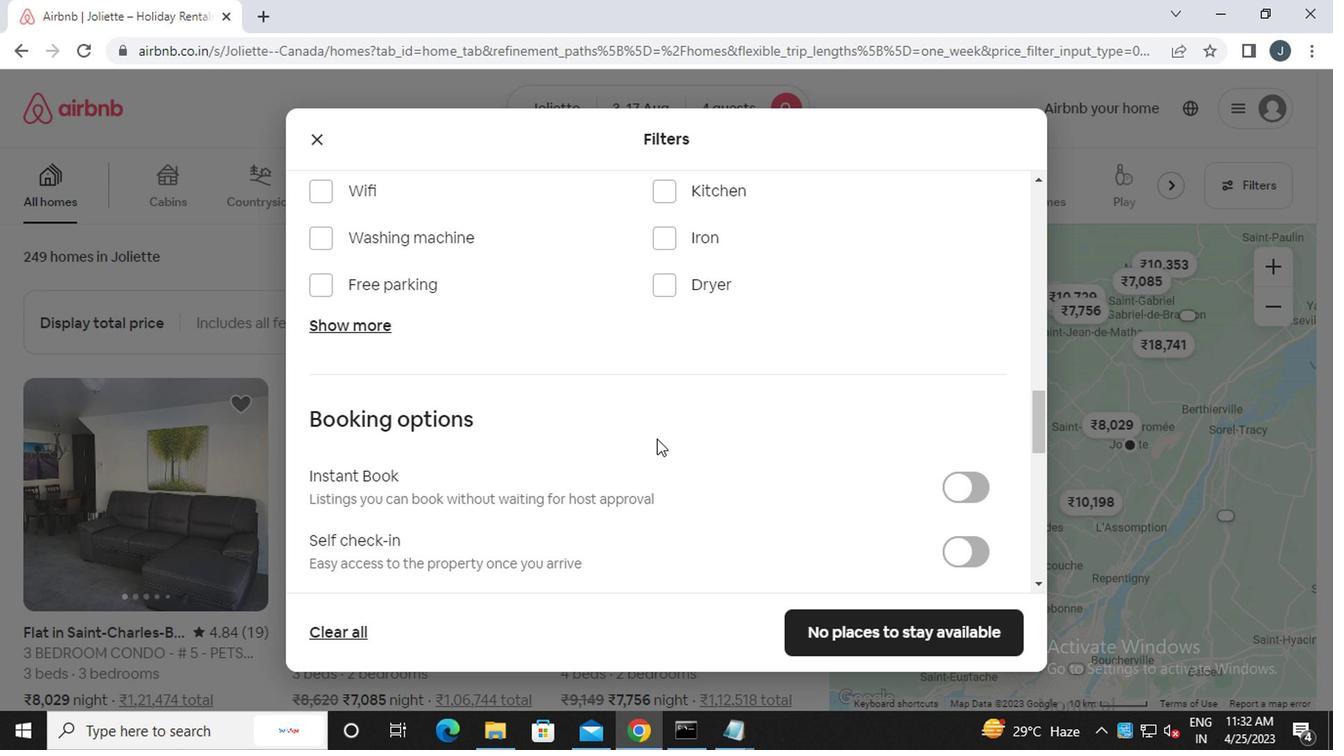 
Action: Mouse scrolled (807, 474) with delta (0, -1)
Screenshot: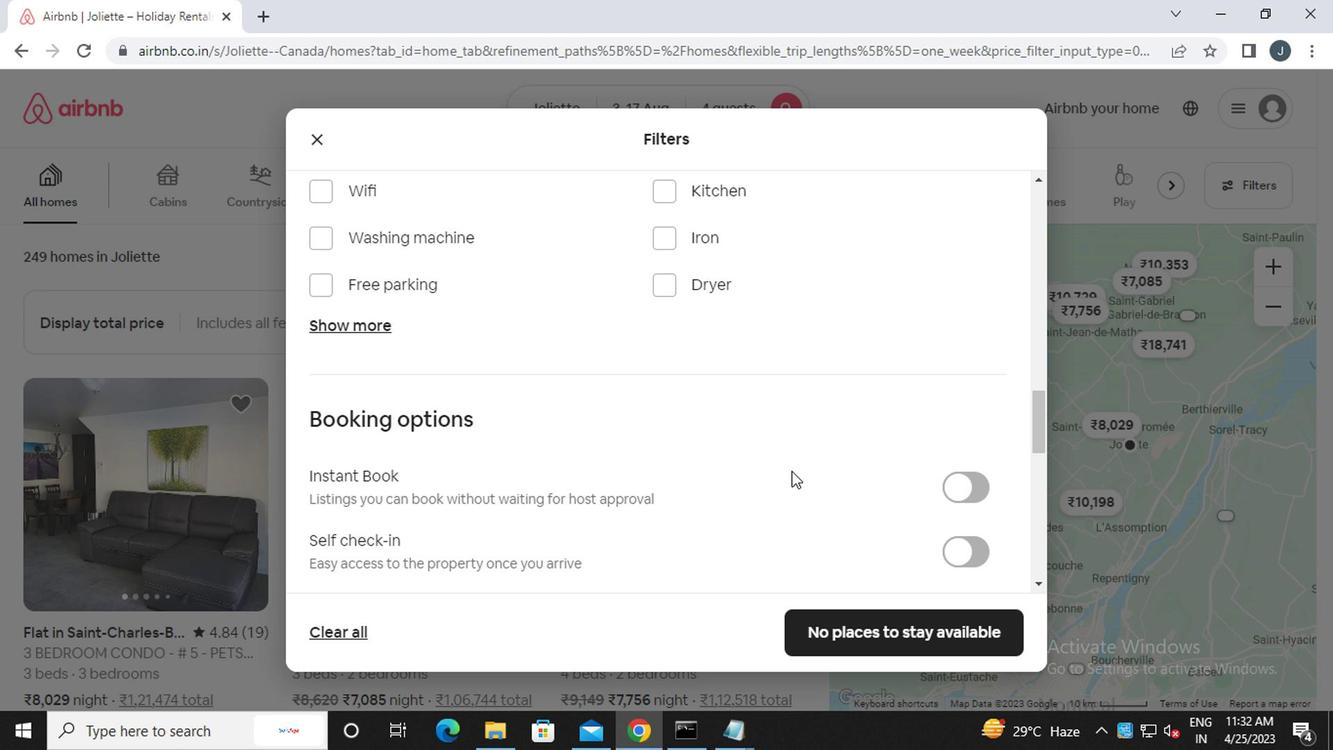 
Action: Mouse scrolled (807, 474) with delta (0, -1)
Screenshot: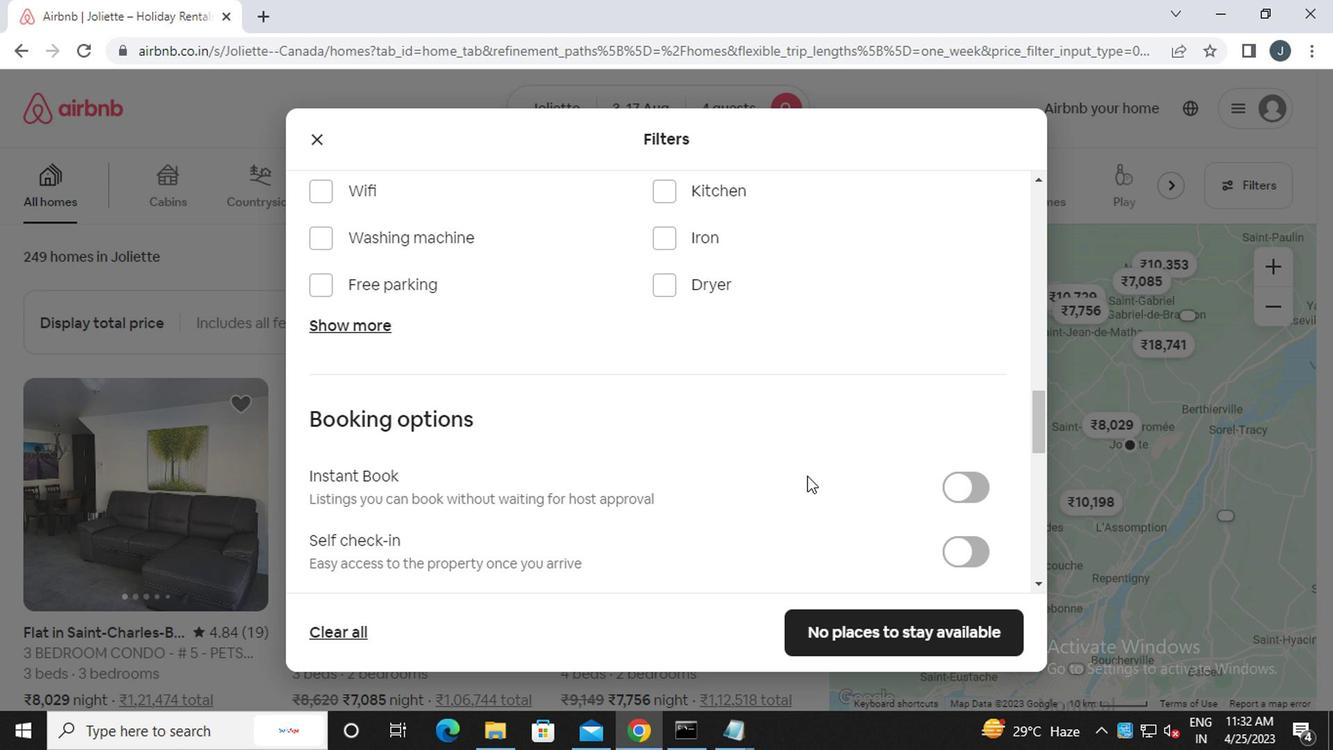 
Action: Mouse moved to (968, 355)
Screenshot: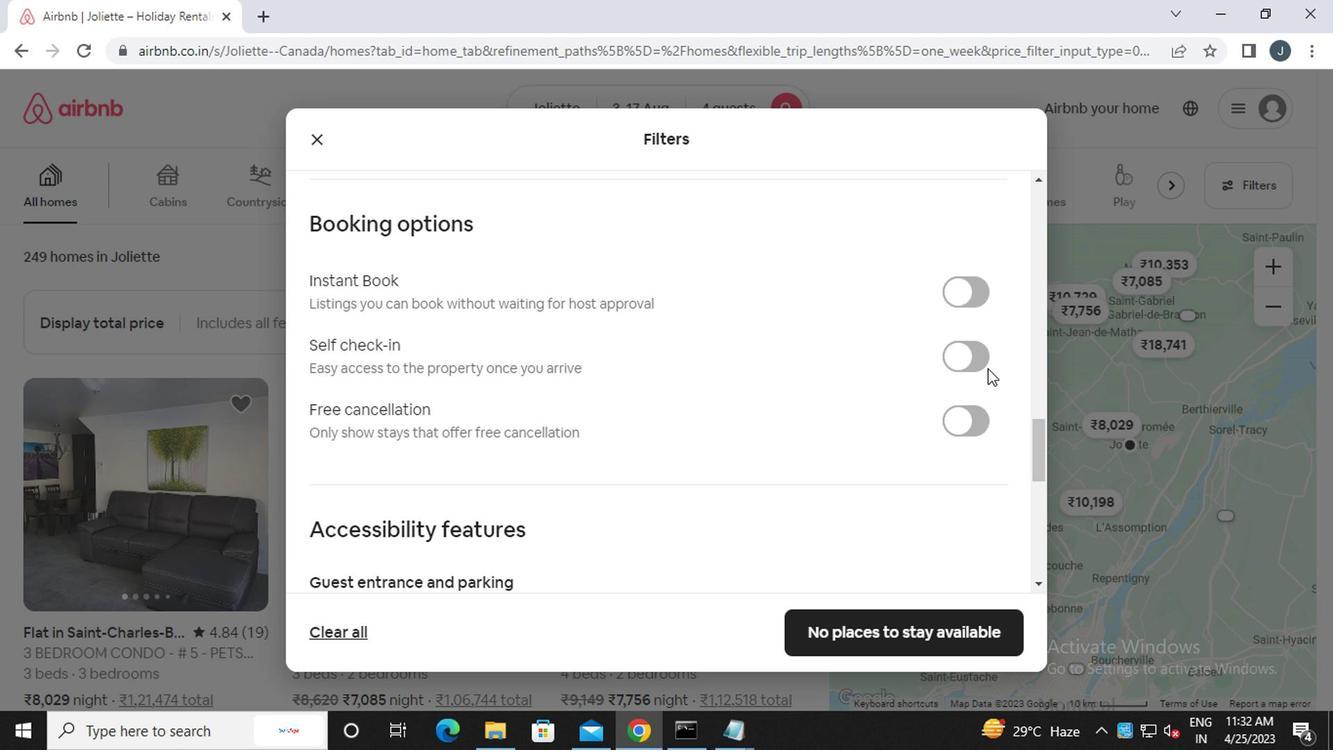
Action: Mouse pressed left at (968, 355)
Screenshot: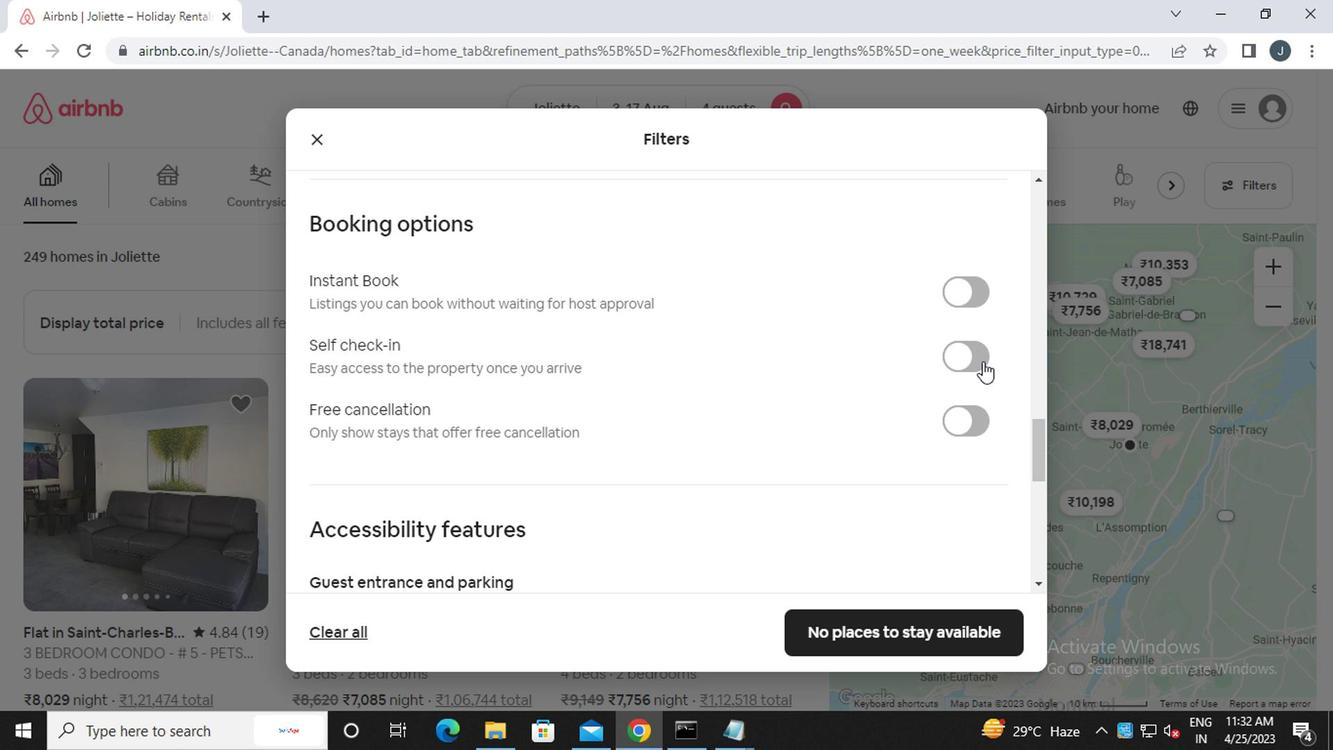 
Action: Mouse moved to (535, 473)
Screenshot: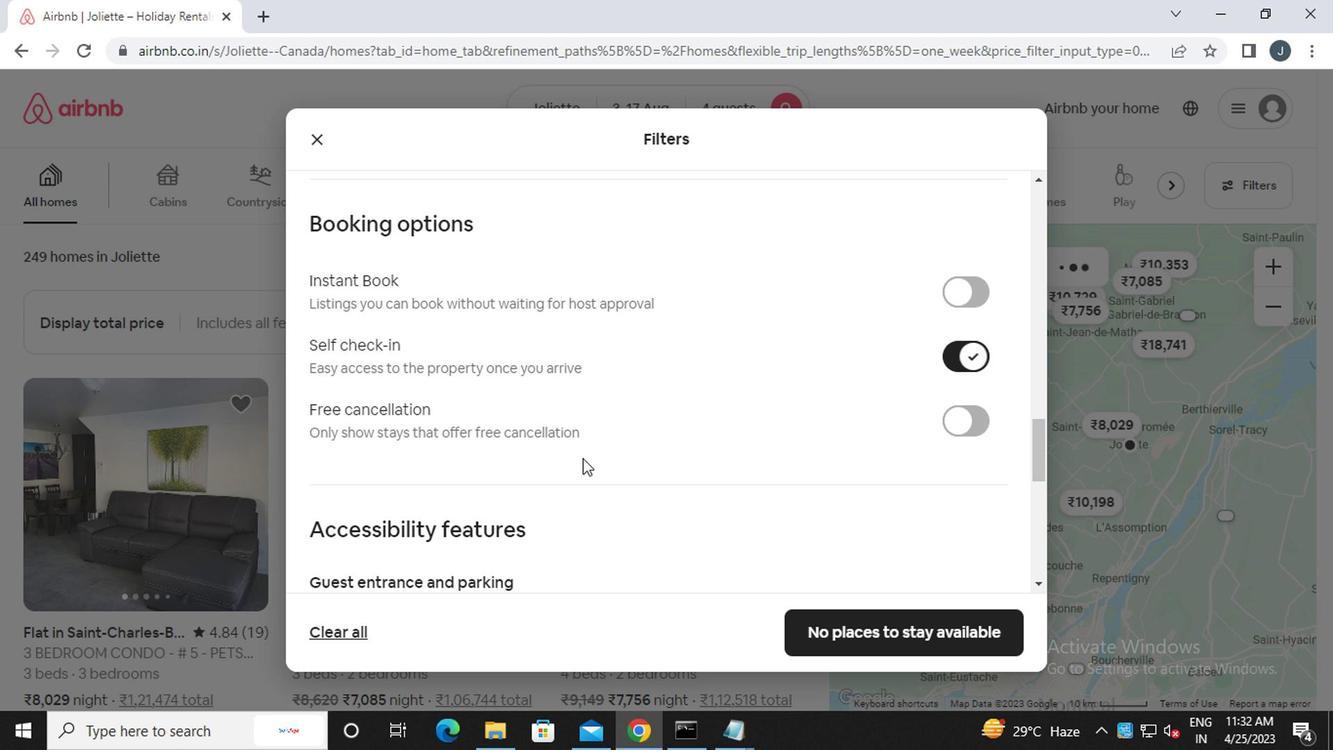 
Action: Mouse scrolled (535, 472) with delta (0, 0)
Screenshot: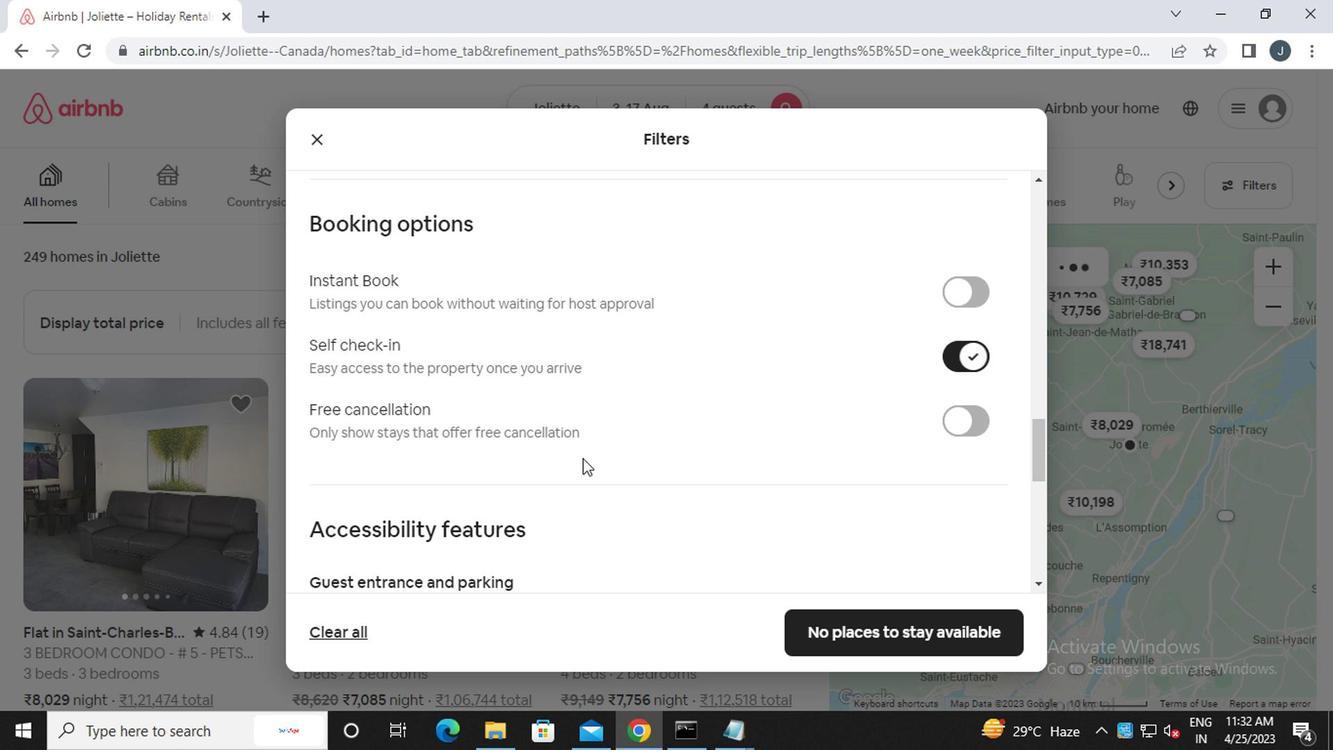 
Action: Mouse scrolled (535, 472) with delta (0, 0)
Screenshot: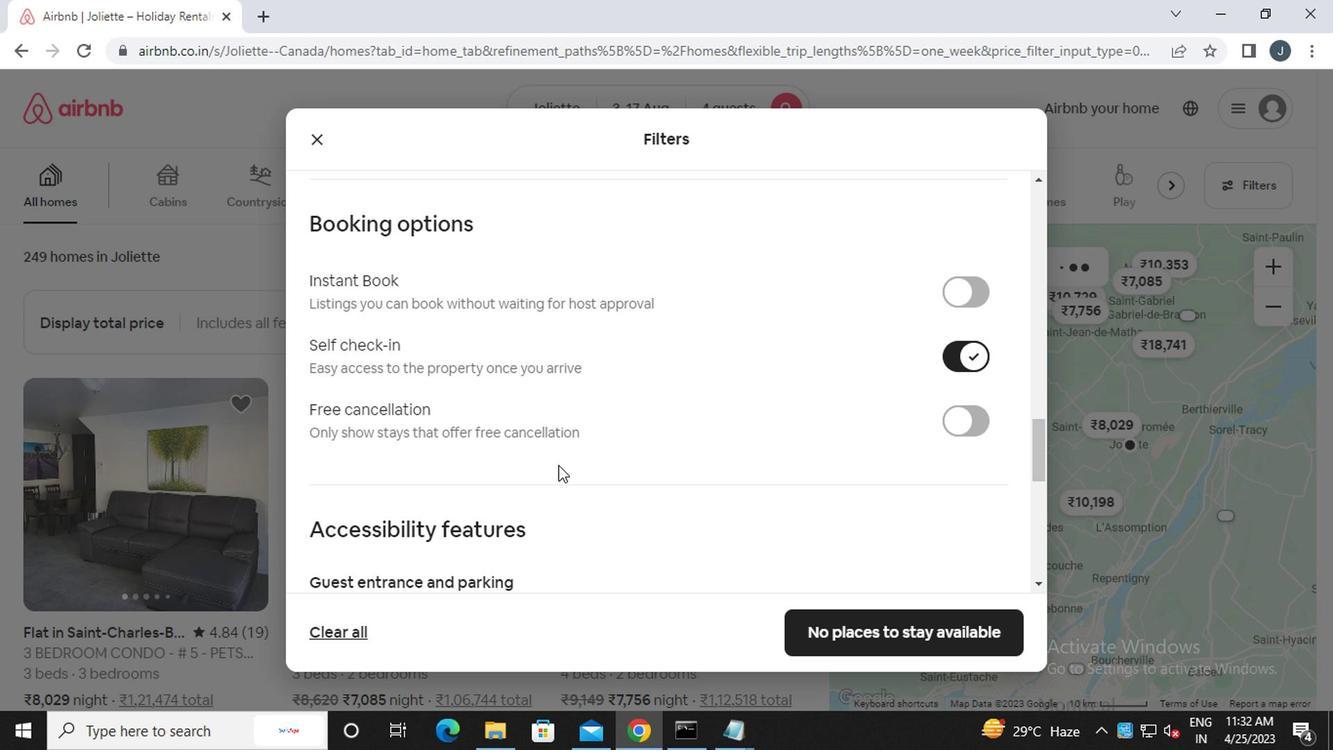 
Action: Mouse scrolled (535, 472) with delta (0, 0)
Screenshot: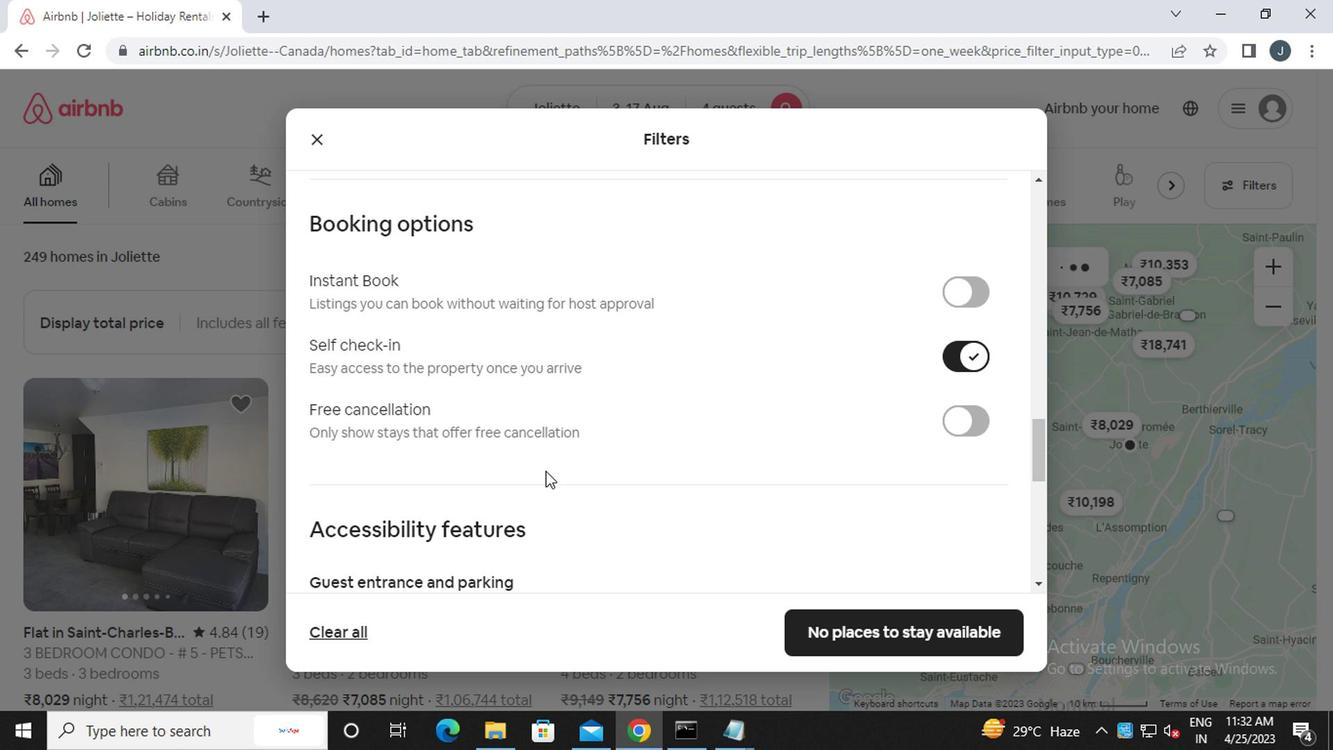 
Action: Mouse scrolled (535, 472) with delta (0, 0)
Screenshot: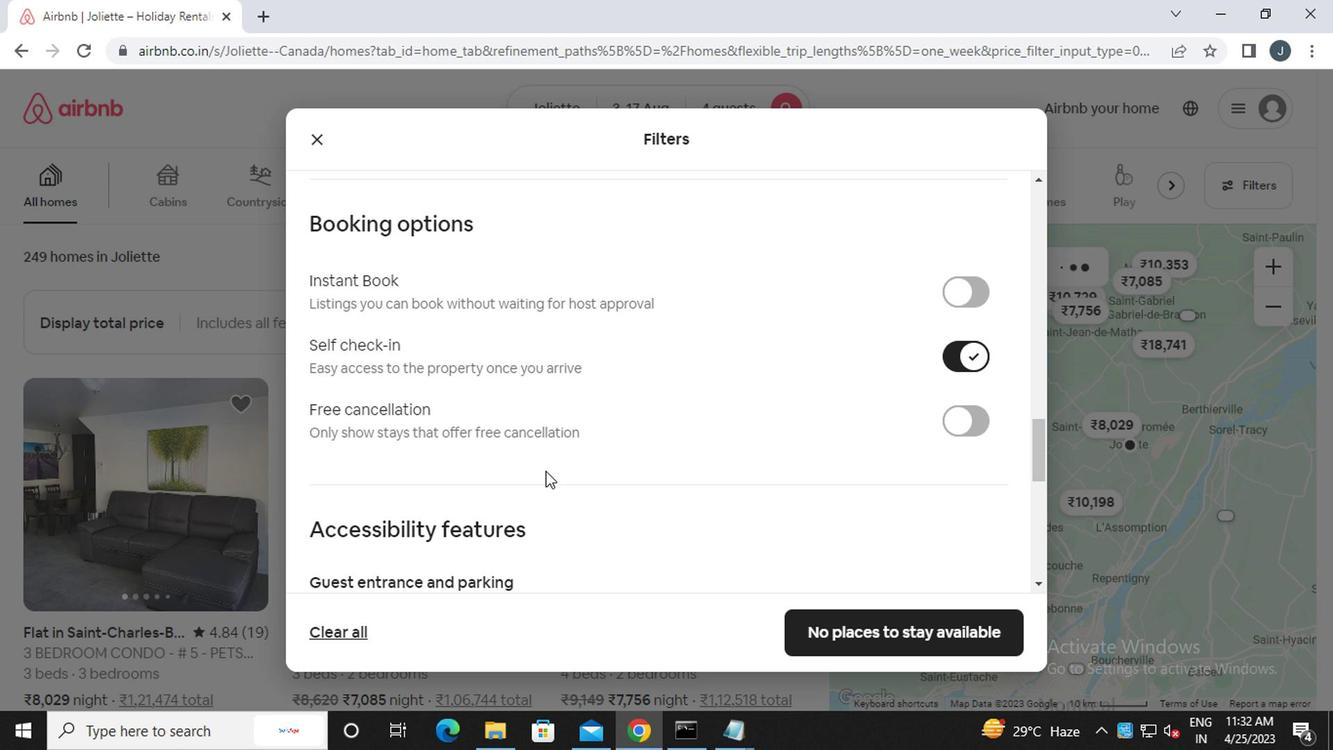 
Action: Mouse scrolled (535, 472) with delta (0, 0)
Screenshot: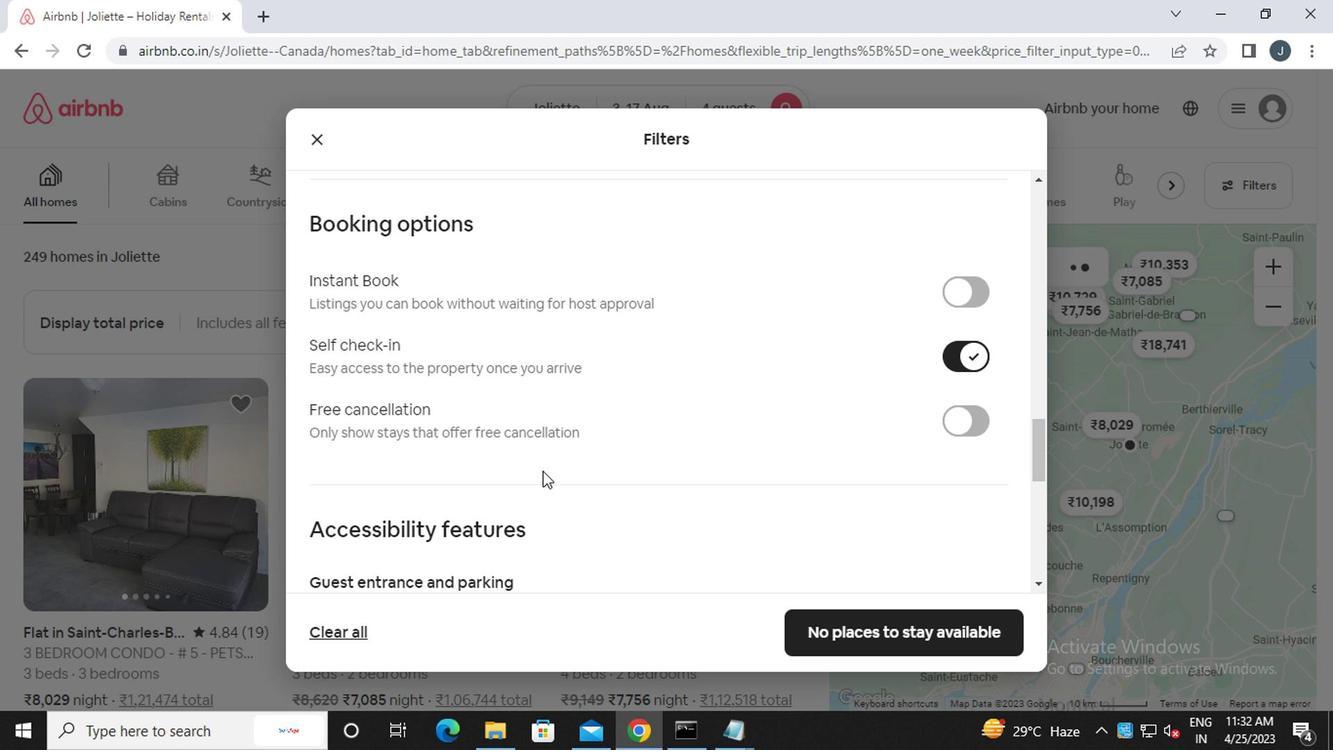 
Action: Mouse scrolled (535, 472) with delta (0, 0)
Screenshot: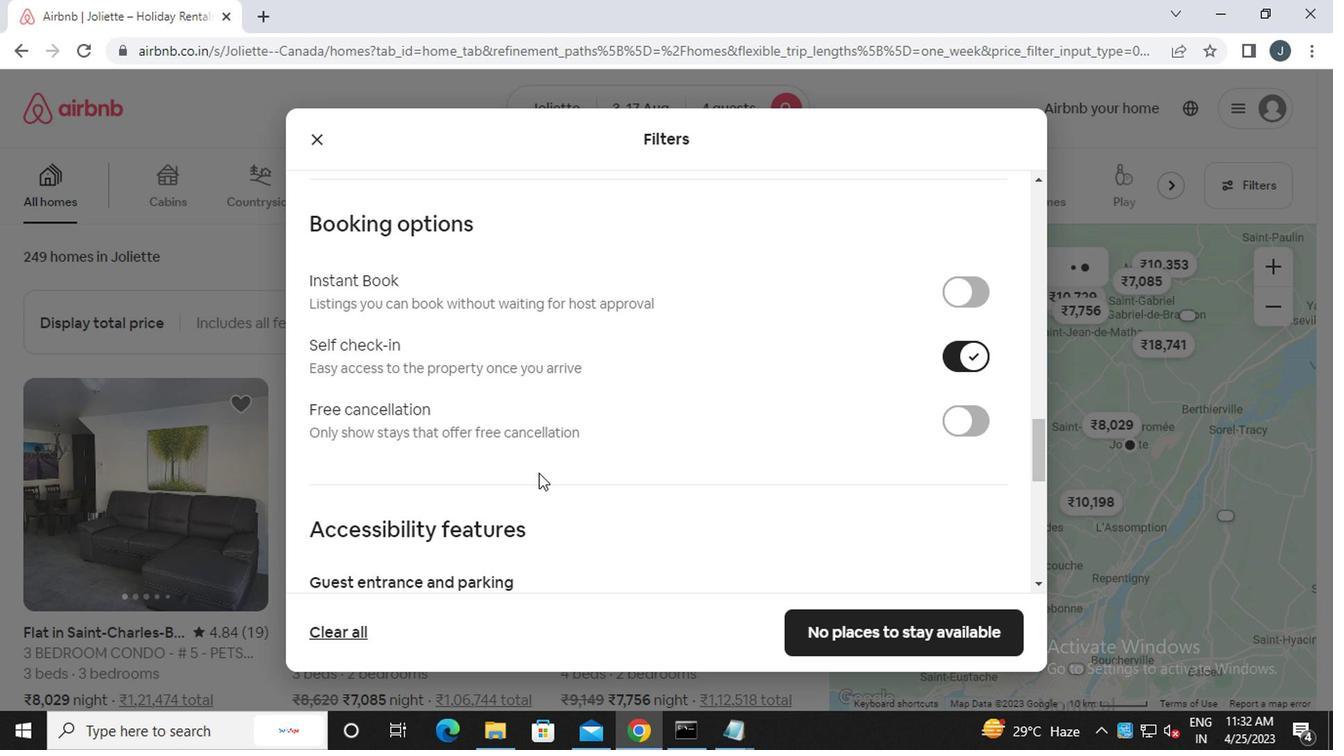 
Action: Mouse scrolled (535, 472) with delta (0, 0)
Screenshot: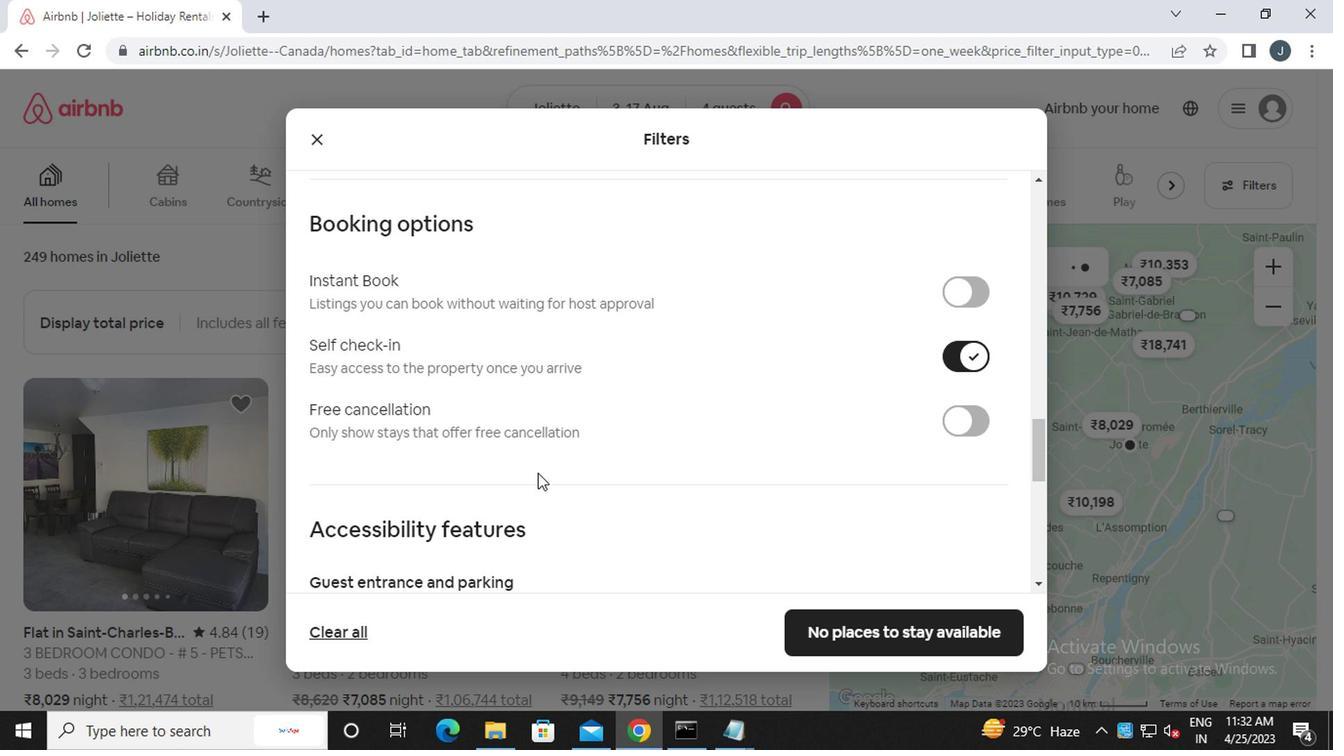 
Action: Mouse moved to (330, 453)
Screenshot: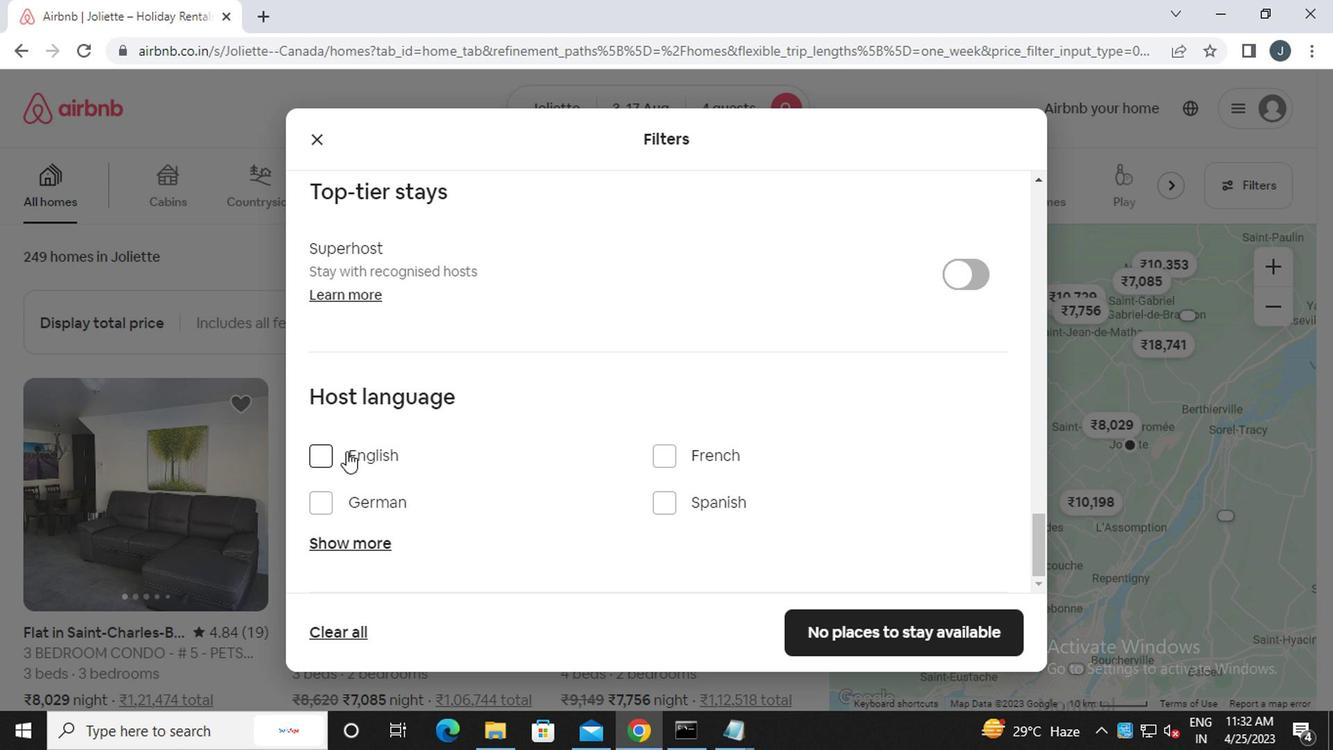 
Action: Mouse pressed left at (330, 453)
Screenshot: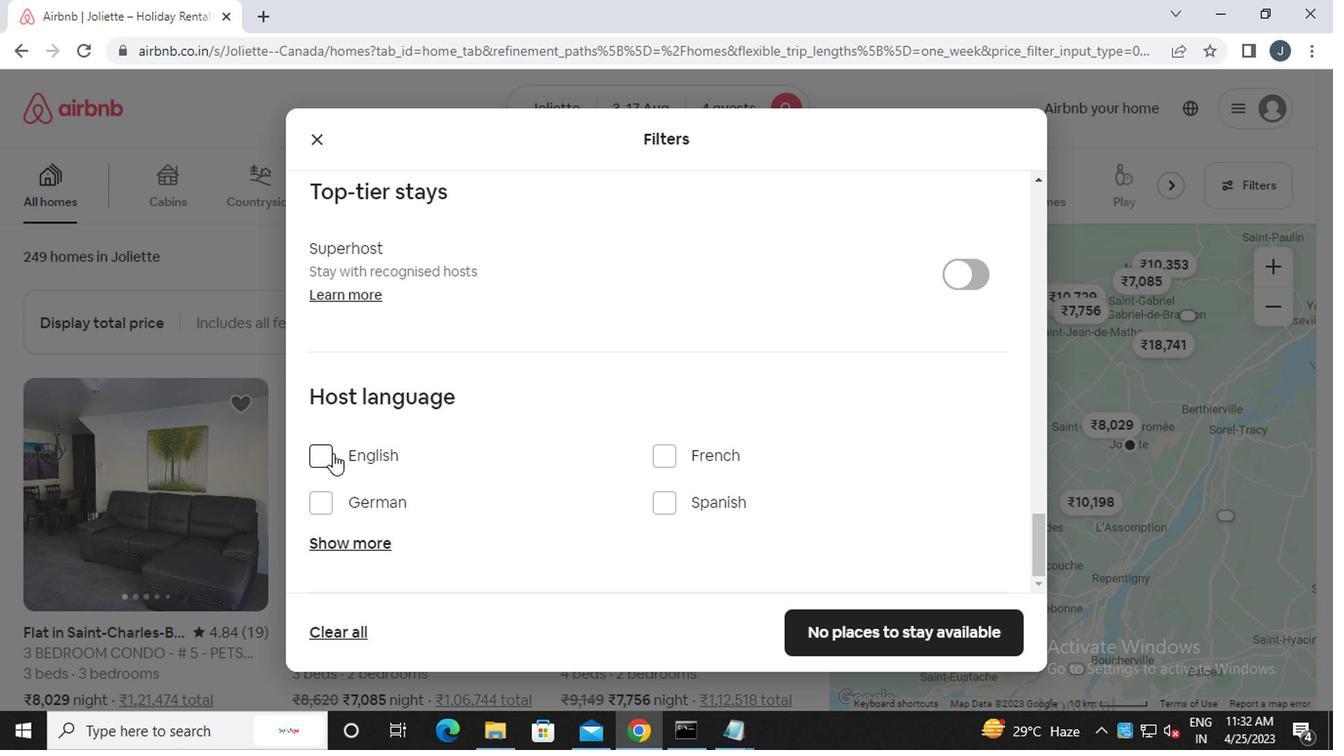 
Action: Mouse moved to (825, 634)
Screenshot: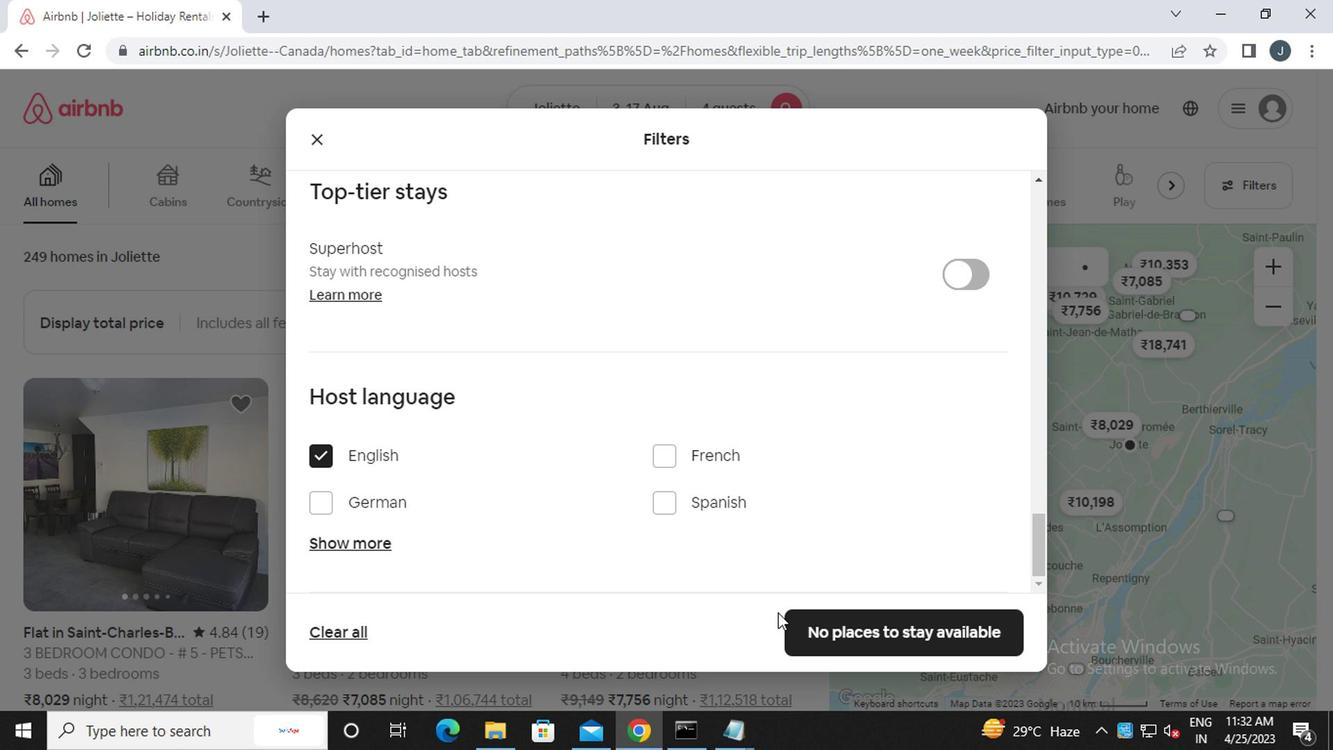 
Action: Mouse pressed left at (825, 634)
Screenshot: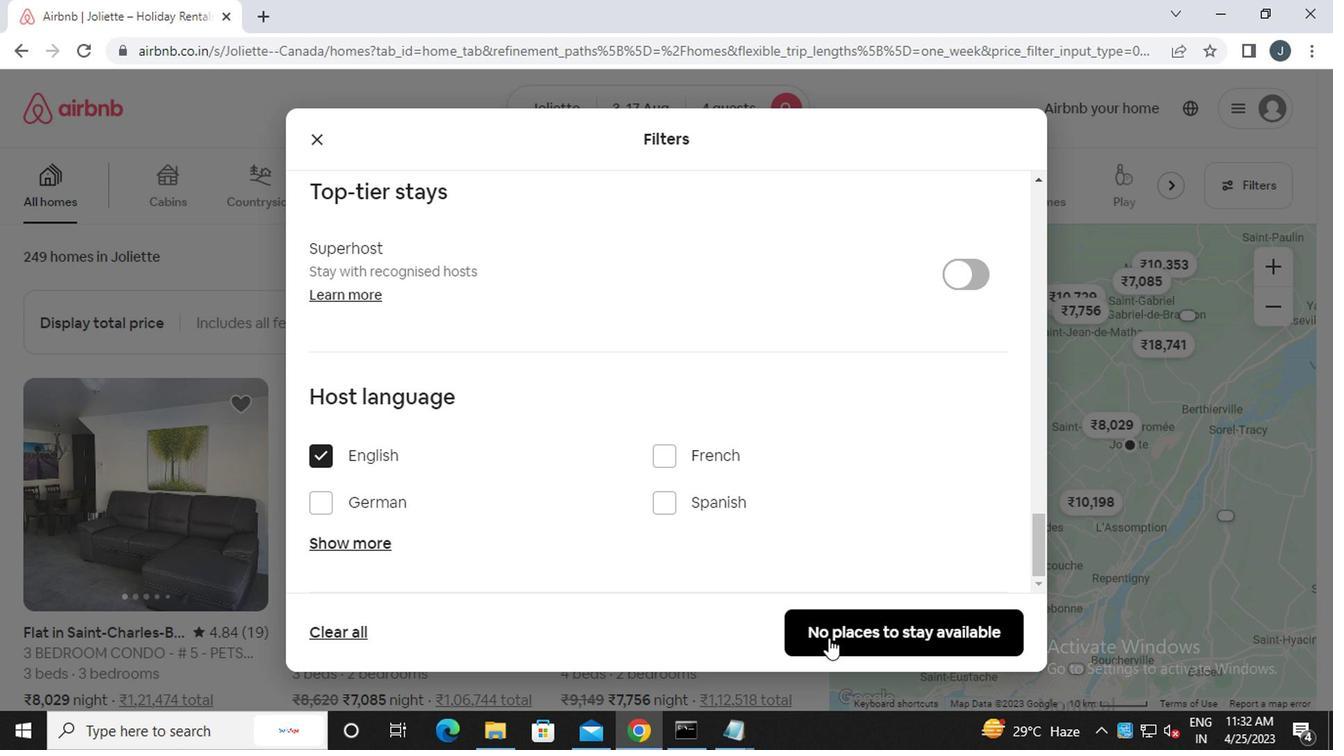 
Action: Mouse moved to (820, 620)
Screenshot: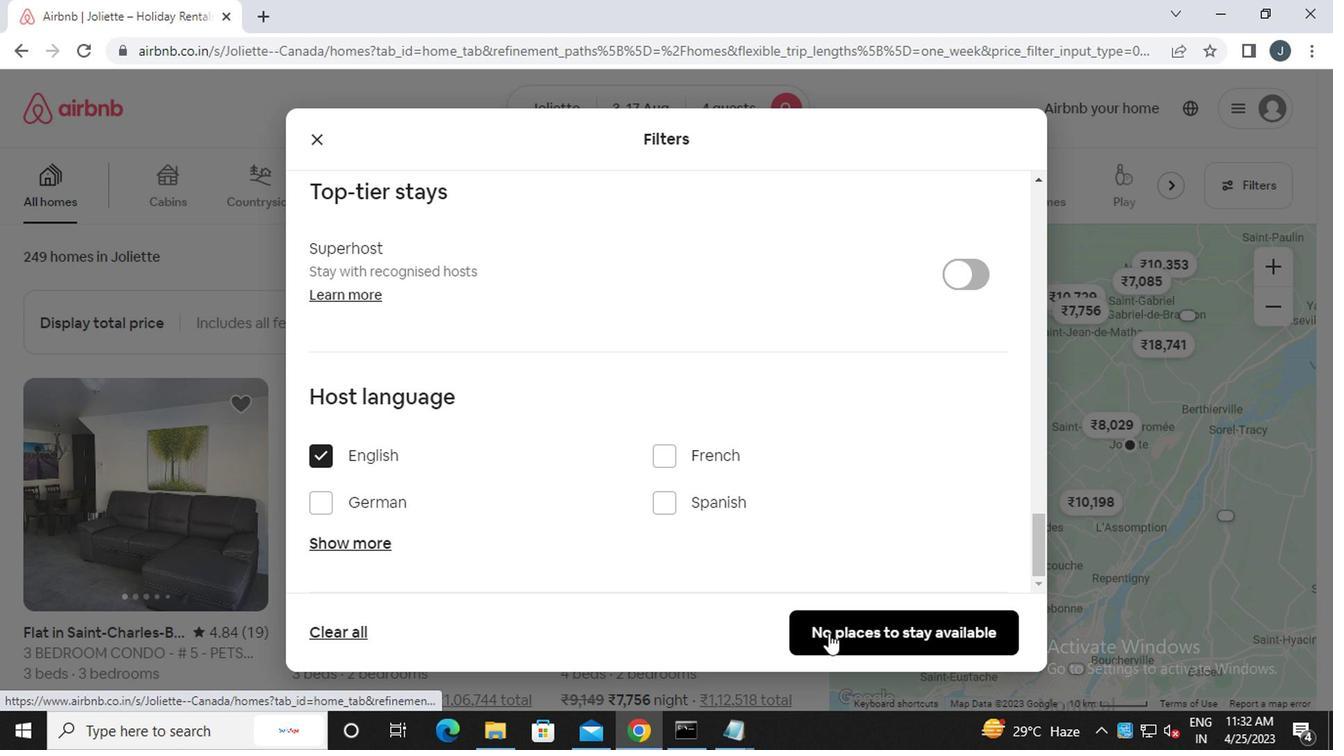 
